 Task: Look for space in Keelakarai, India from 6th September, 2023 to 10th September, 2023 for 1 adult in price range Rs.9000 to Rs.17000. Place can be private room with 1  bedroom having 1 bed and 1 bathroom. Property type can be house, flat, guest house, hotel. Amenities needed are: washing machine. Booking option can be shelf check-in. Required host language is English.
Action: Mouse moved to (625, 84)
Screenshot: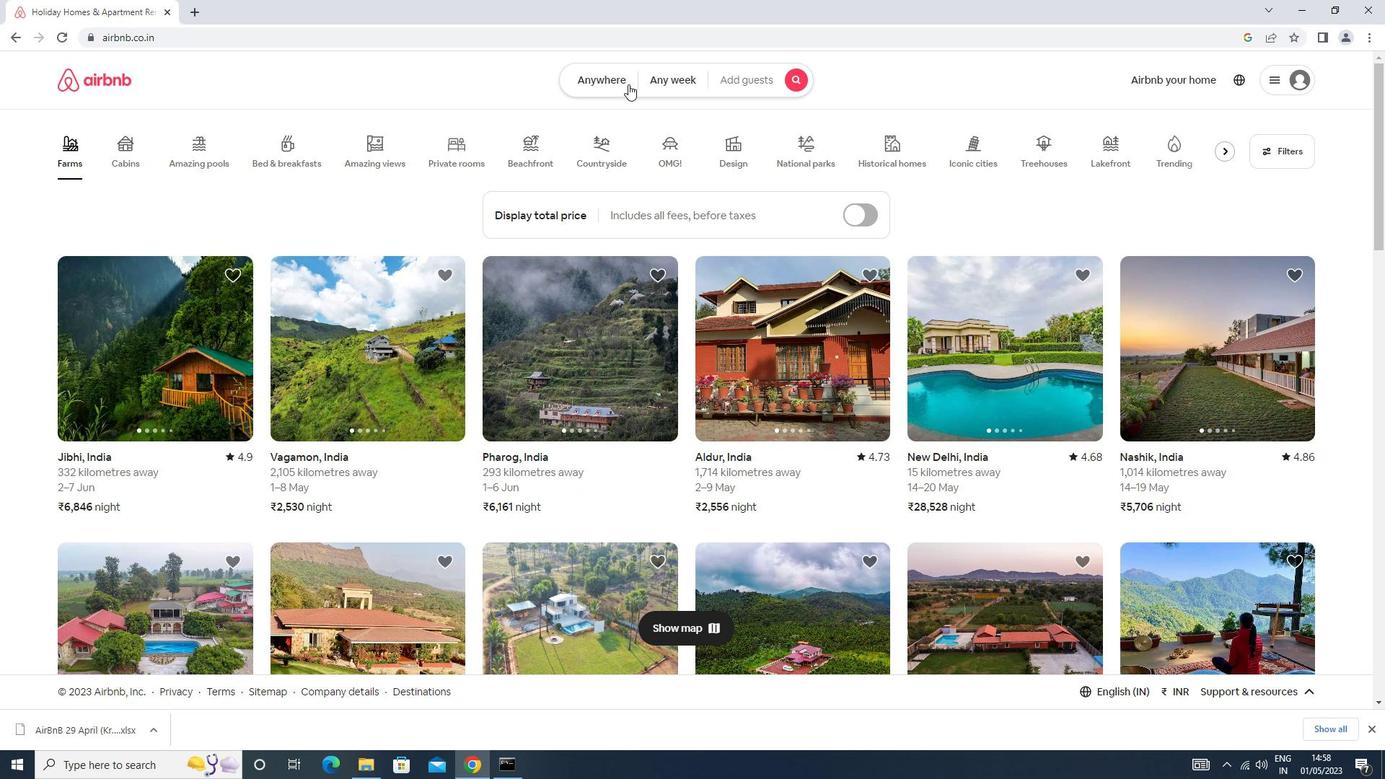 
Action: Mouse pressed left at (625, 84)
Screenshot: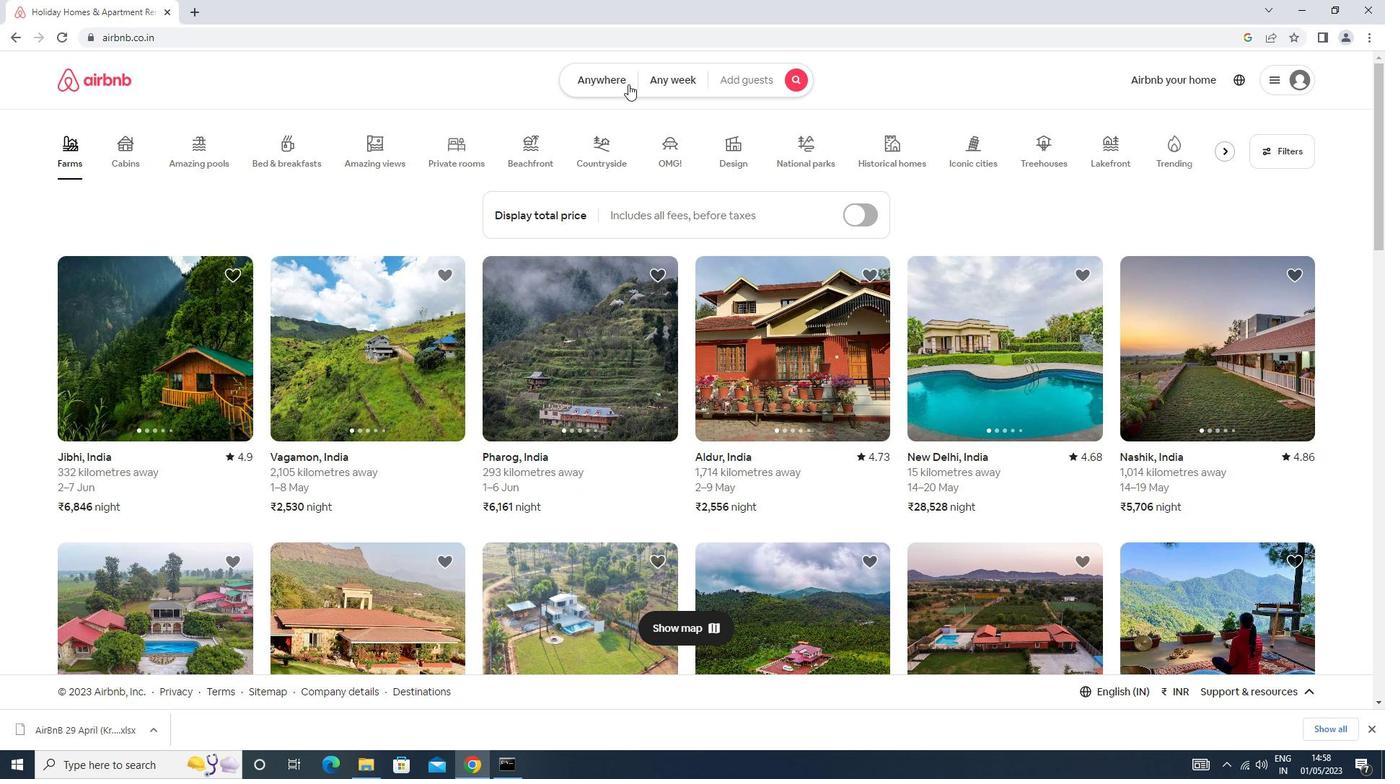 
Action: Mouse moved to (561, 140)
Screenshot: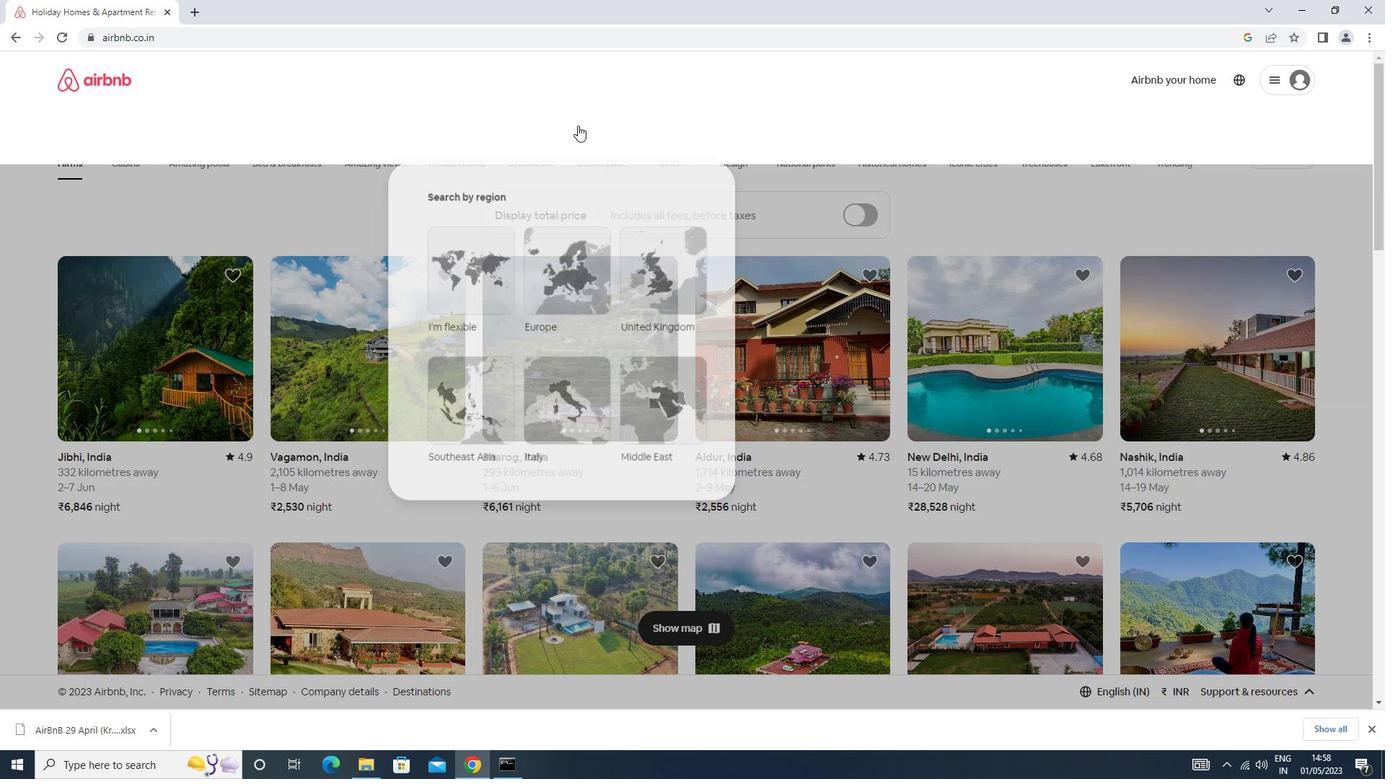 
Action: Mouse pressed left at (561, 140)
Screenshot: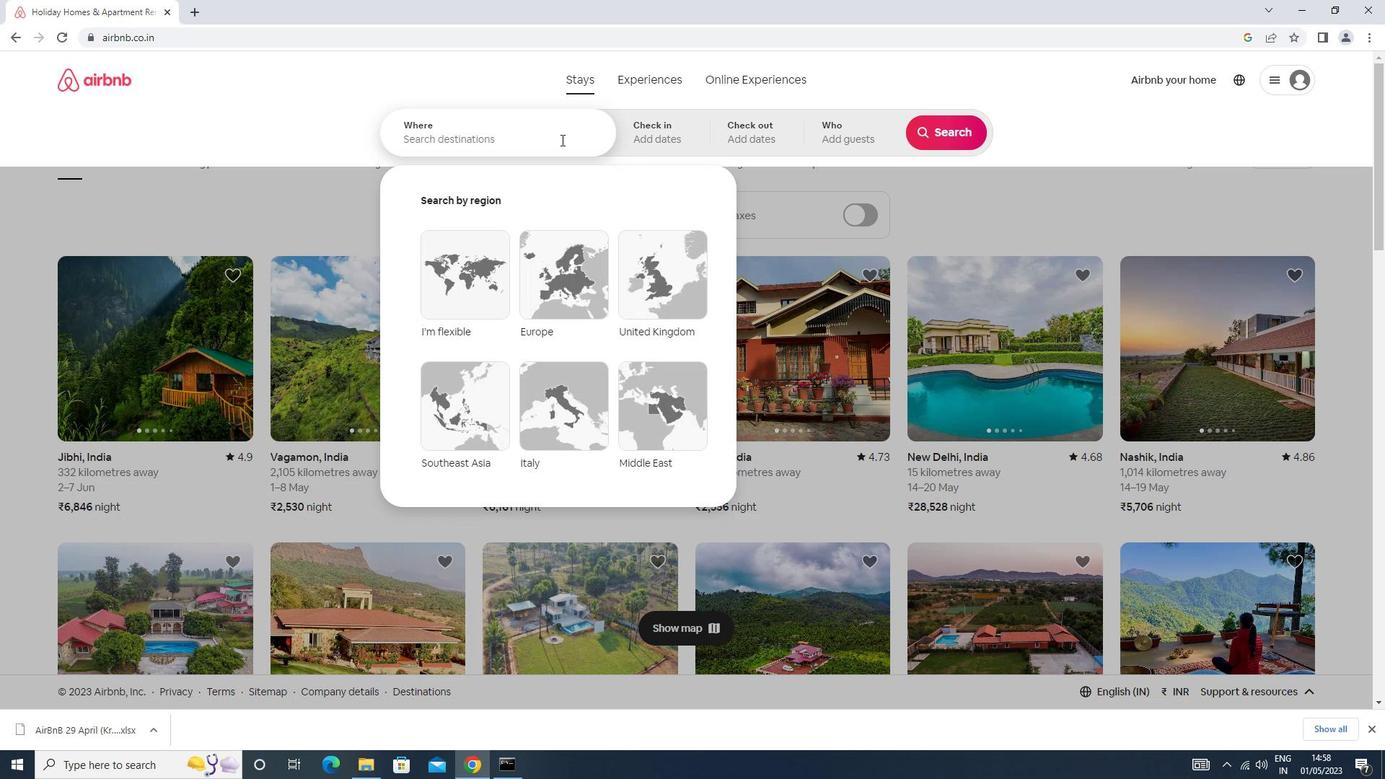 
Action: Key pressed keelakrai<Key.enter>
Screenshot: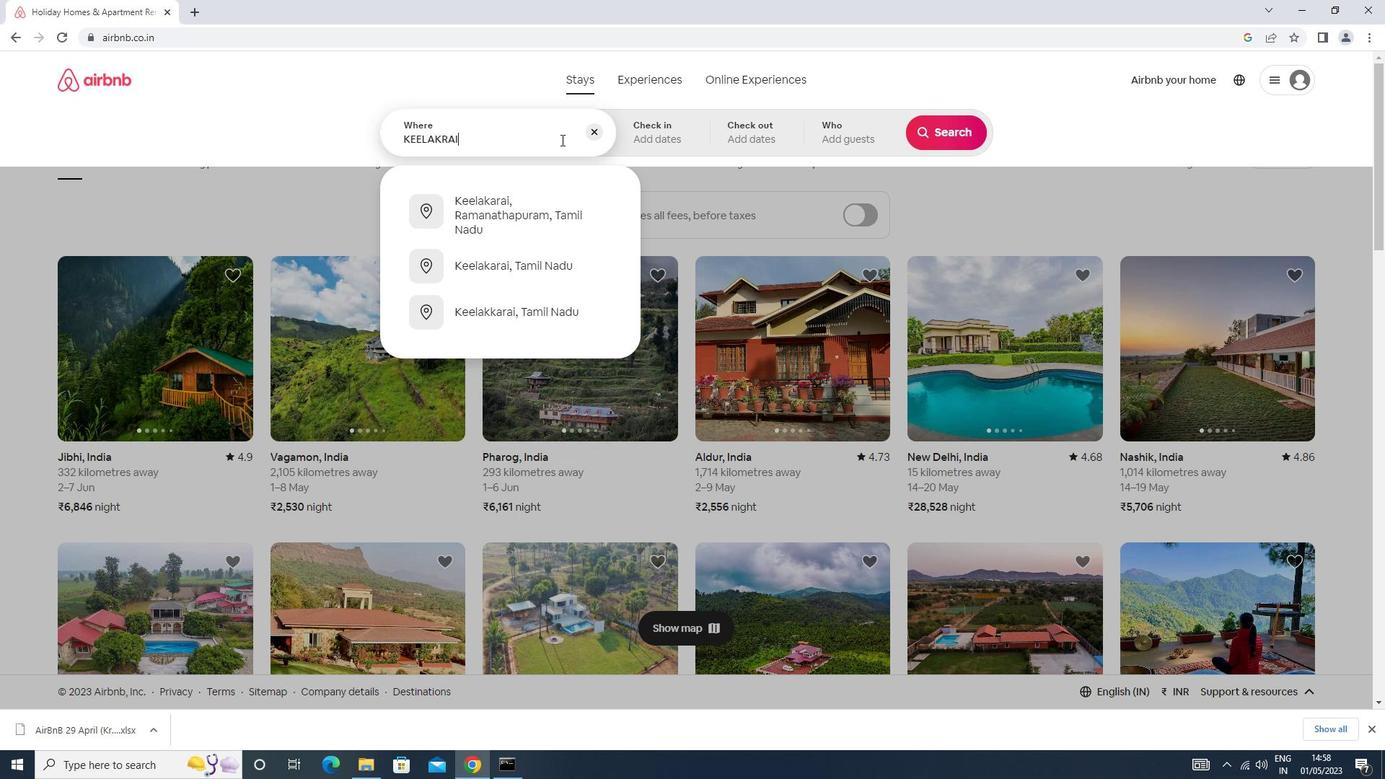 
Action: Mouse moved to (946, 251)
Screenshot: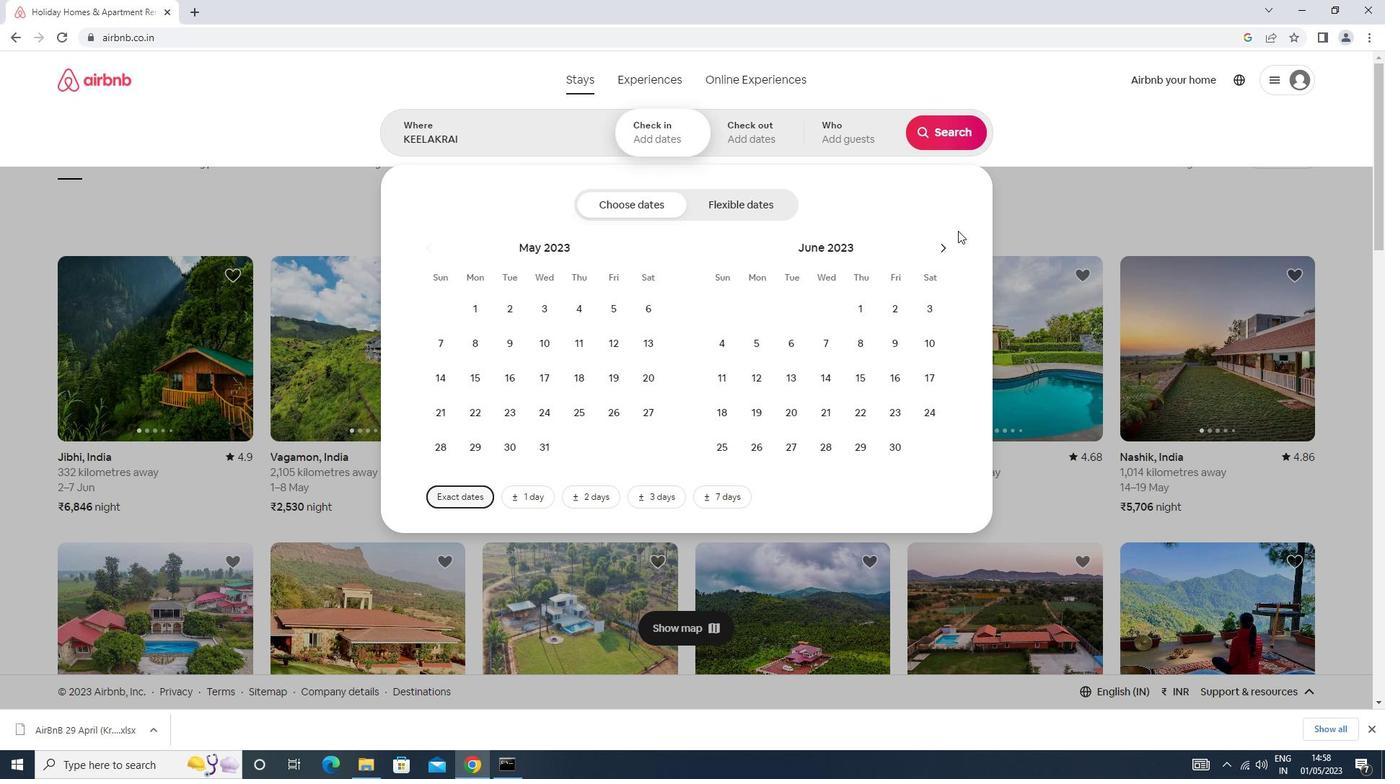 
Action: Mouse pressed left at (946, 251)
Screenshot: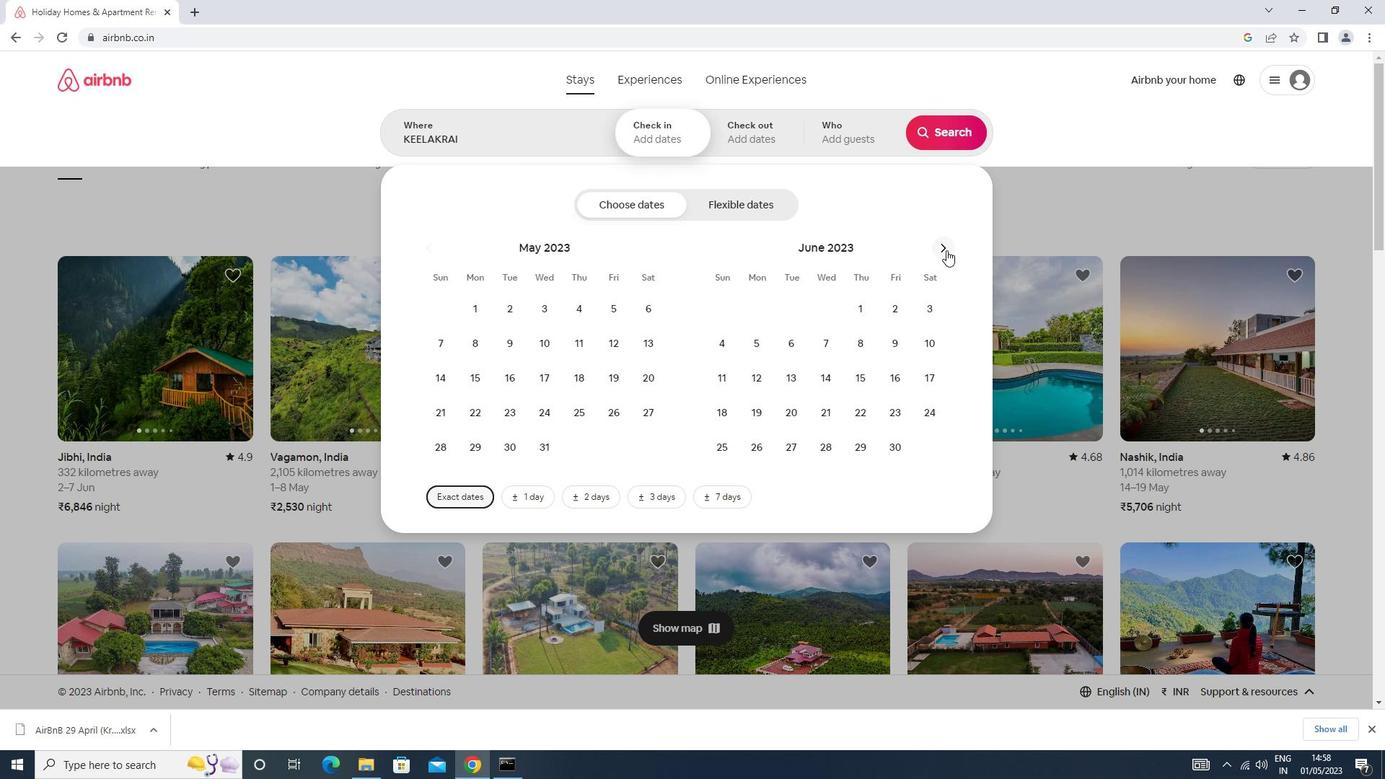 
Action: Mouse moved to (946, 251)
Screenshot: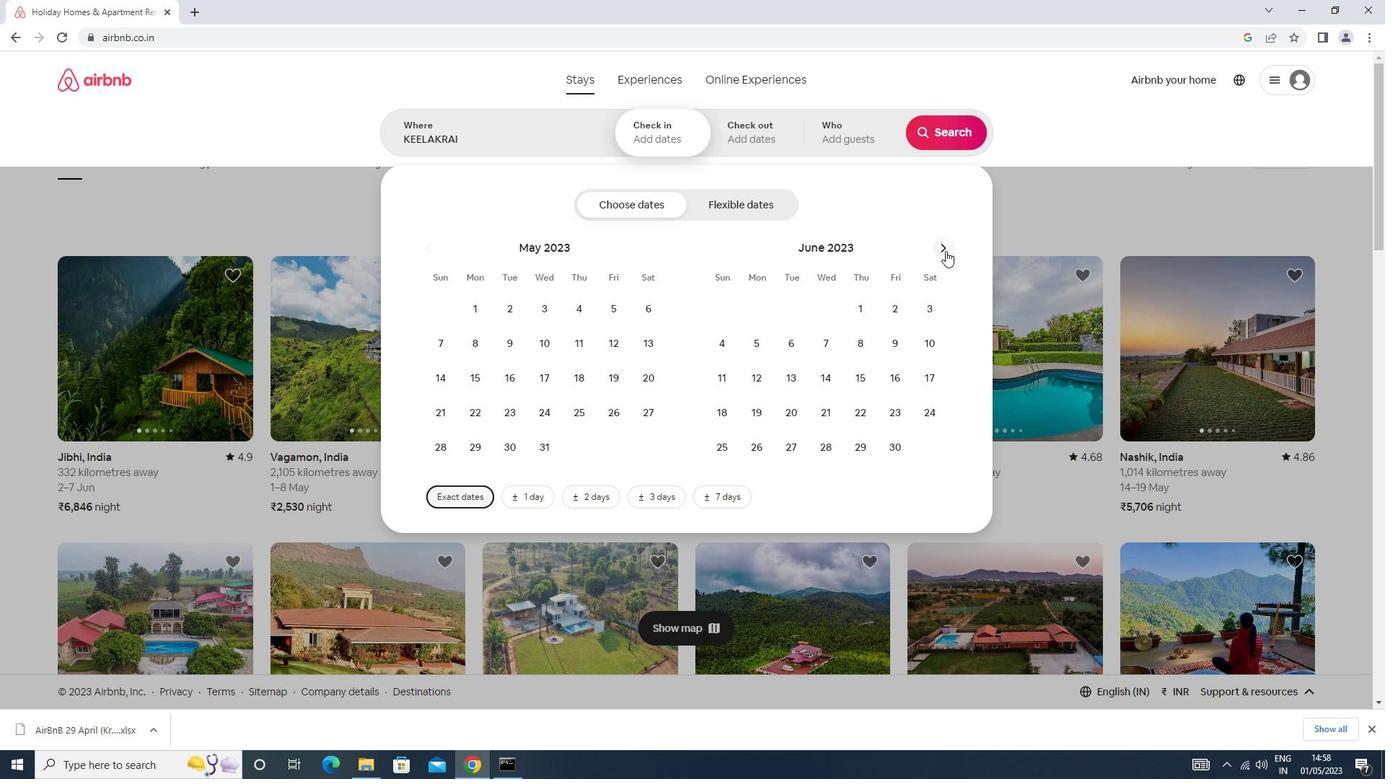 
Action: Mouse pressed left at (946, 251)
Screenshot: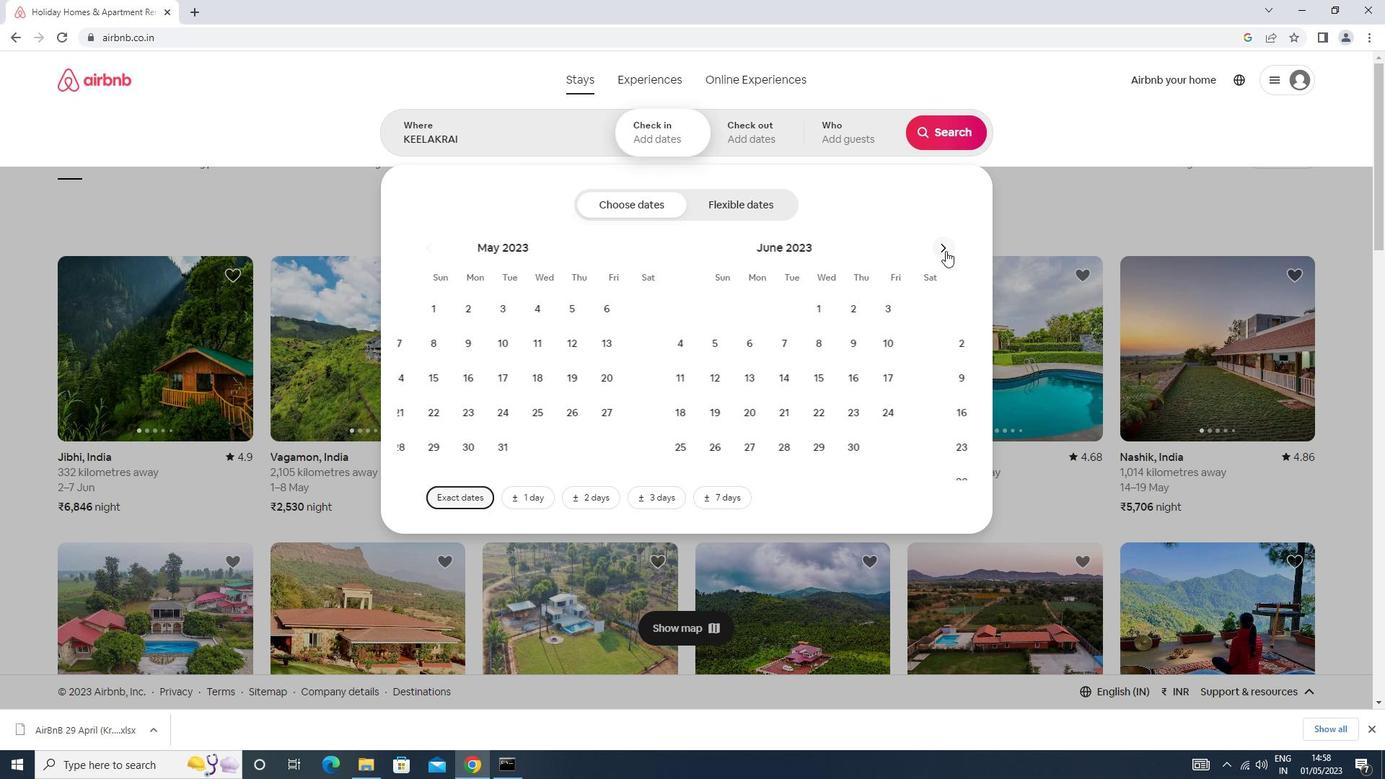 
Action: Mouse pressed left at (946, 251)
Screenshot: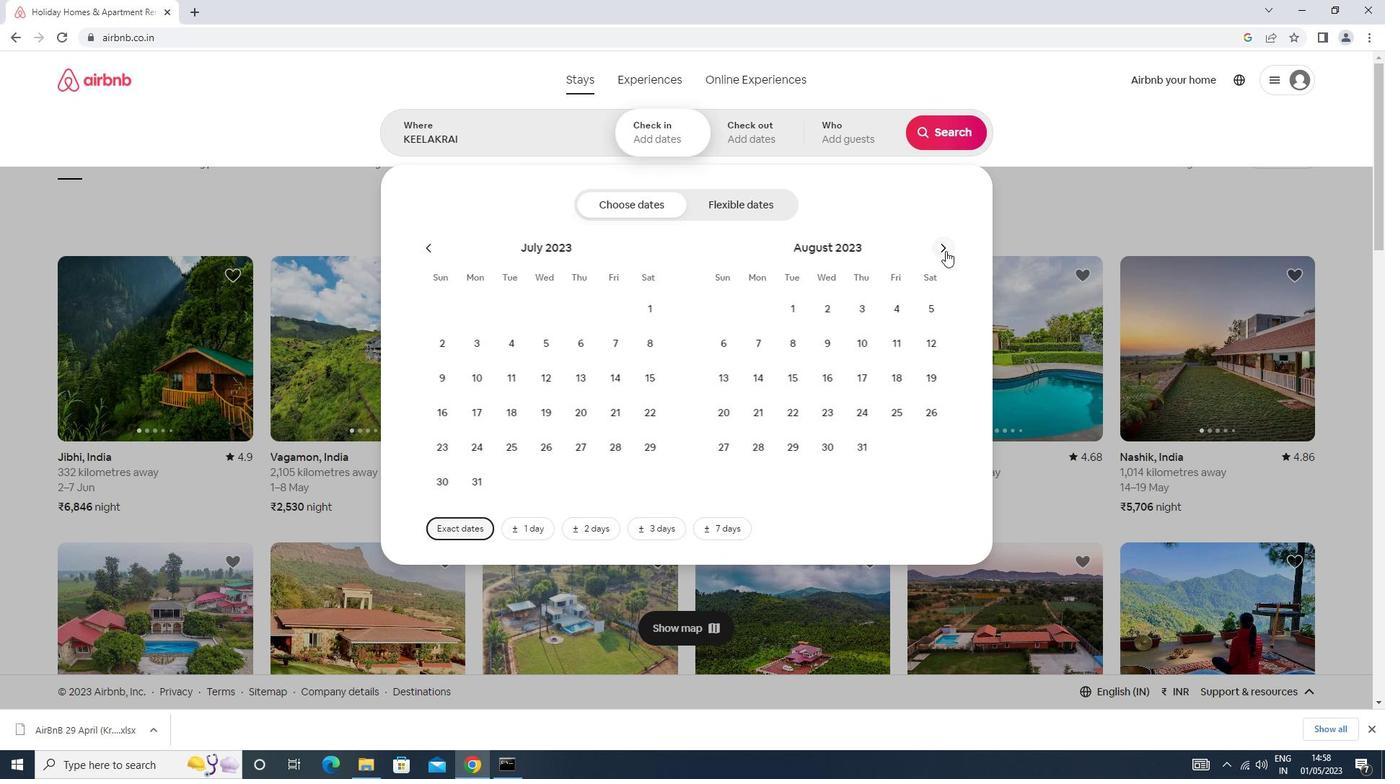 
Action: Mouse moved to (827, 344)
Screenshot: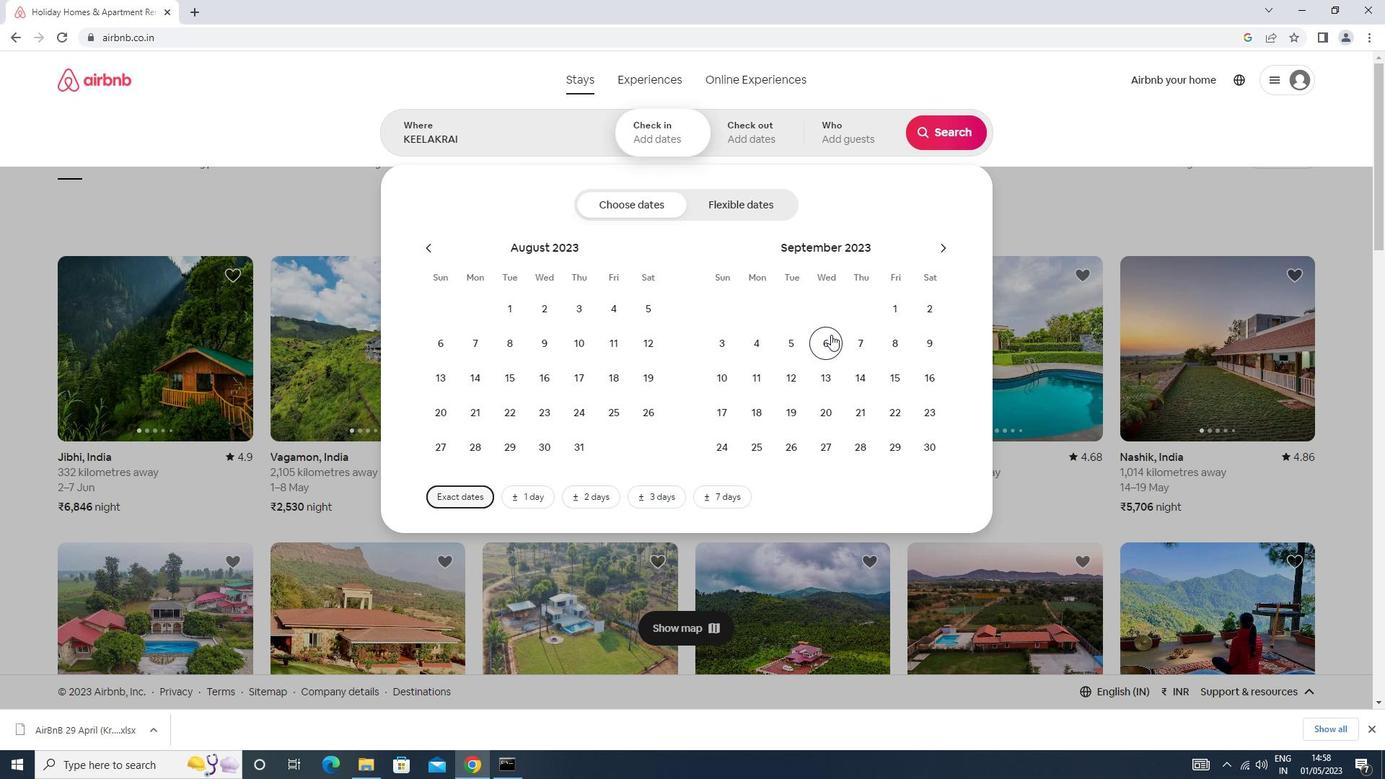 
Action: Mouse pressed left at (827, 344)
Screenshot: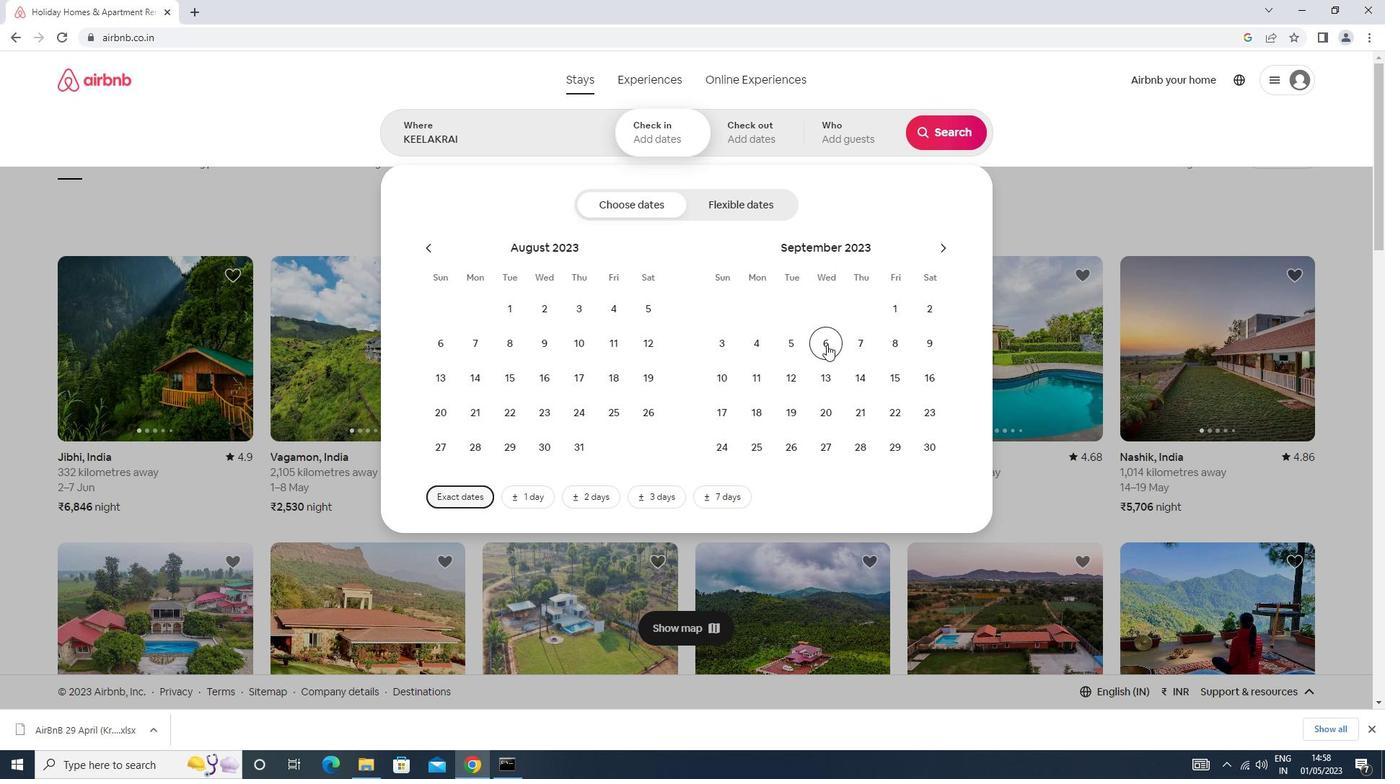 
Action: Mouse moved to (730, 371)
Screenshot: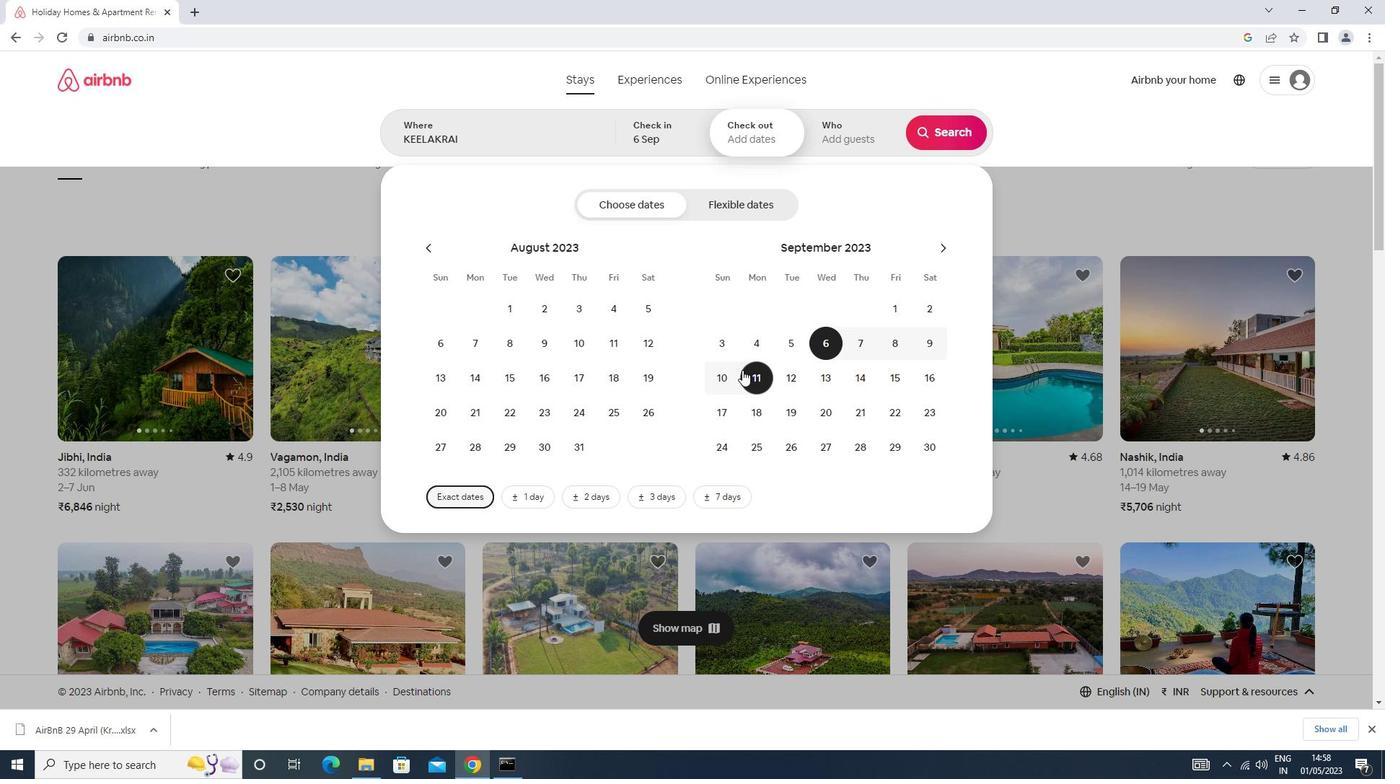 
Action: Mouse pressed left at (730, 371)
Screenshot: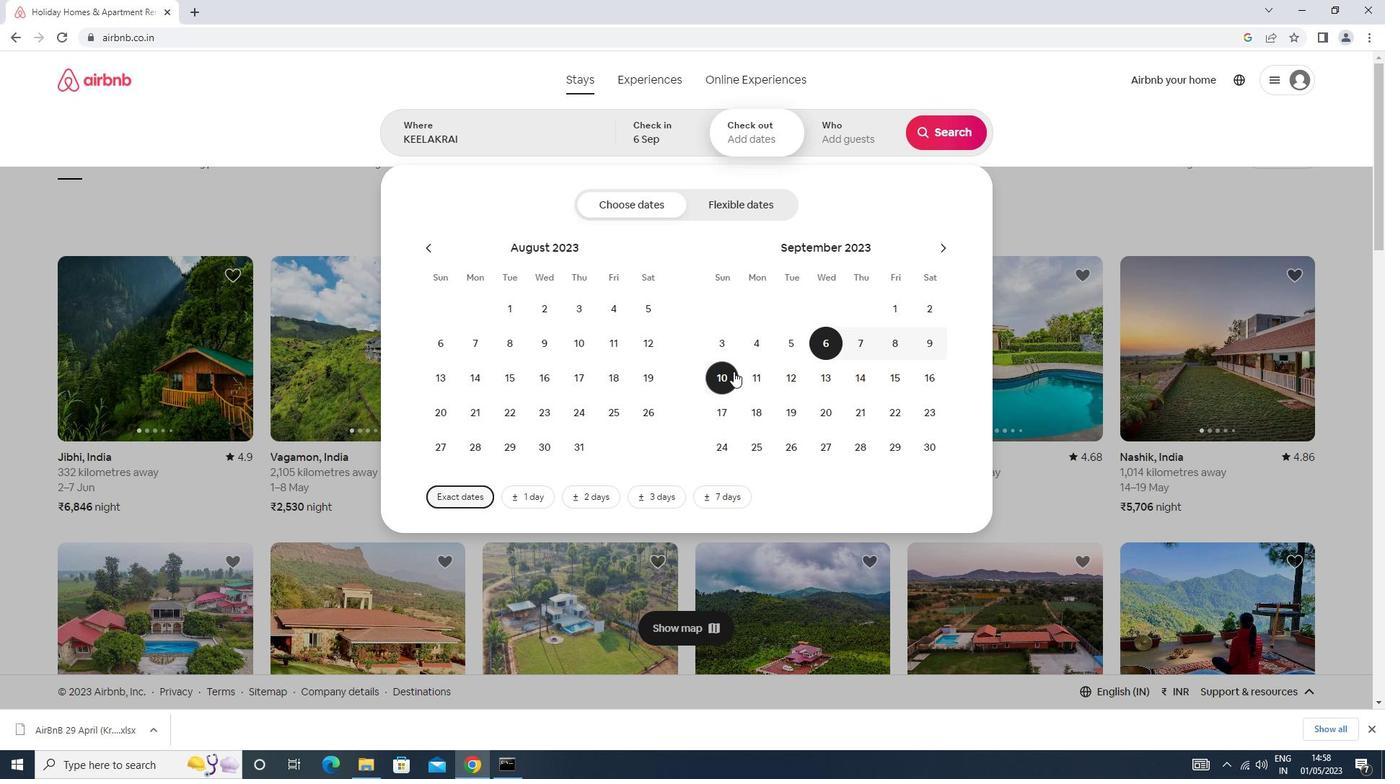 
Action: Mouse moved to (840, 129)
Screenshot: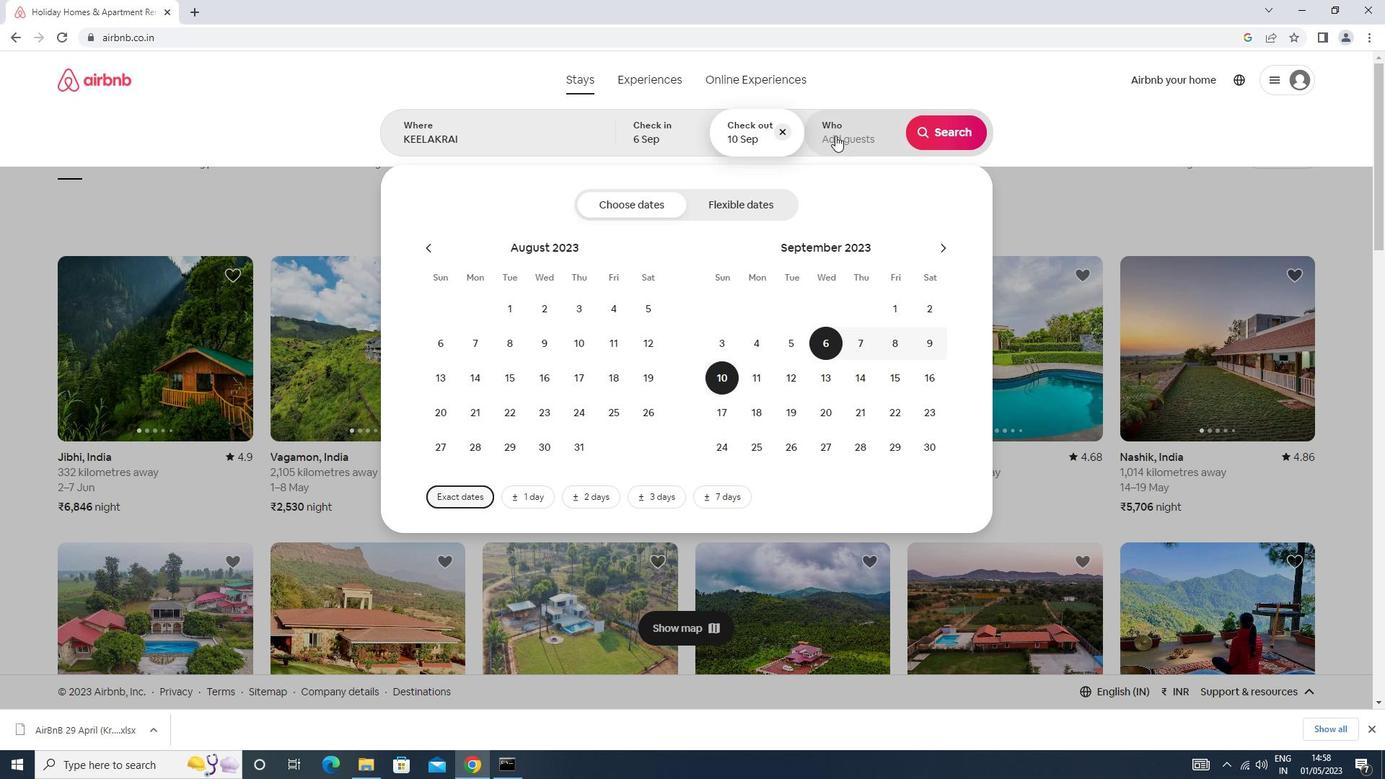 
Action: Mouse pressed left at (840, 129)
Screenshot: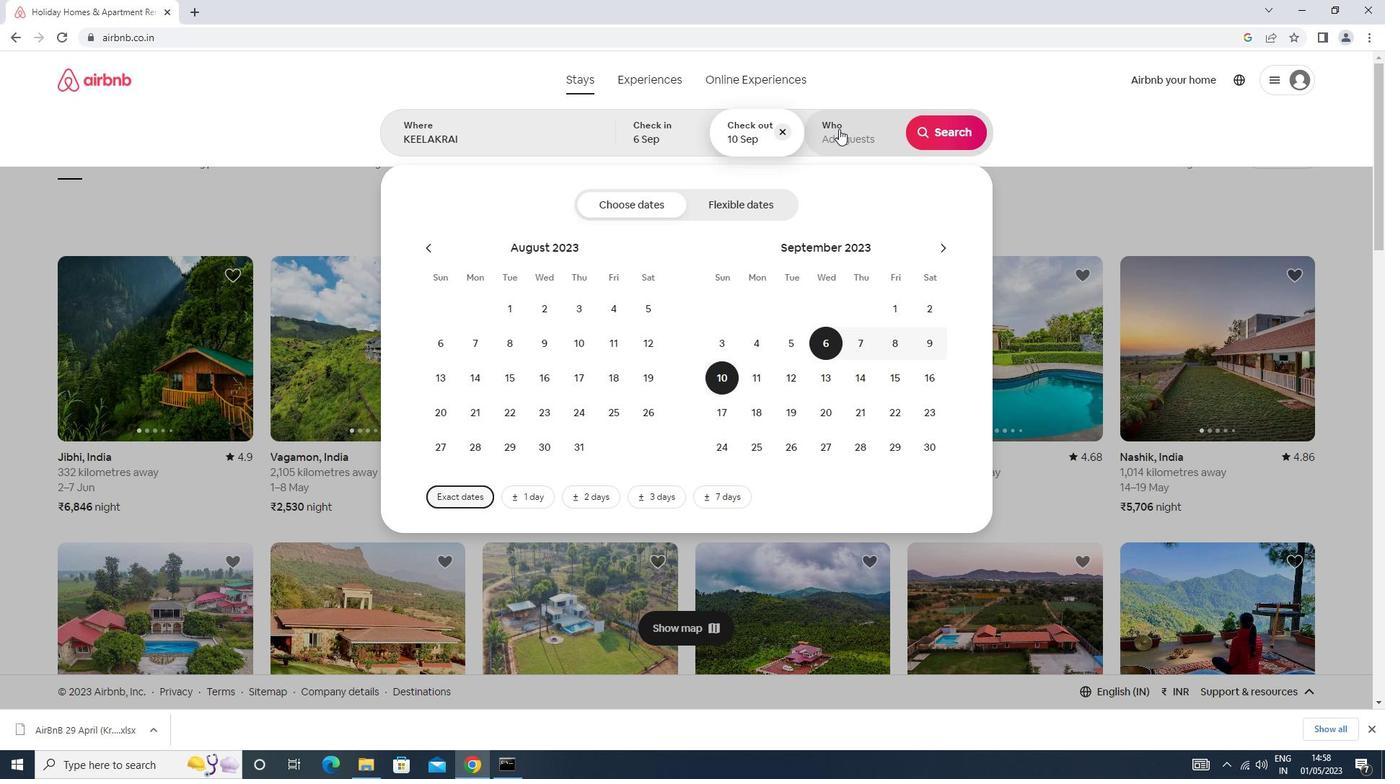 
Action: Mouse moved to (961, 209)
Screenshot: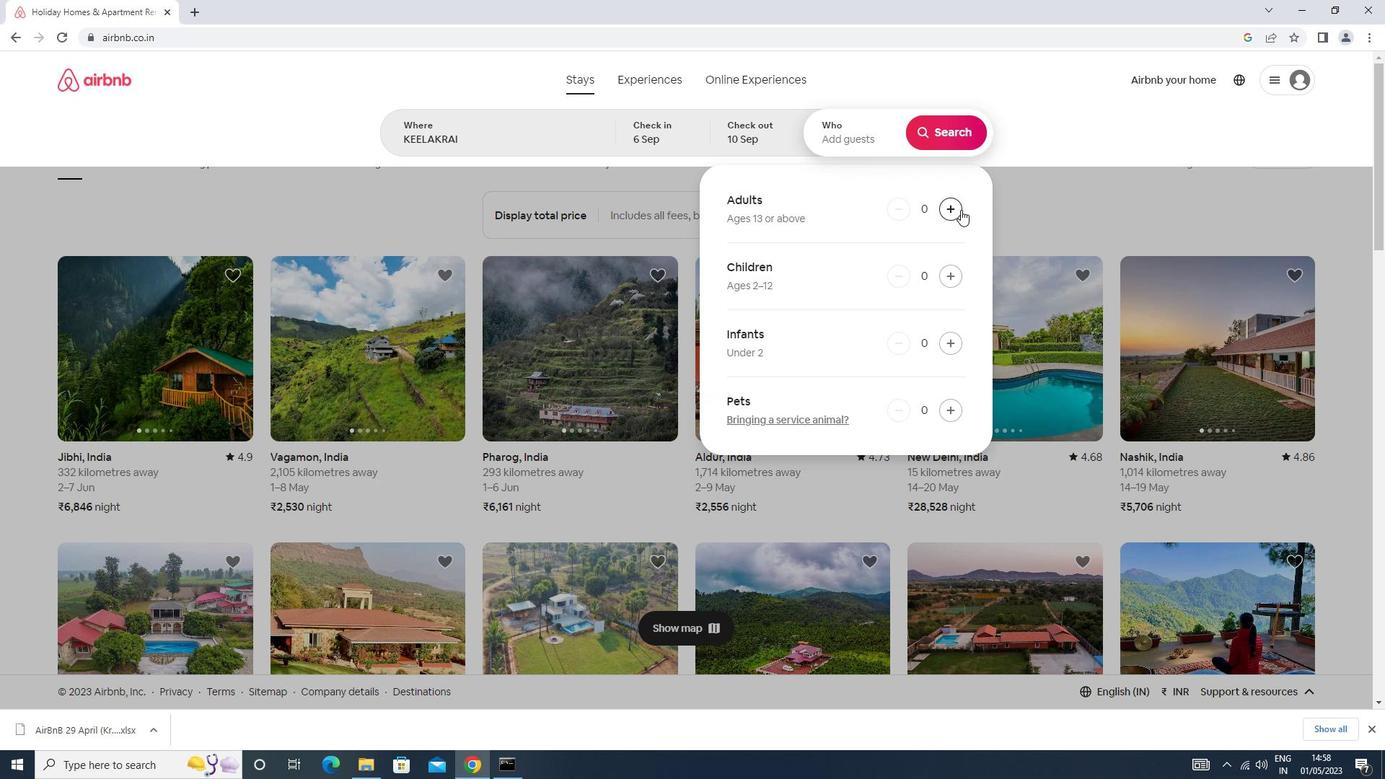 
Action: Mouse pressed left at (961, 209)
Screenshot: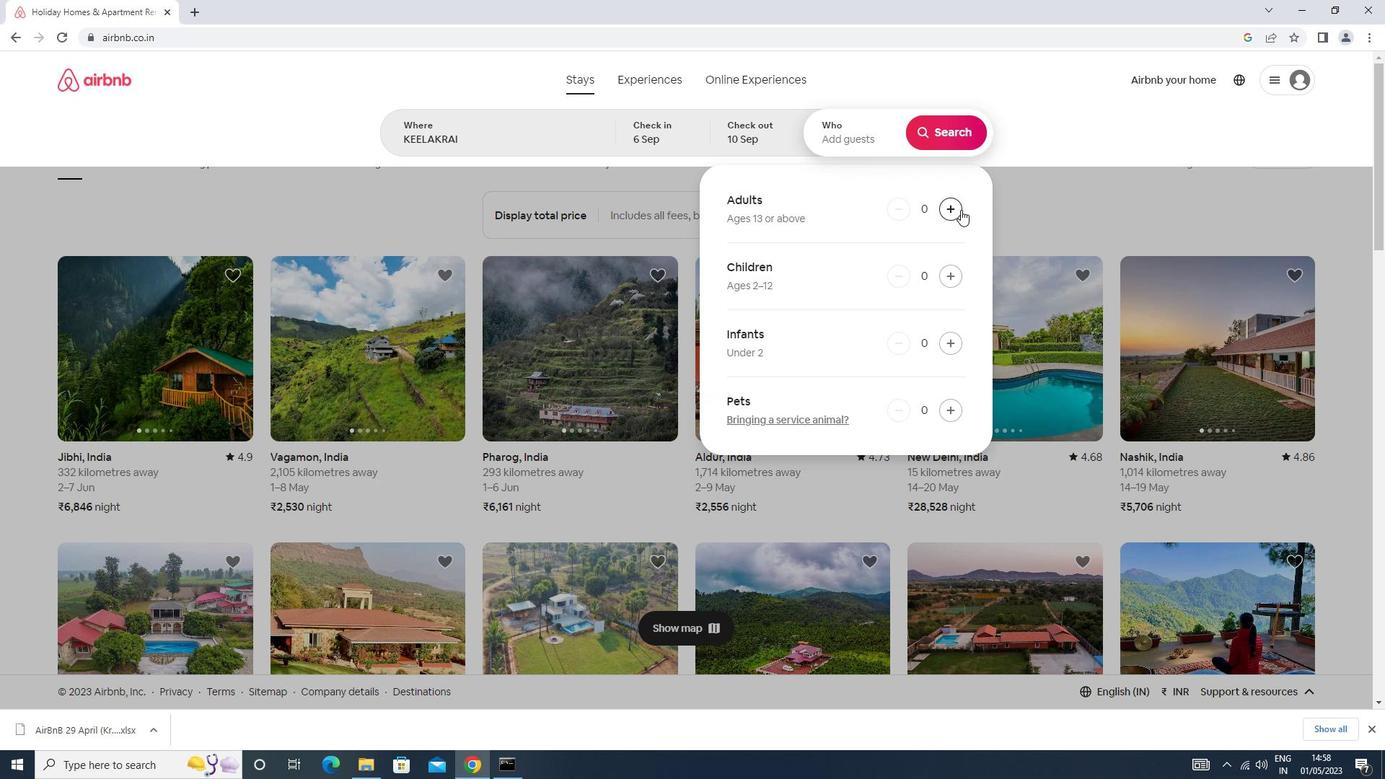 
Action: Mouse pressed left at (961, 209)
Screenshot: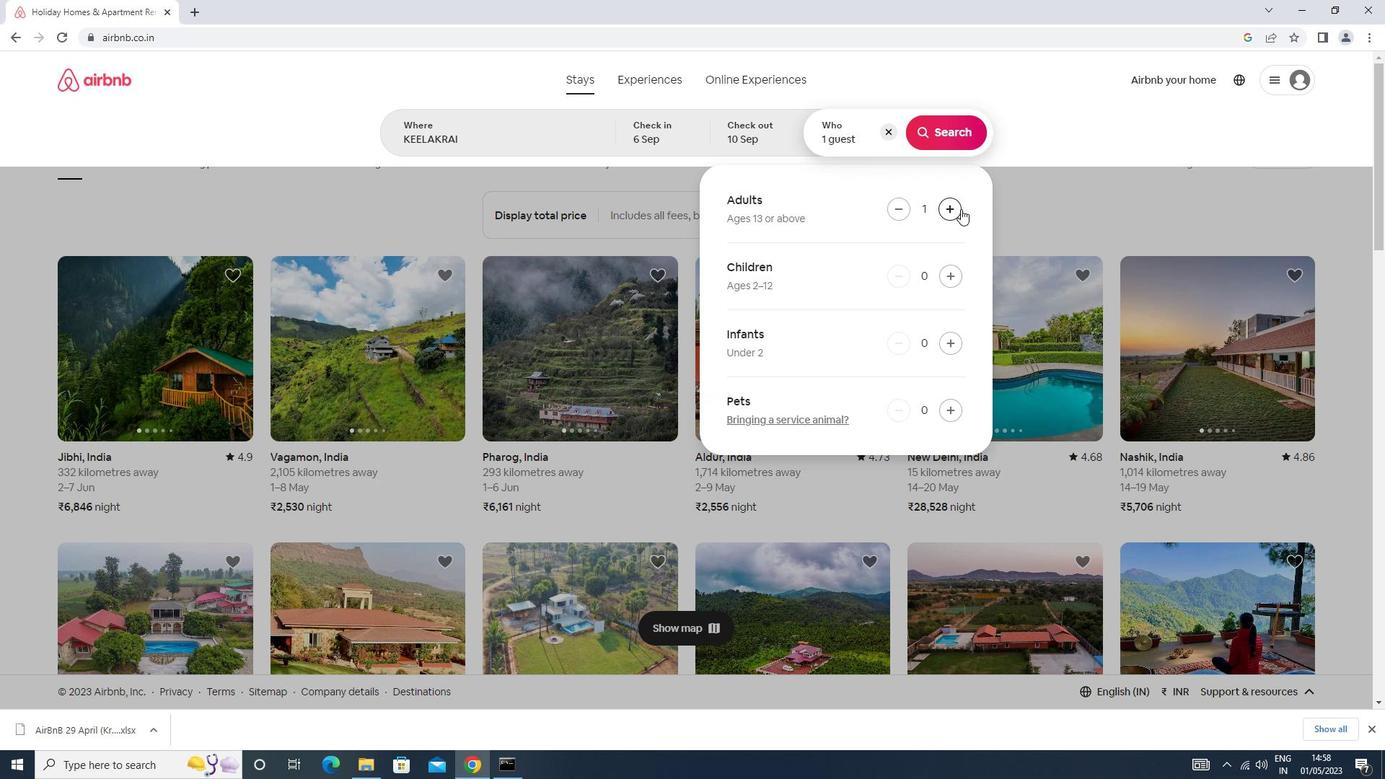 
Action: Mouse moved to (888, 212)
Screenshot: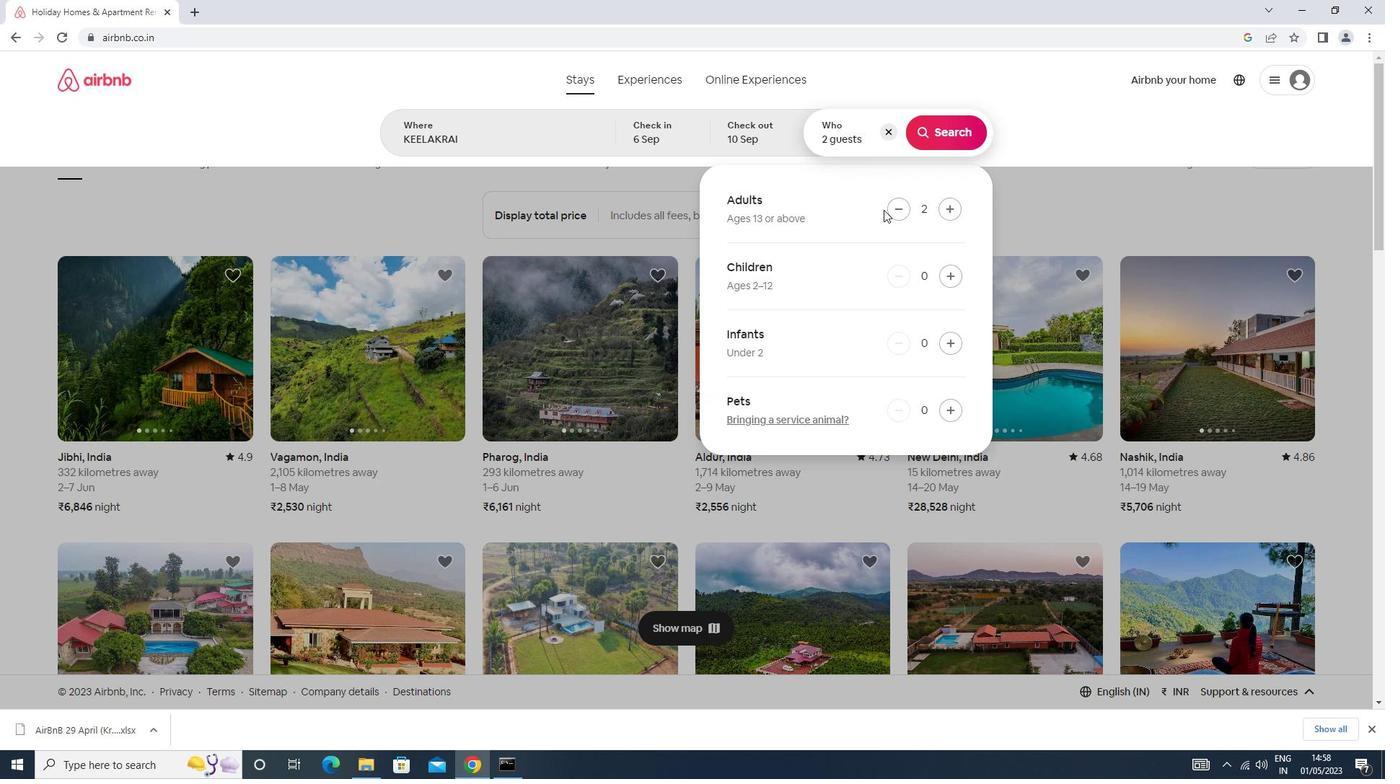 
Action: Mouse pressed left at (888, 212)
Screenshot: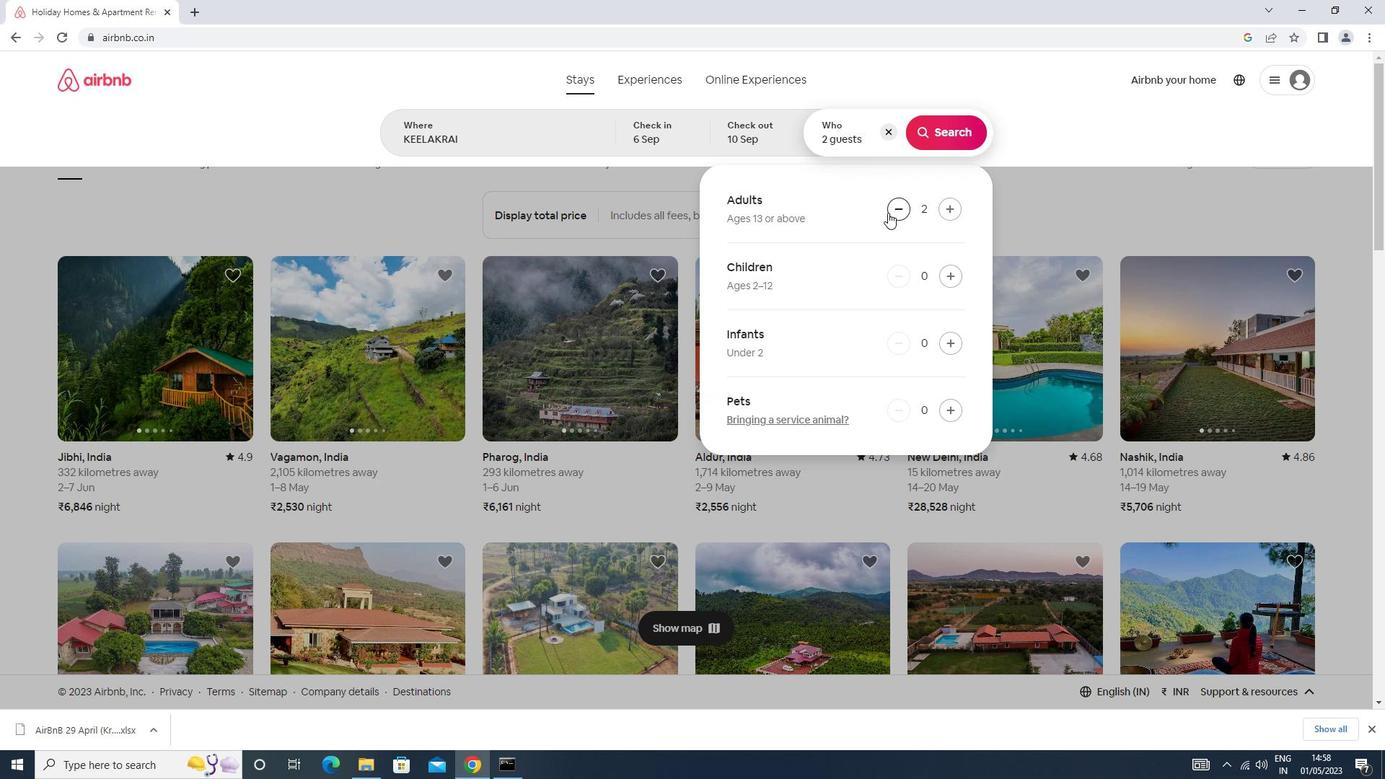 
Action: Mouse moved to (948, 134)
Screenshot: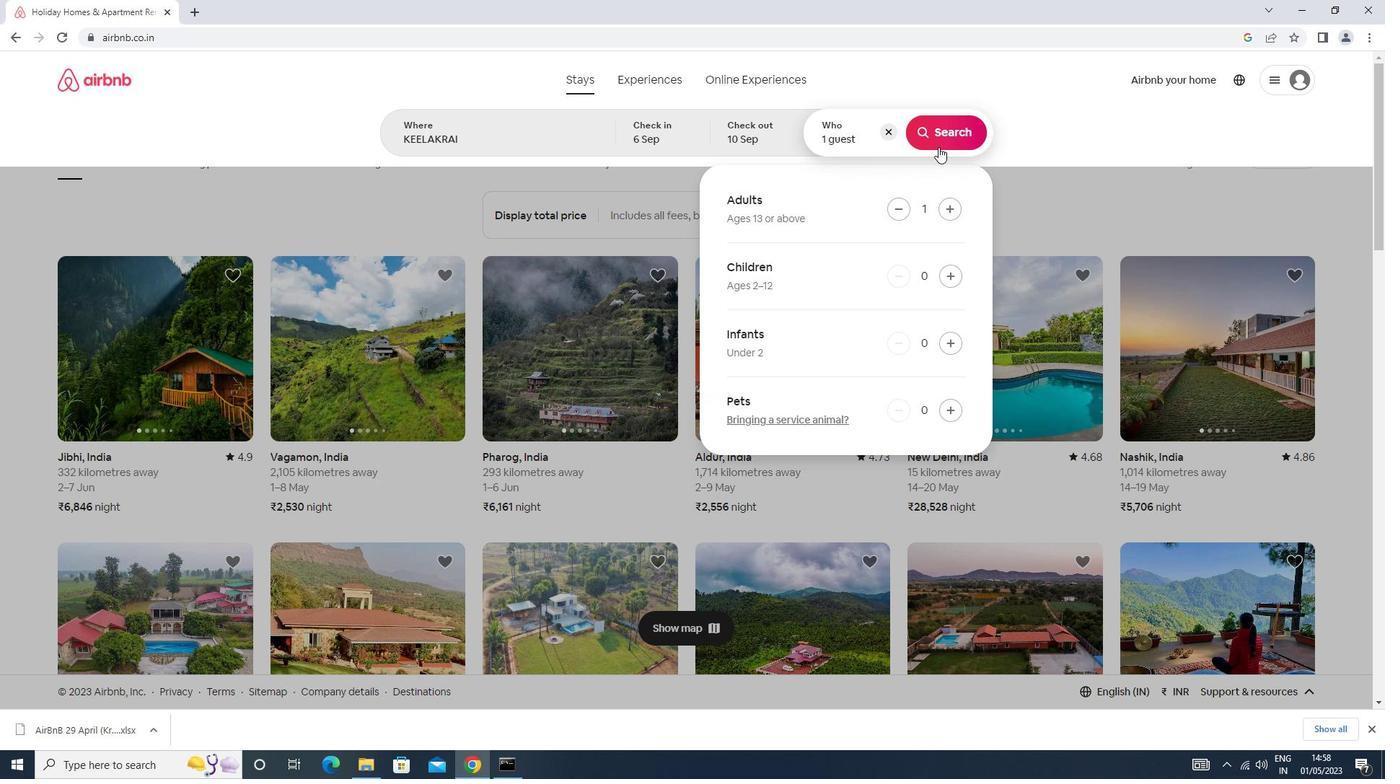 
Action: Mouse pressed left at (948, 134)
Screenshot: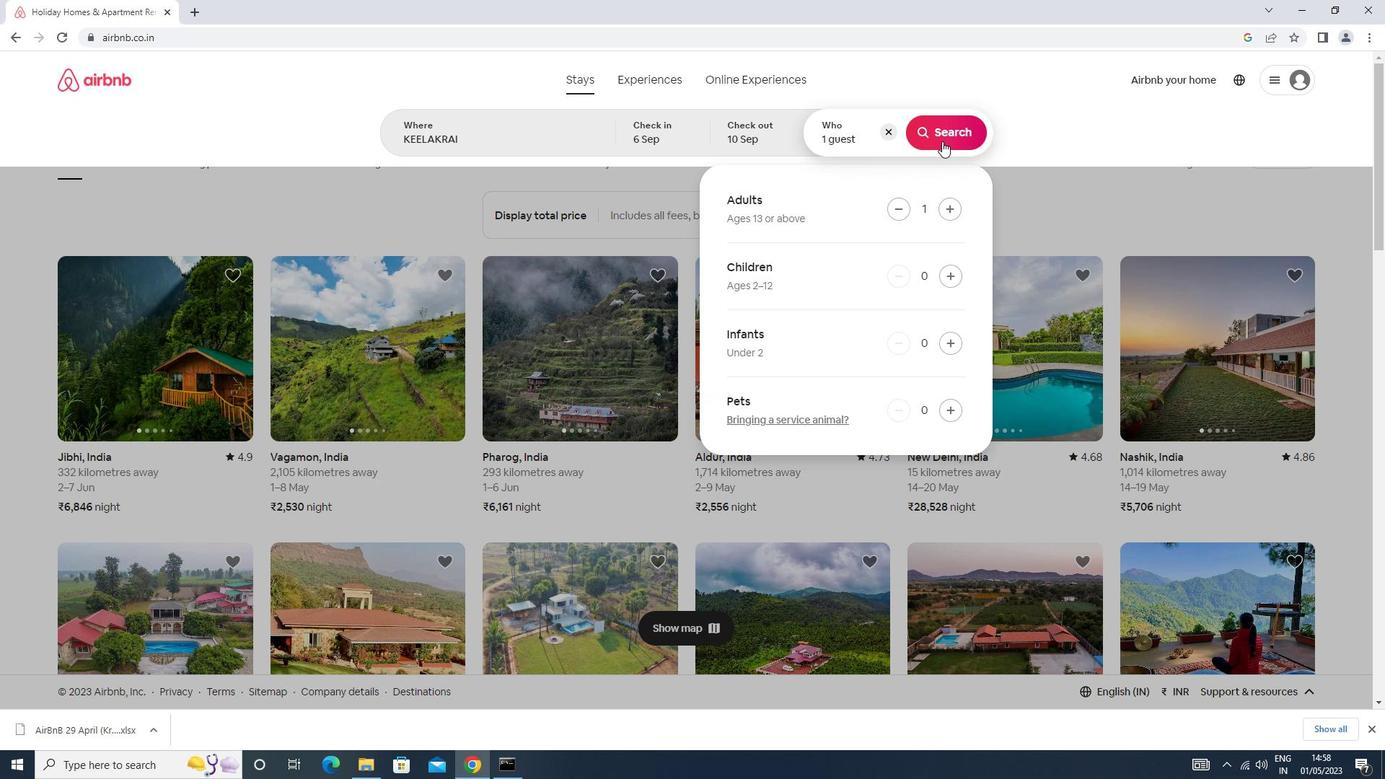 
Action: Mouse moved to (1325, 137)
Screenshot: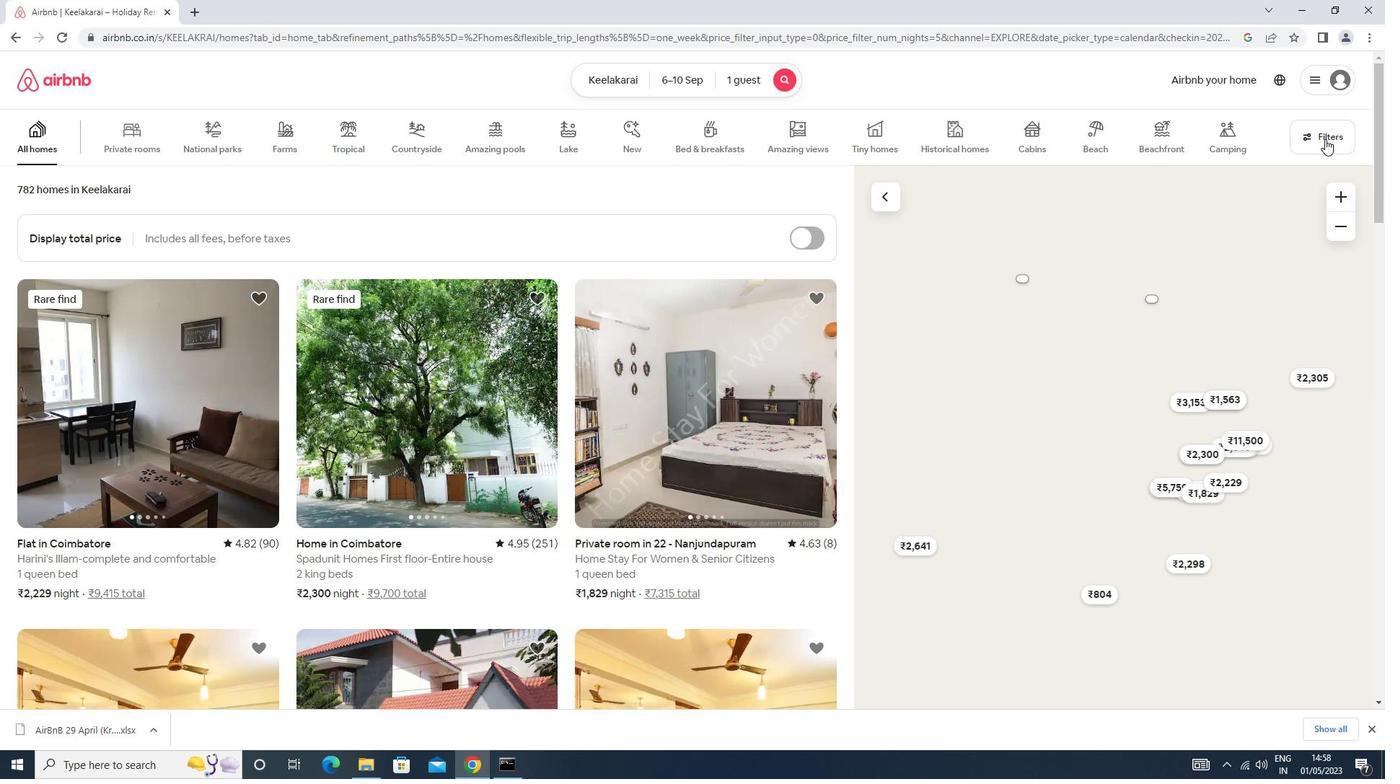 
Action: Mouse pressed left at (1325, 137)
Screenshot: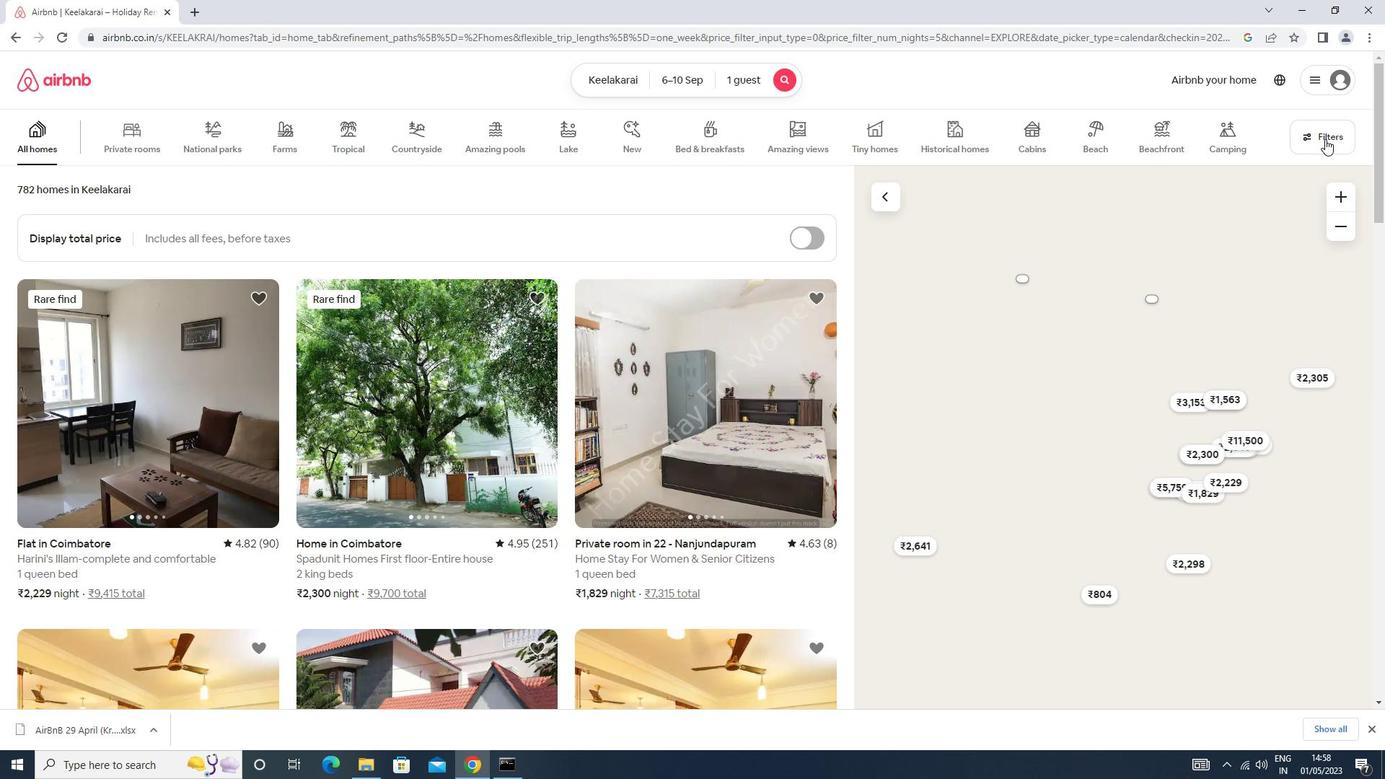
Action: Mouse moved to (1315, 138)
Screenshot: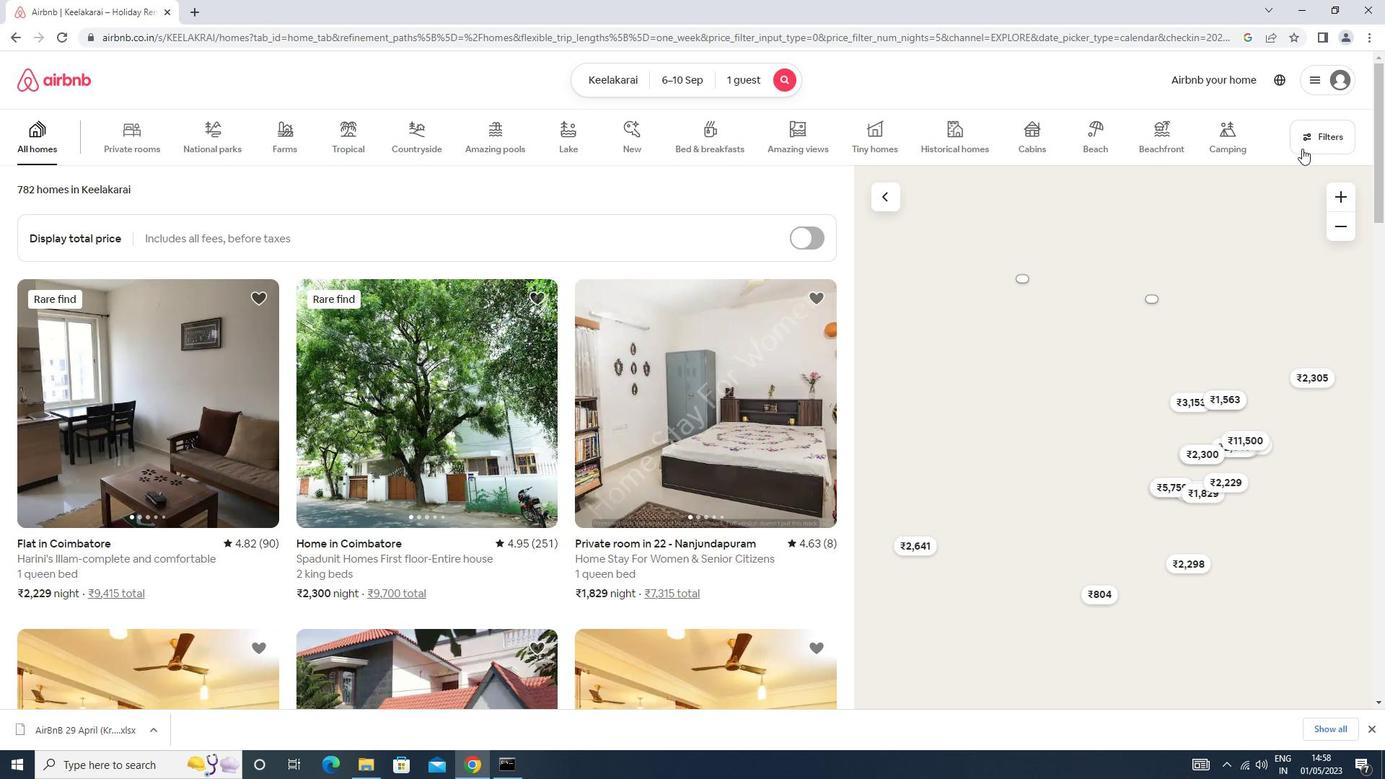 
Action: Mouse pressed left at (1315, 138)
Screenshot: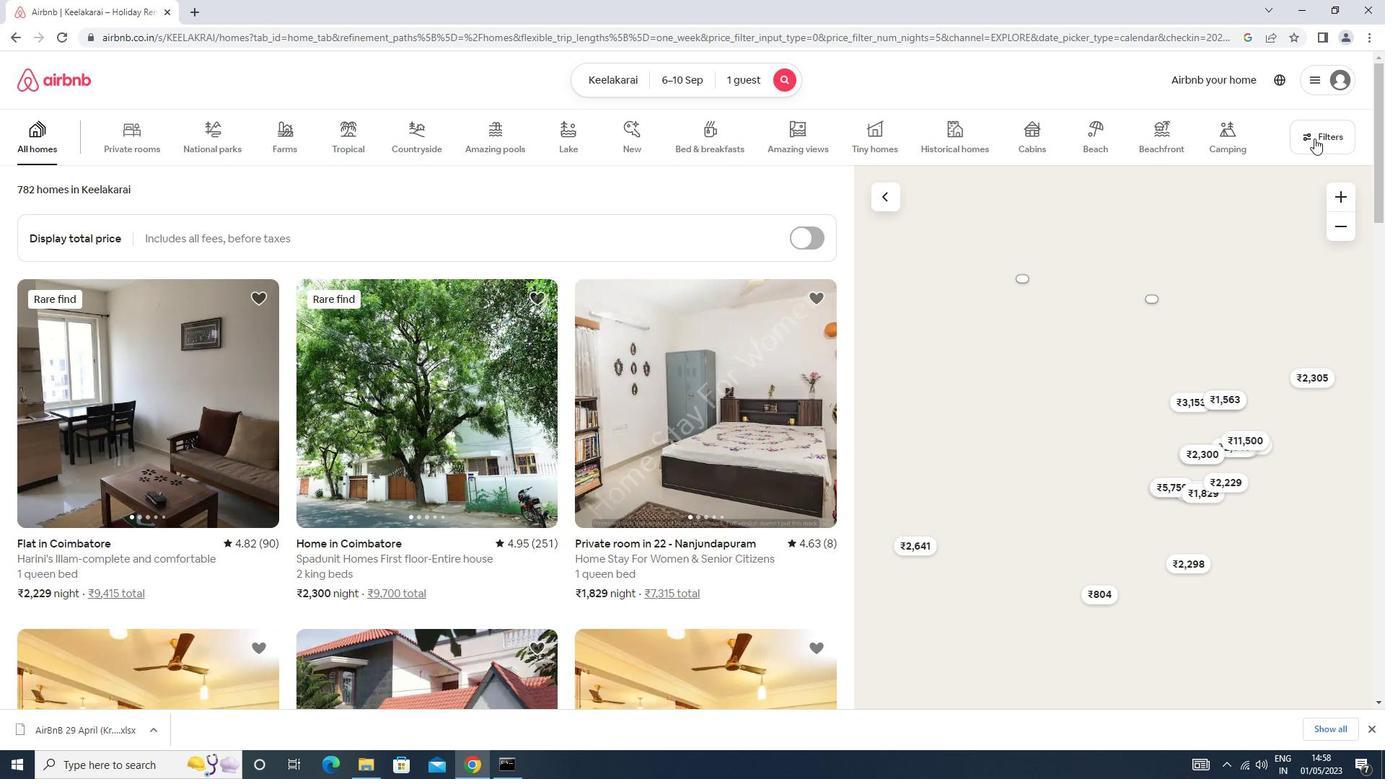
Action: Mouse moved to (1328, 135)
Screenshot: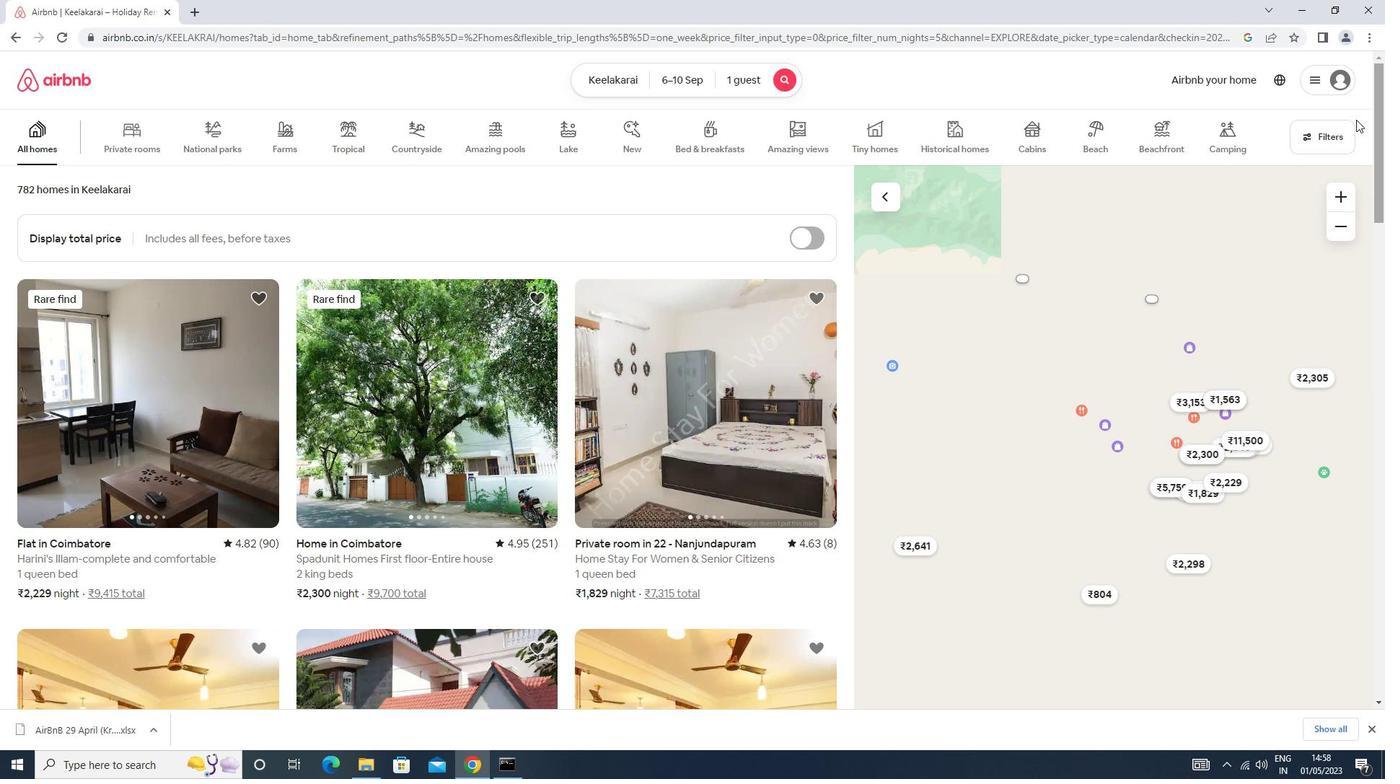 
Action: Mouse pressed left at (1328, 135)
Screenshot: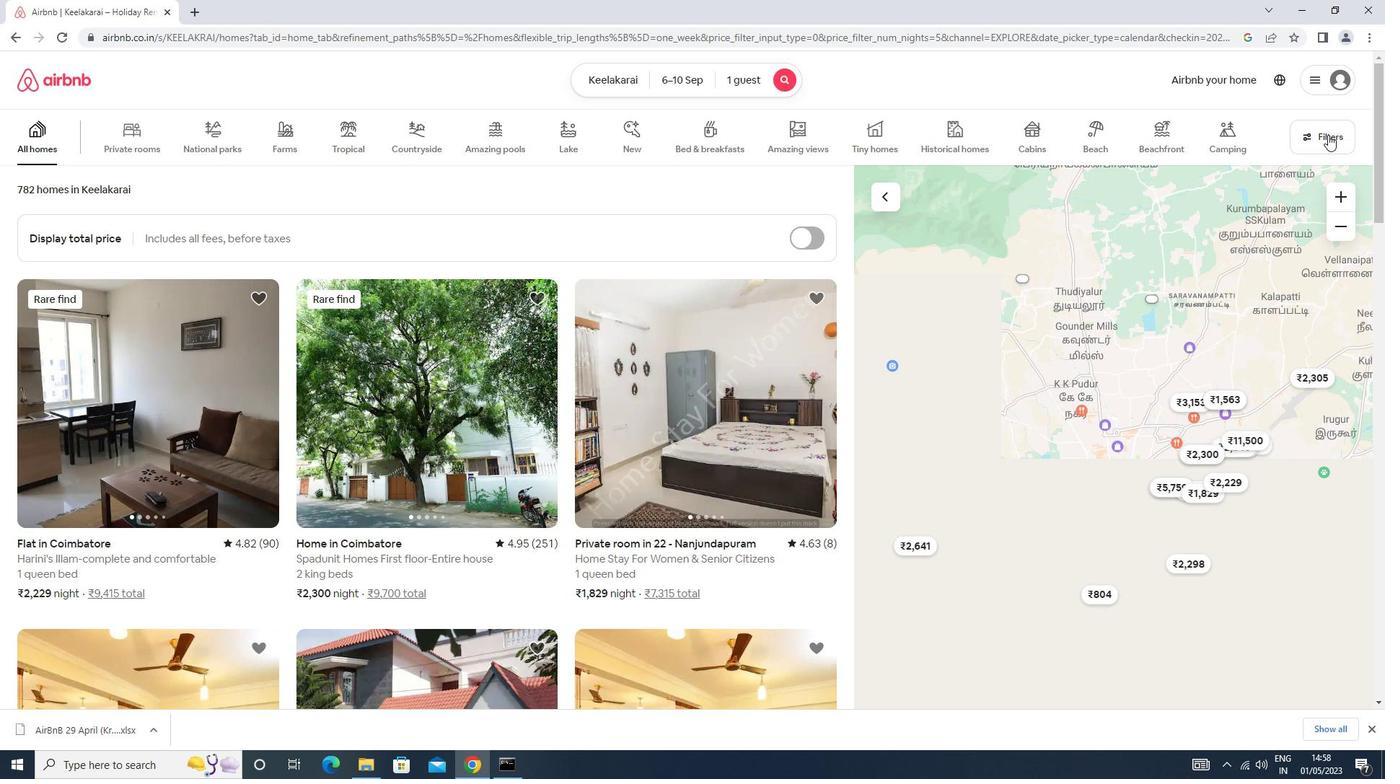 
Action: Mouse moved to (653, 321)
Screenshot: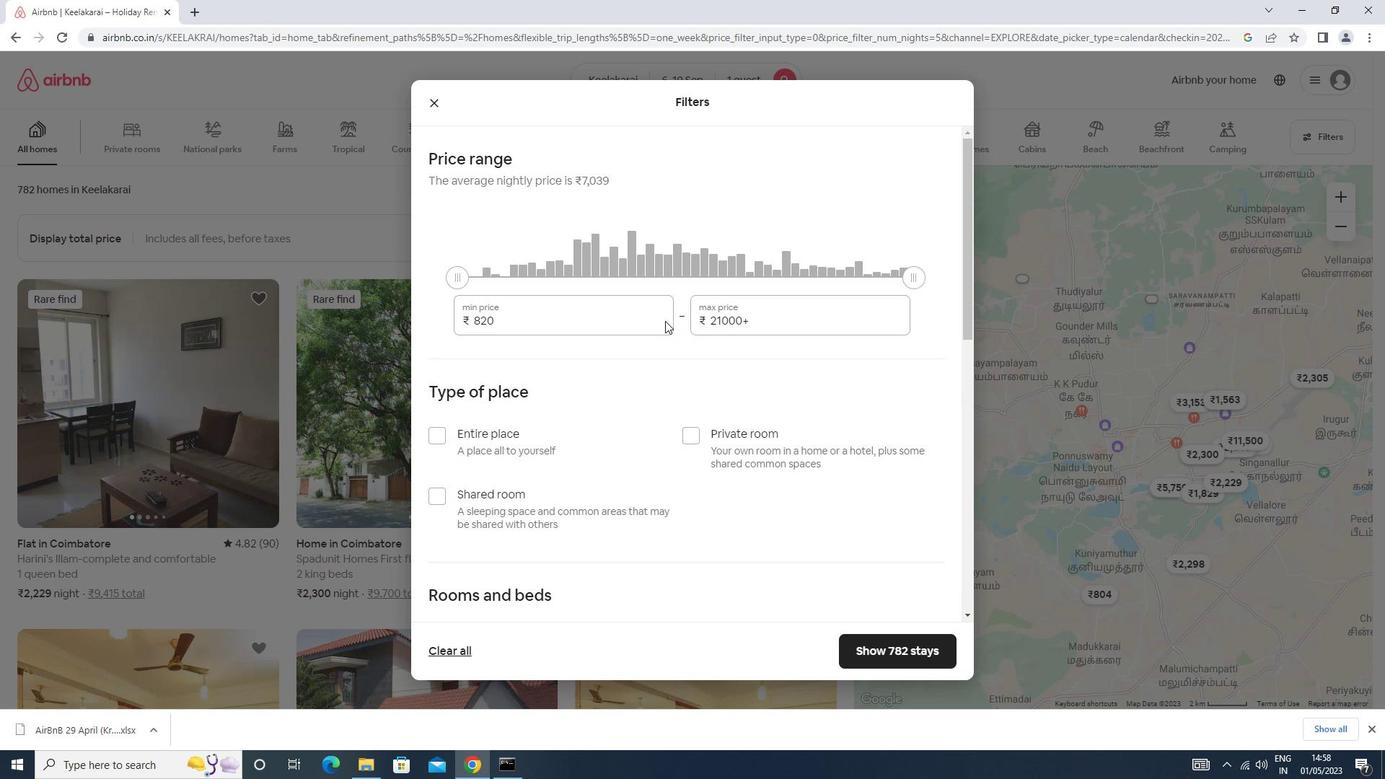 
Action: Mouse pressed left at (653, 321)
Screenshot: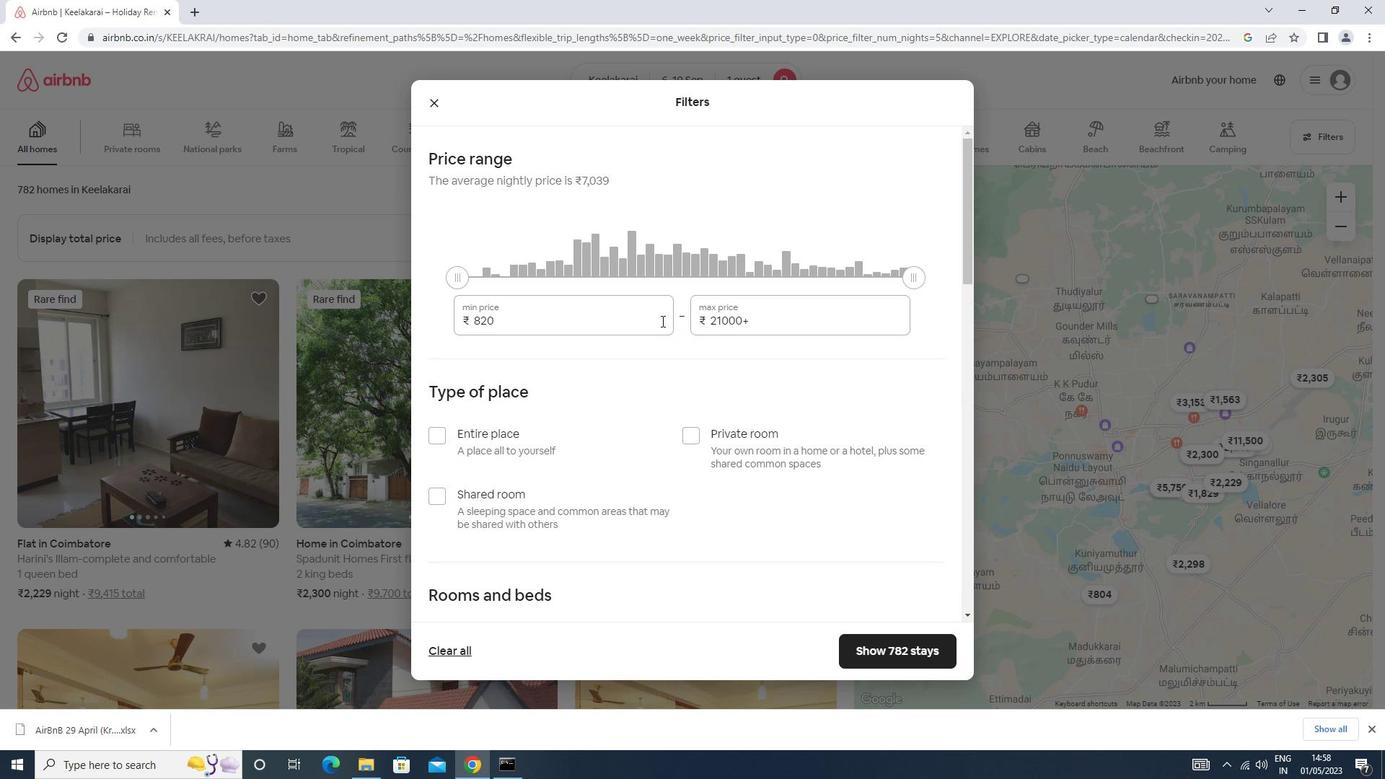 
Action: Mouse moved to (653, 319)
Screenshot: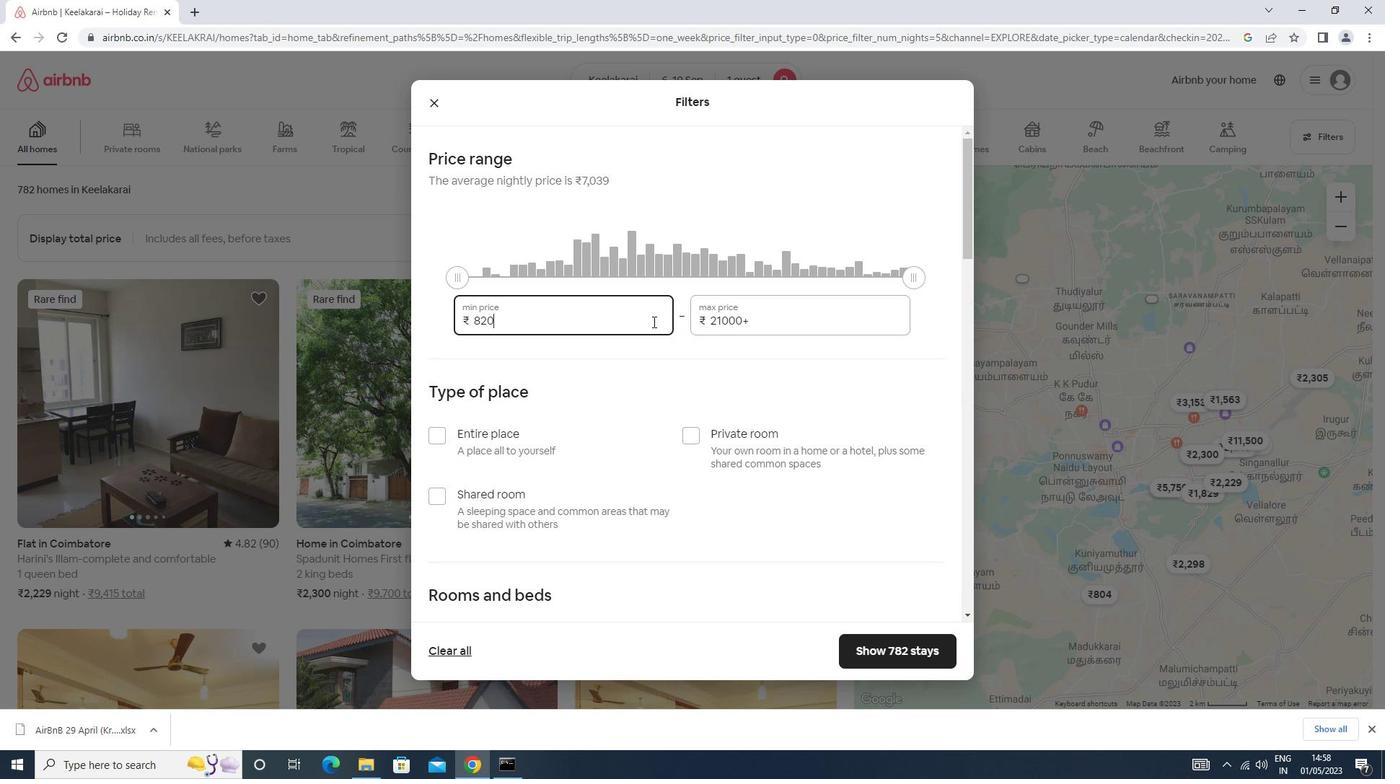 
Action: Key pressed <Key.backspace><Key.backspace><Key.backspace><Key.backspace><Key.backspace><Key.backspace><Key.backspace><Key.backspace><Key.backspace><Key.backspace><Key.backspace><Key.backspace><Key.backspace><Key.backspace><Key.backspace><Key.backspace><Key.backspace><Key.backspace><Key.backspace><Key.backspace><Key.backspace><Key.backspace><Key.backspace>9000<Key.tab>17000
Screenshot: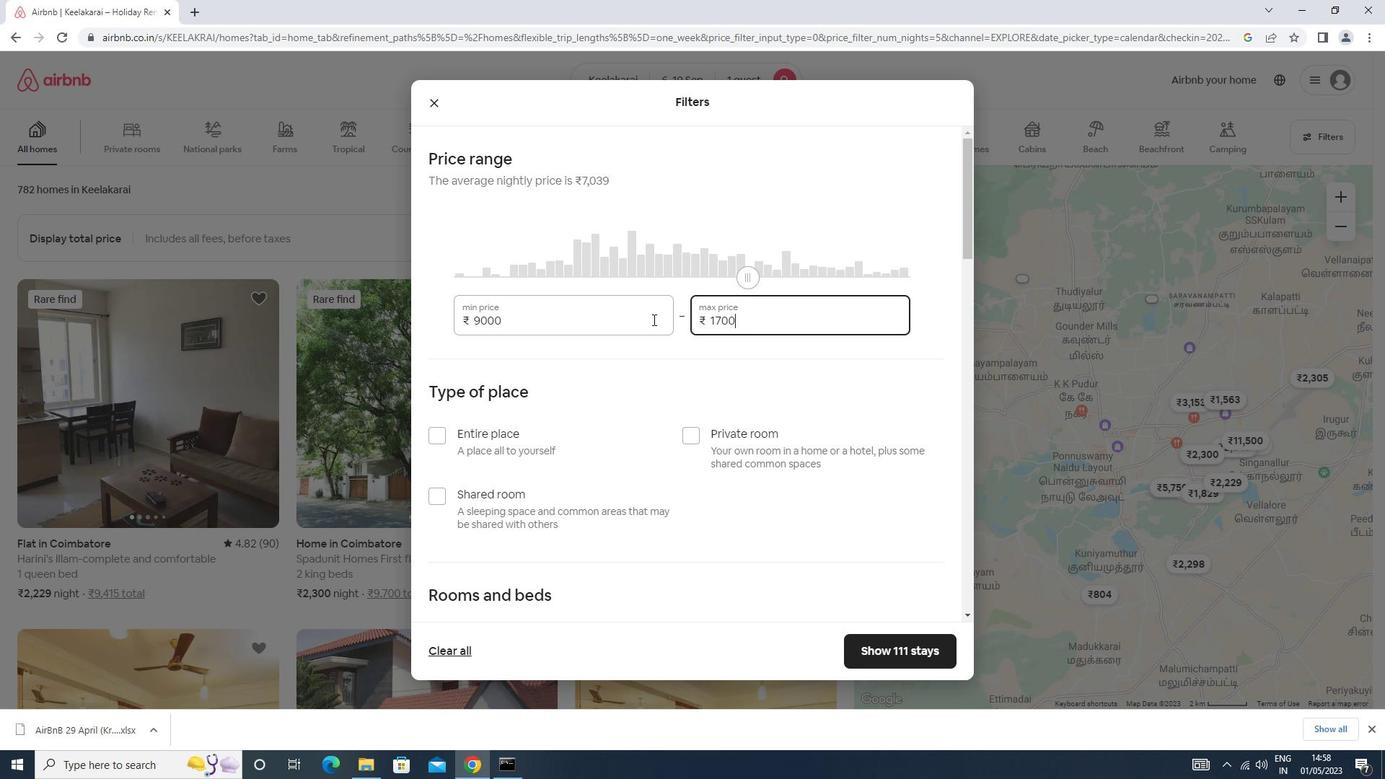 
Action: Mouse moved to (719, 437)
Screenshot: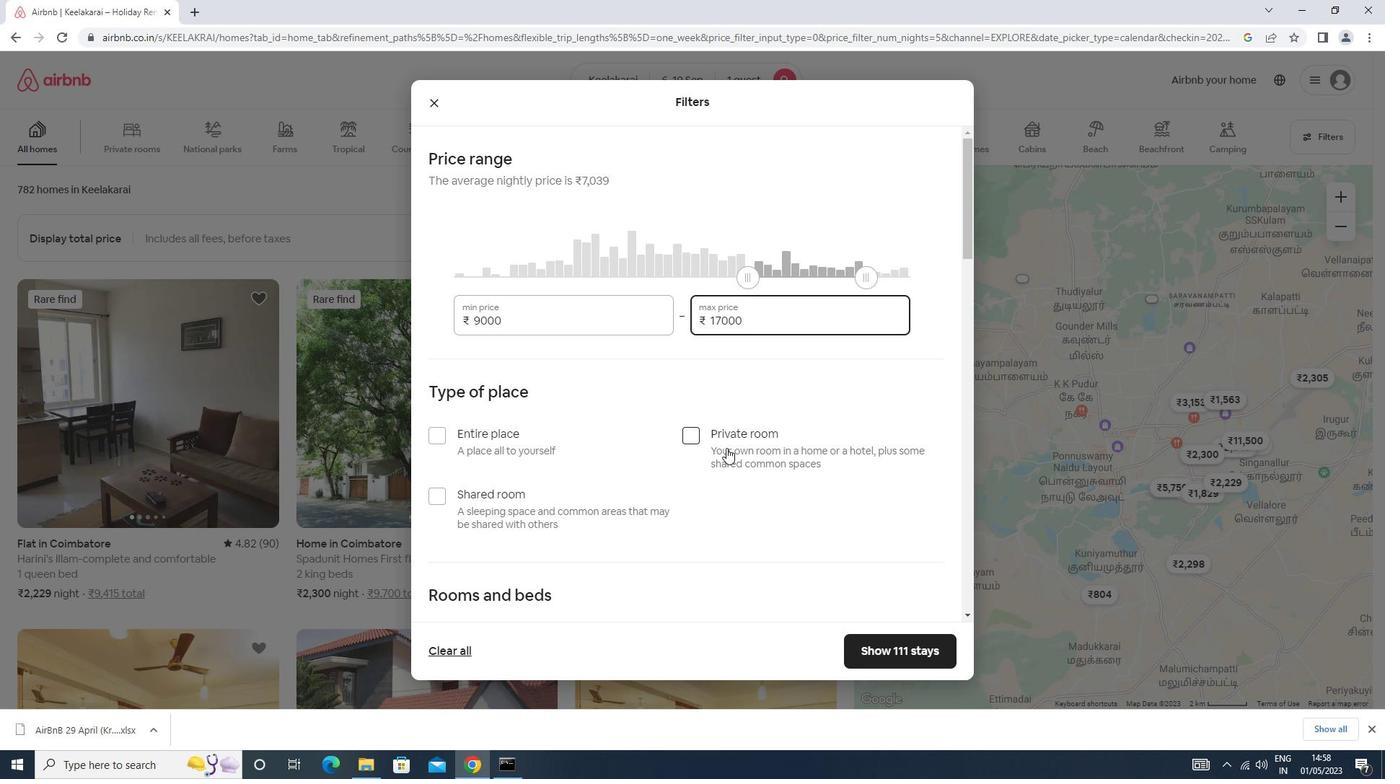
Action: Mouse pressed left at (719, 437)
Screenshot: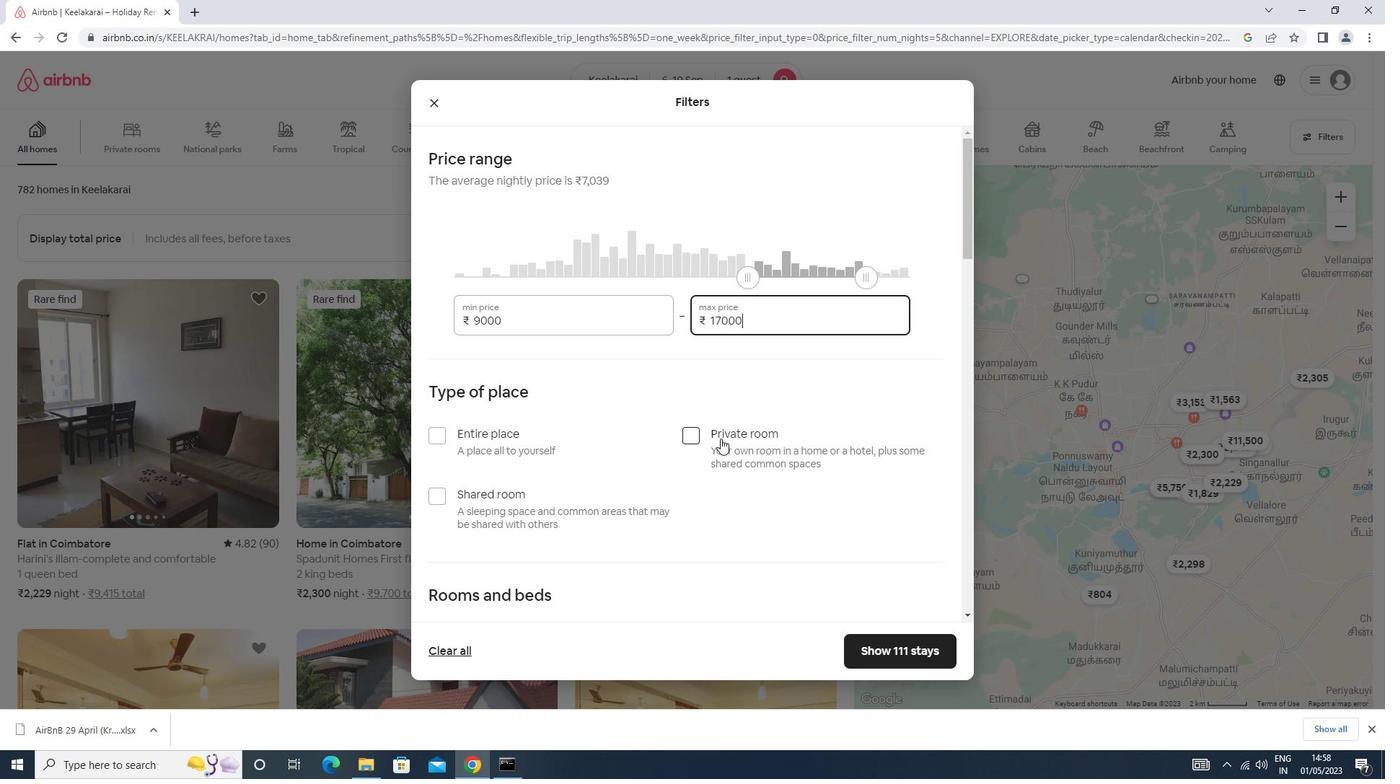 
Action: Mouse scrolled (719, 436) with delta (0, 0)
Screenshot: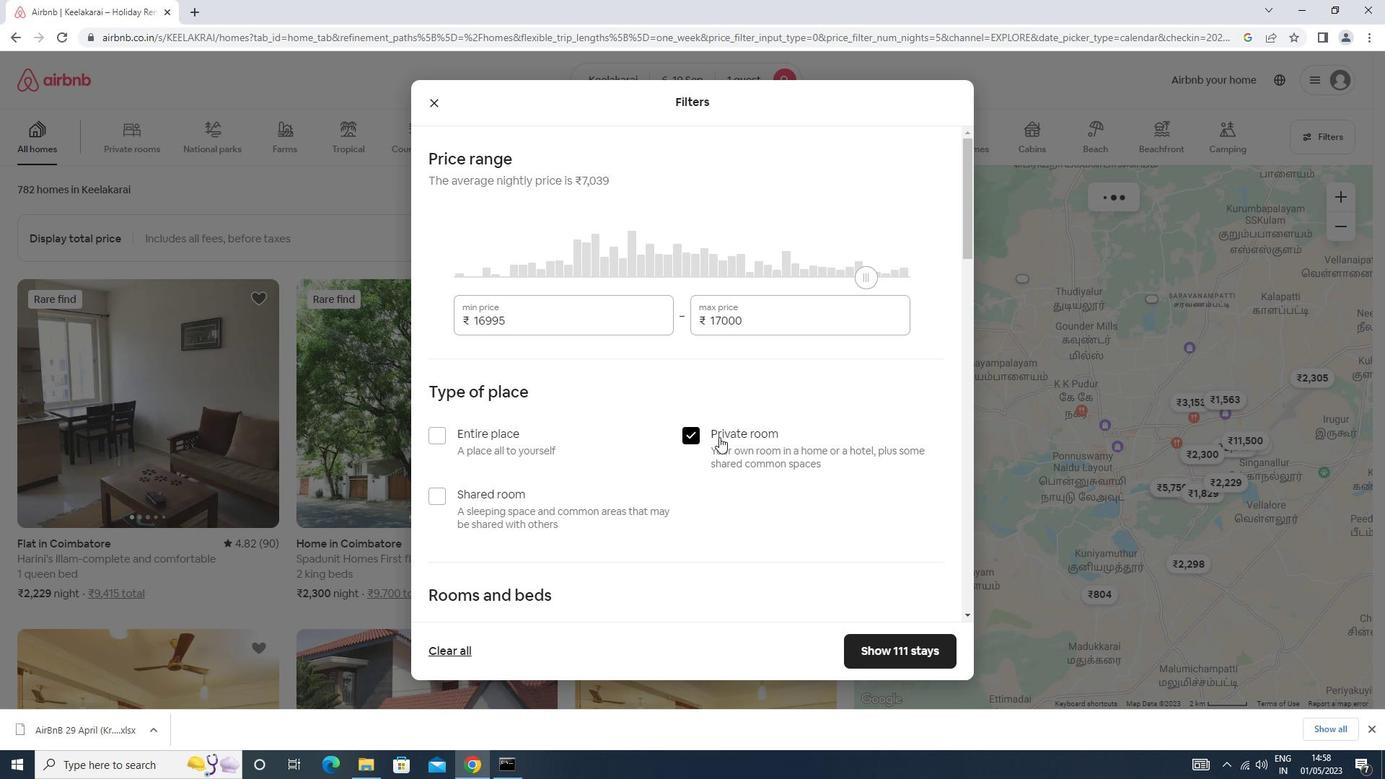 
Action: Mouse scrolled (719, 436) with delta (0, 0)
Screenshot: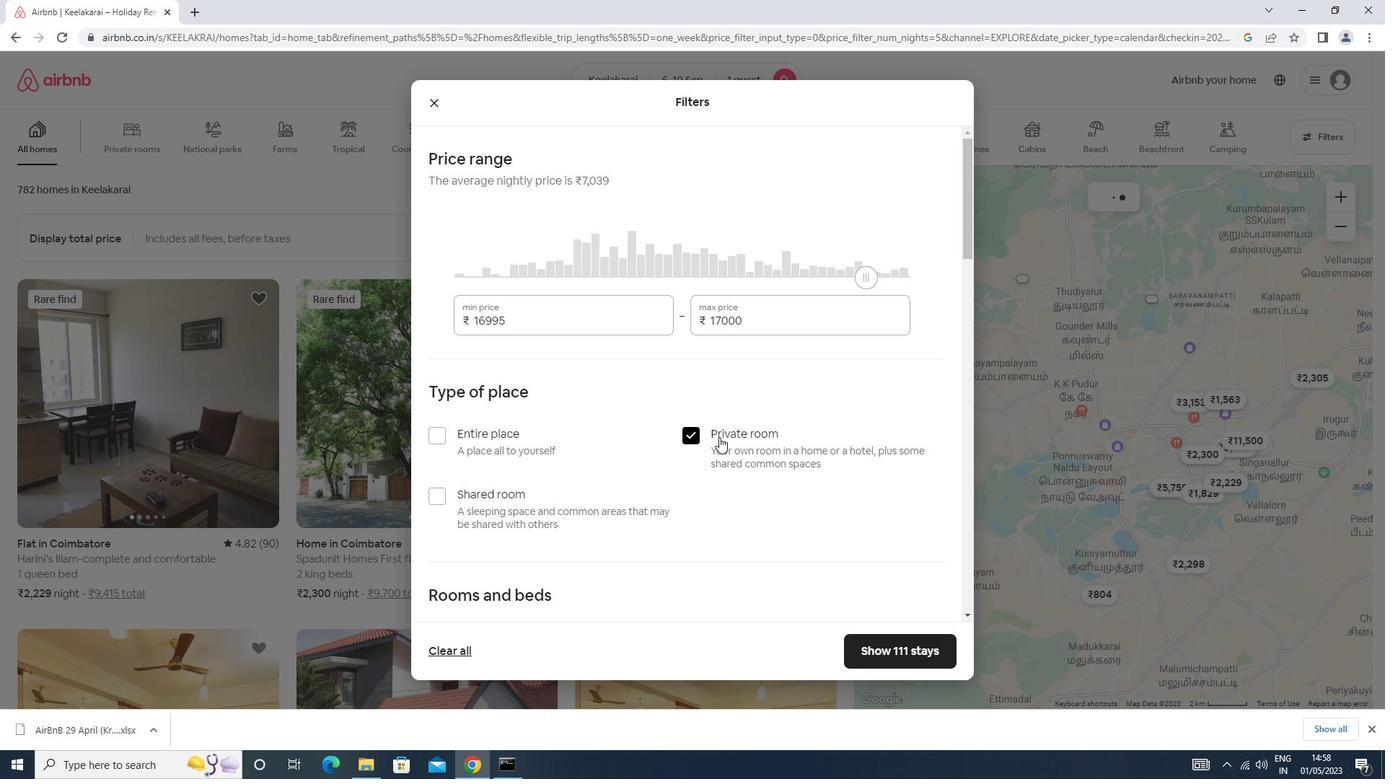 
Action: Mouse scrolled (719, 436) with delta (0, 0)
Screenshot: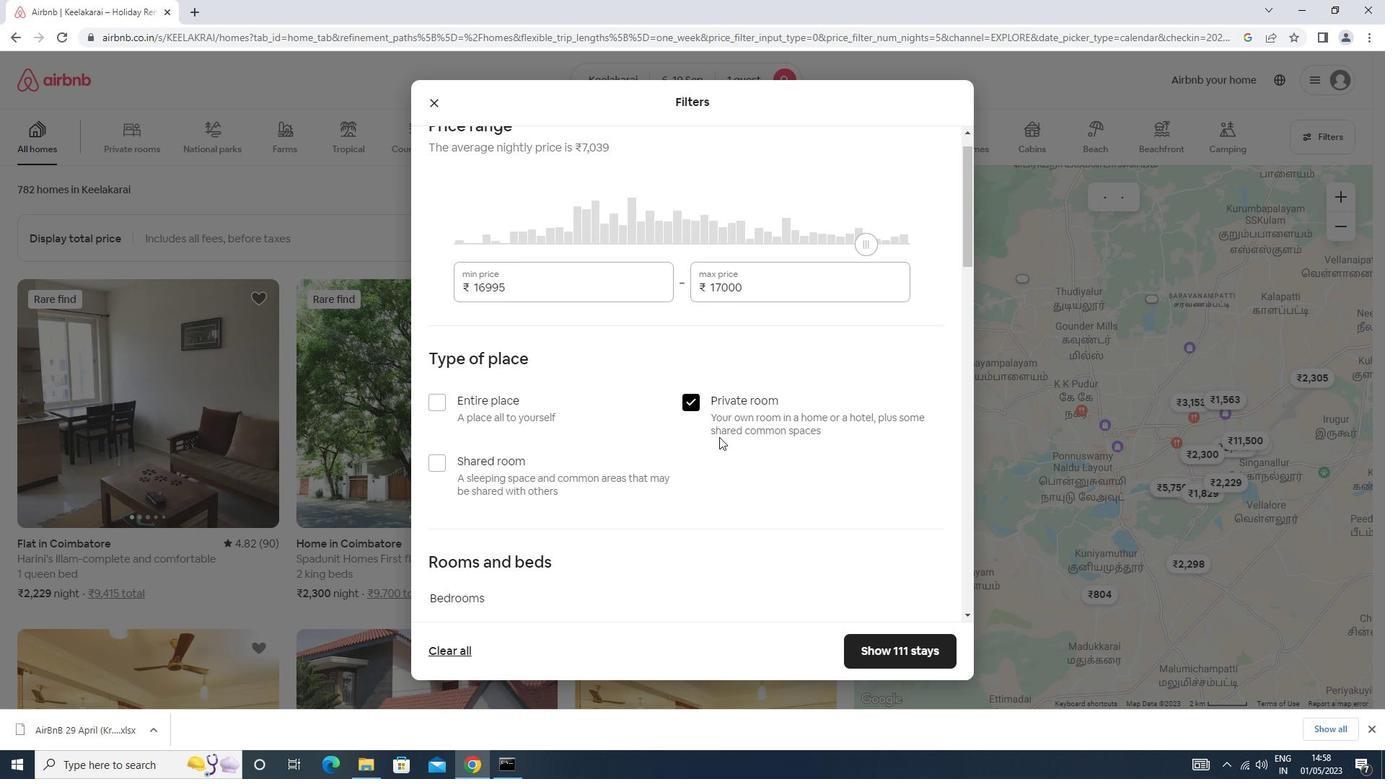 
Action: Mouse moved to (518, 460)
Screenshot: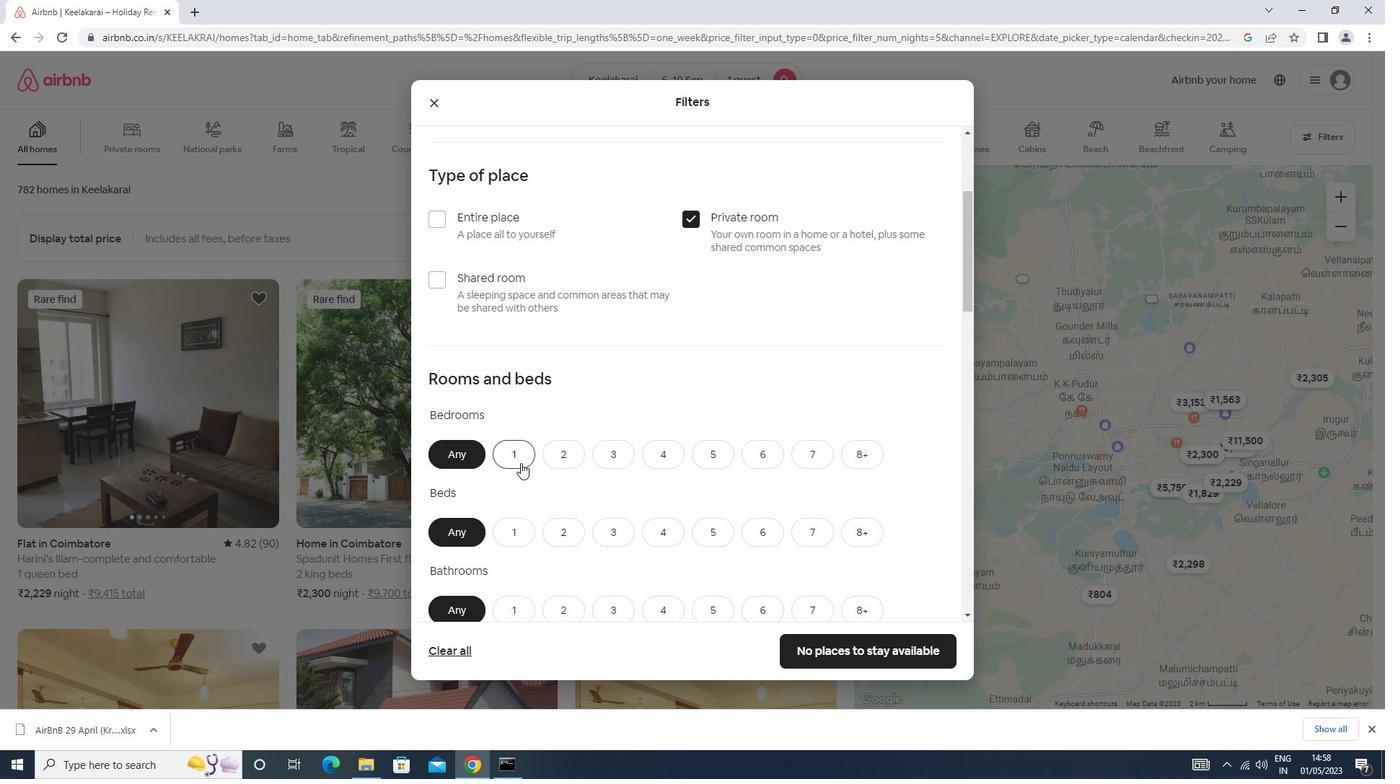 
Action: Mouse pressed left at (518, 460)
Screenshot: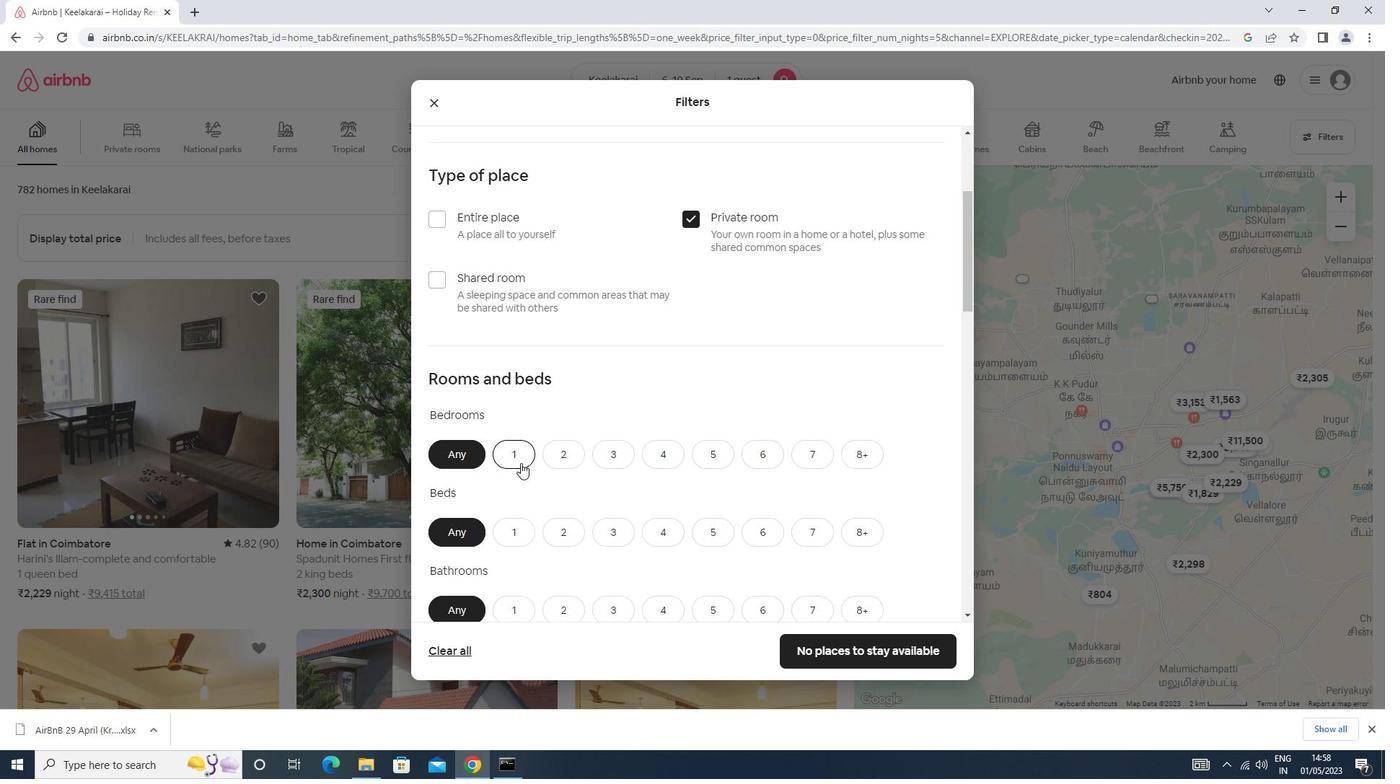 
Action: Mouse moved to (518, 526)
Screenshot: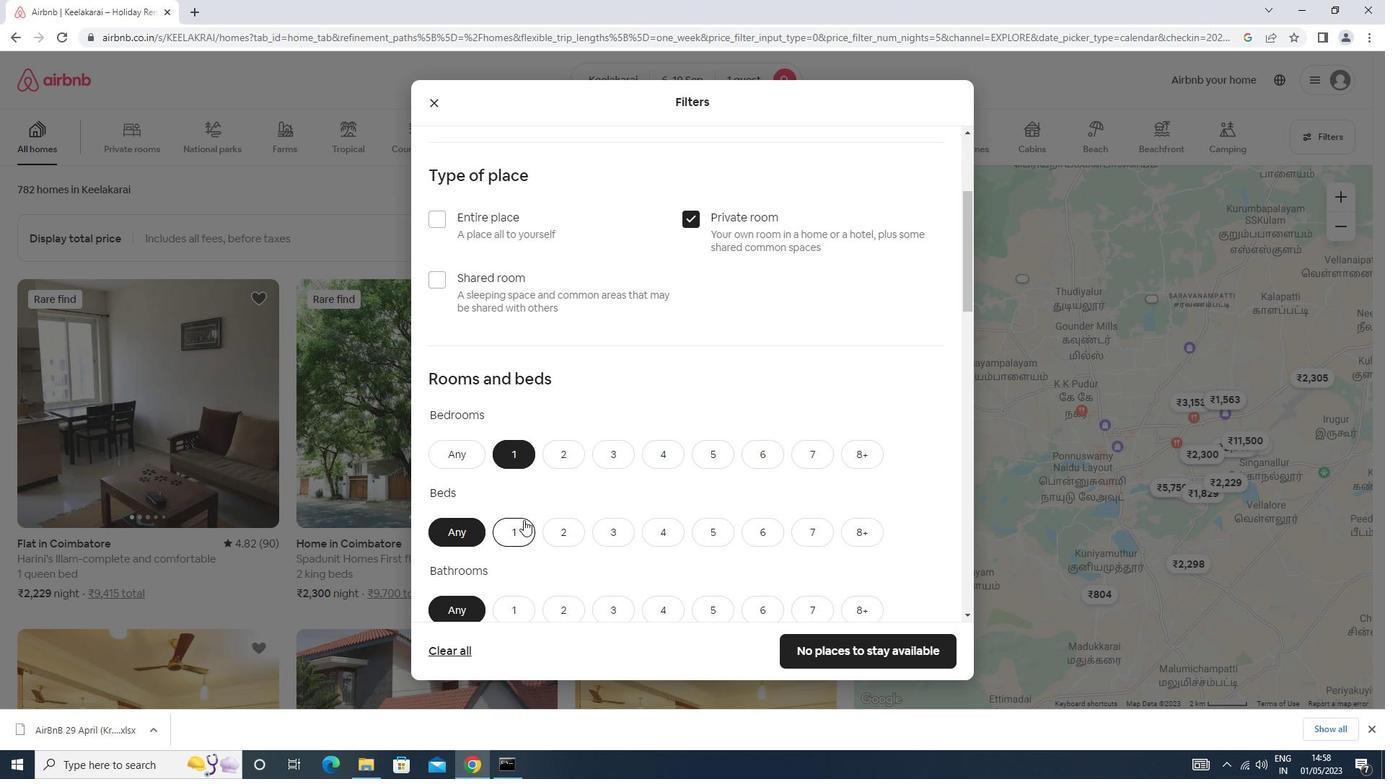 
Action: Mouse pressed left at (518, 526)
Screenshot: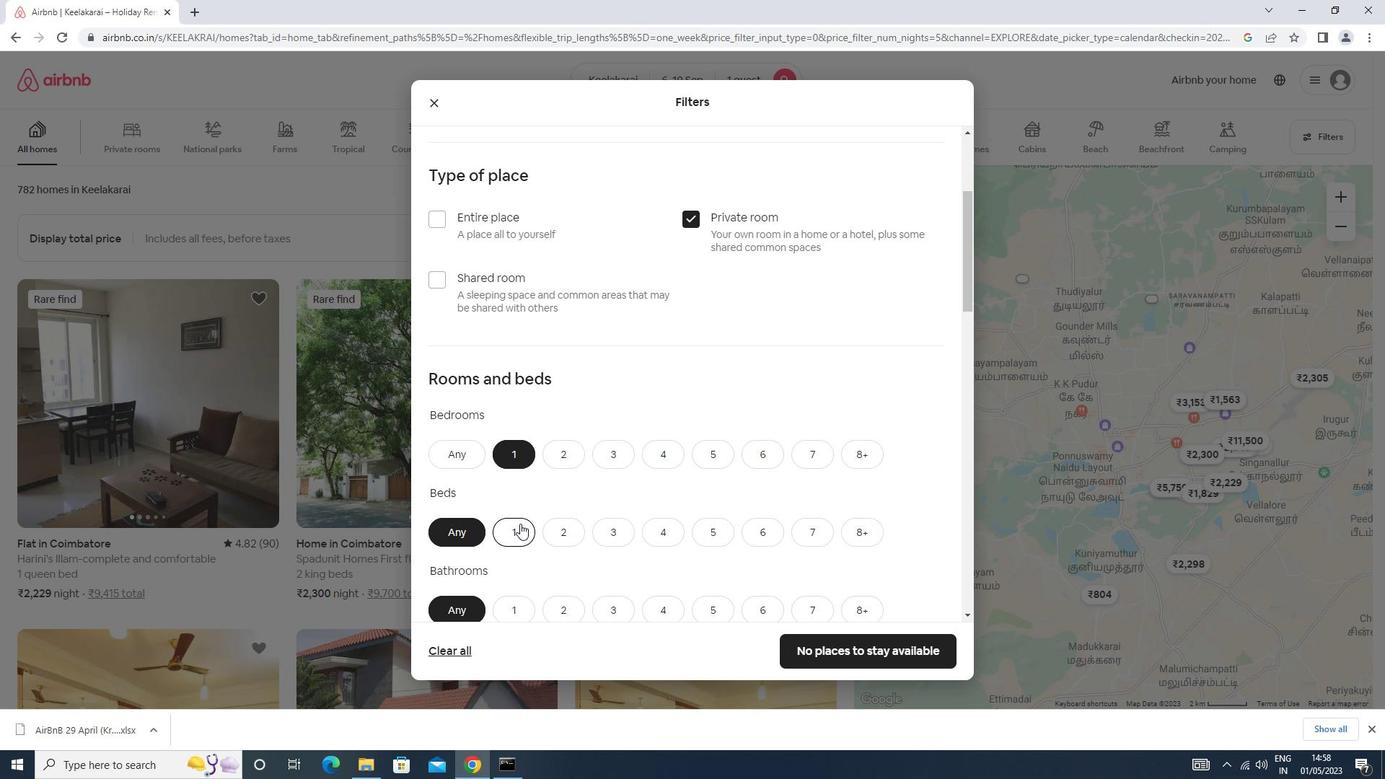 
Action: Mouse moved to (519, 609)
Screenshot: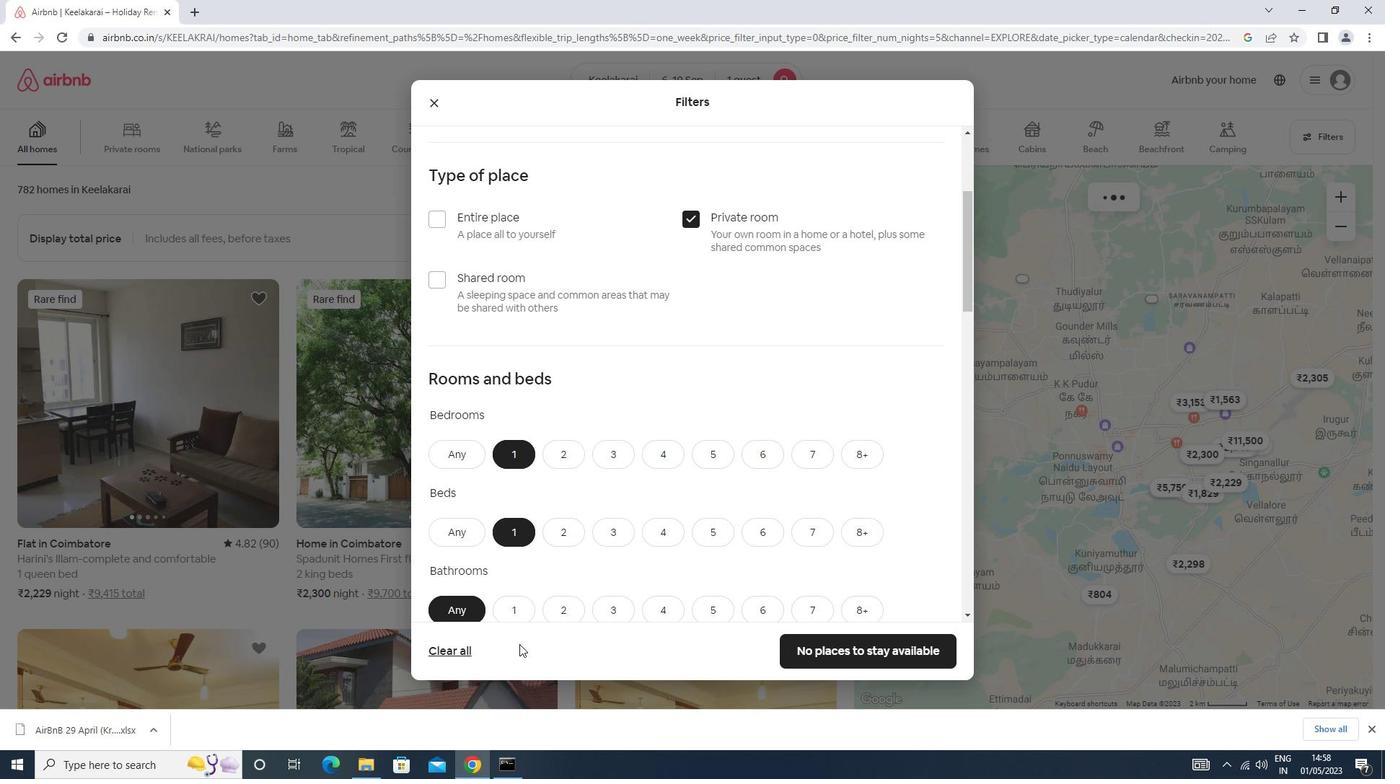 
Action: Mouse pressed left at (519, 609)
Screenshot: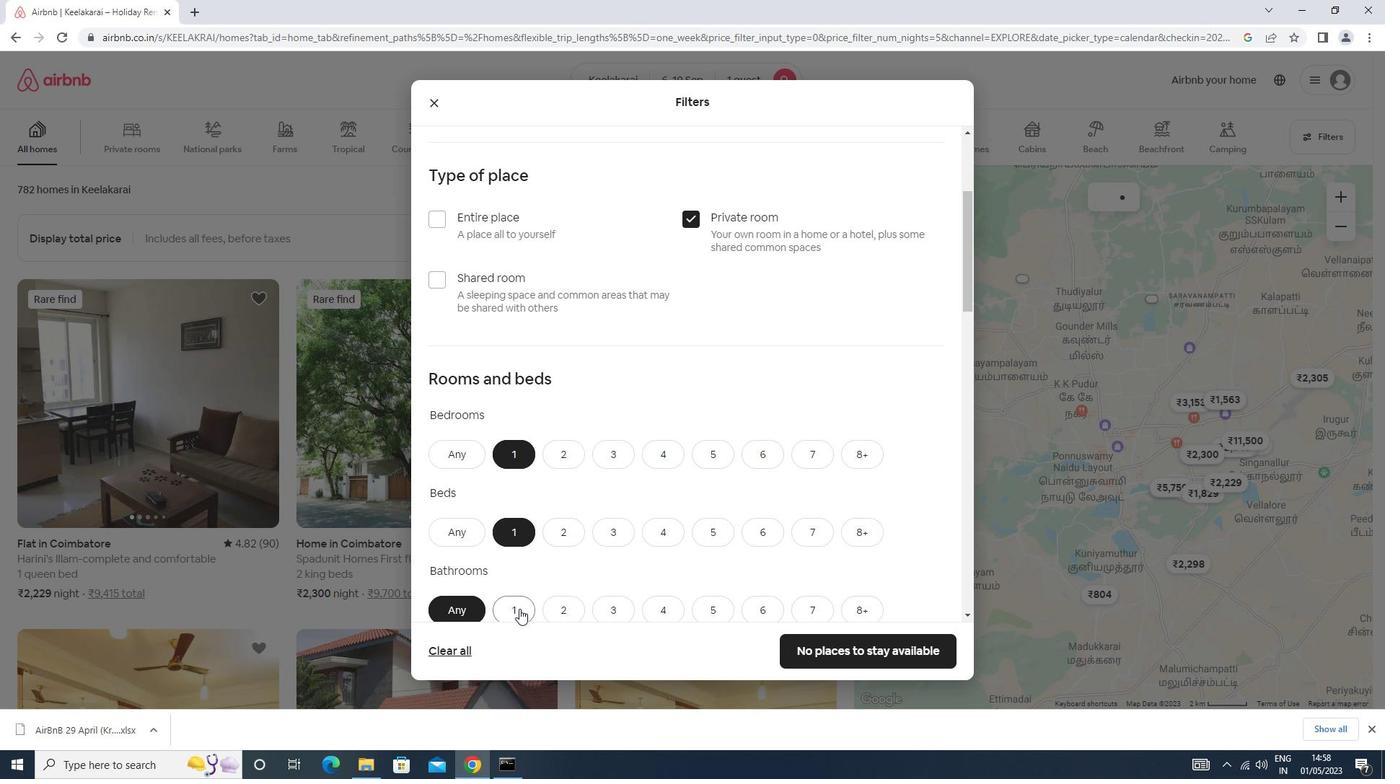 
Action: Mouse moved to (519, 604)
Screenshot: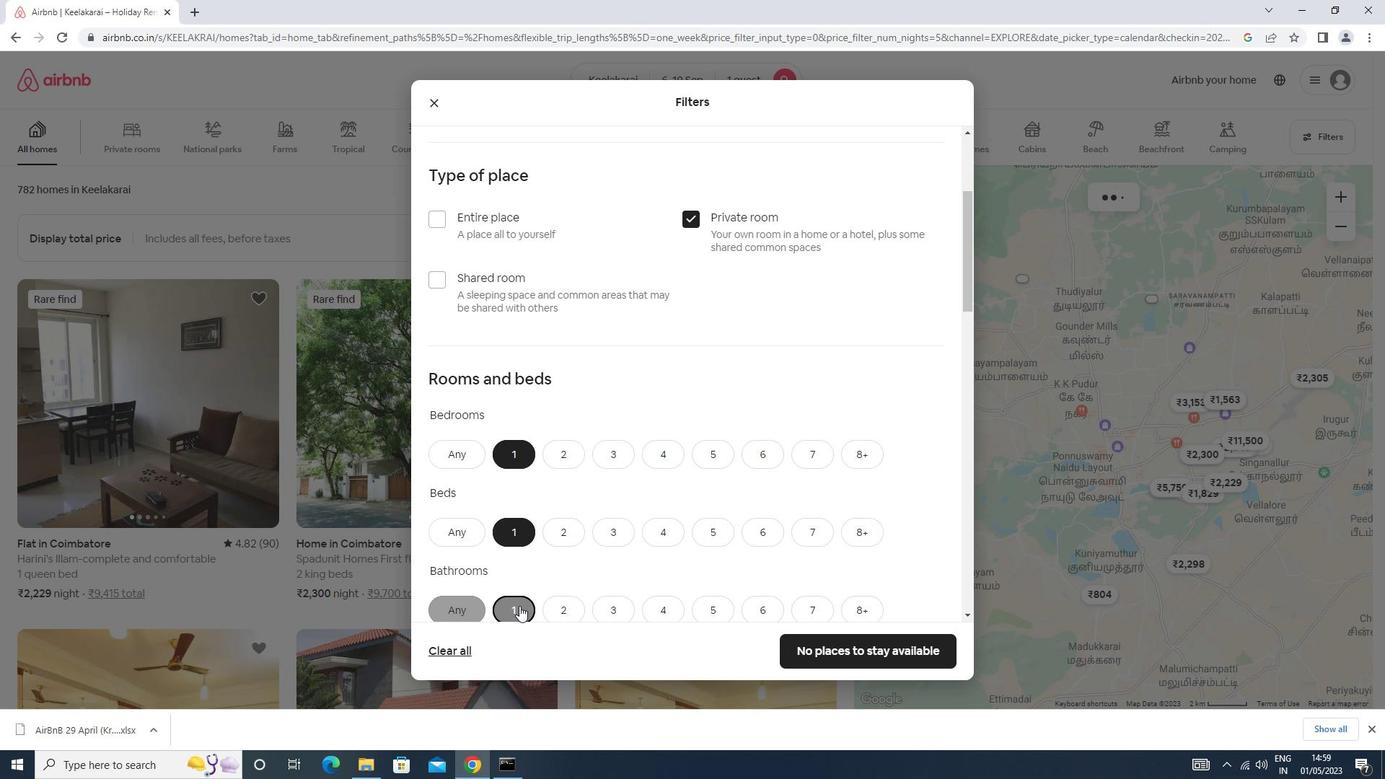 
Action: Mouse scrolled (519, 604) with delta (0, 0)
Screenshot: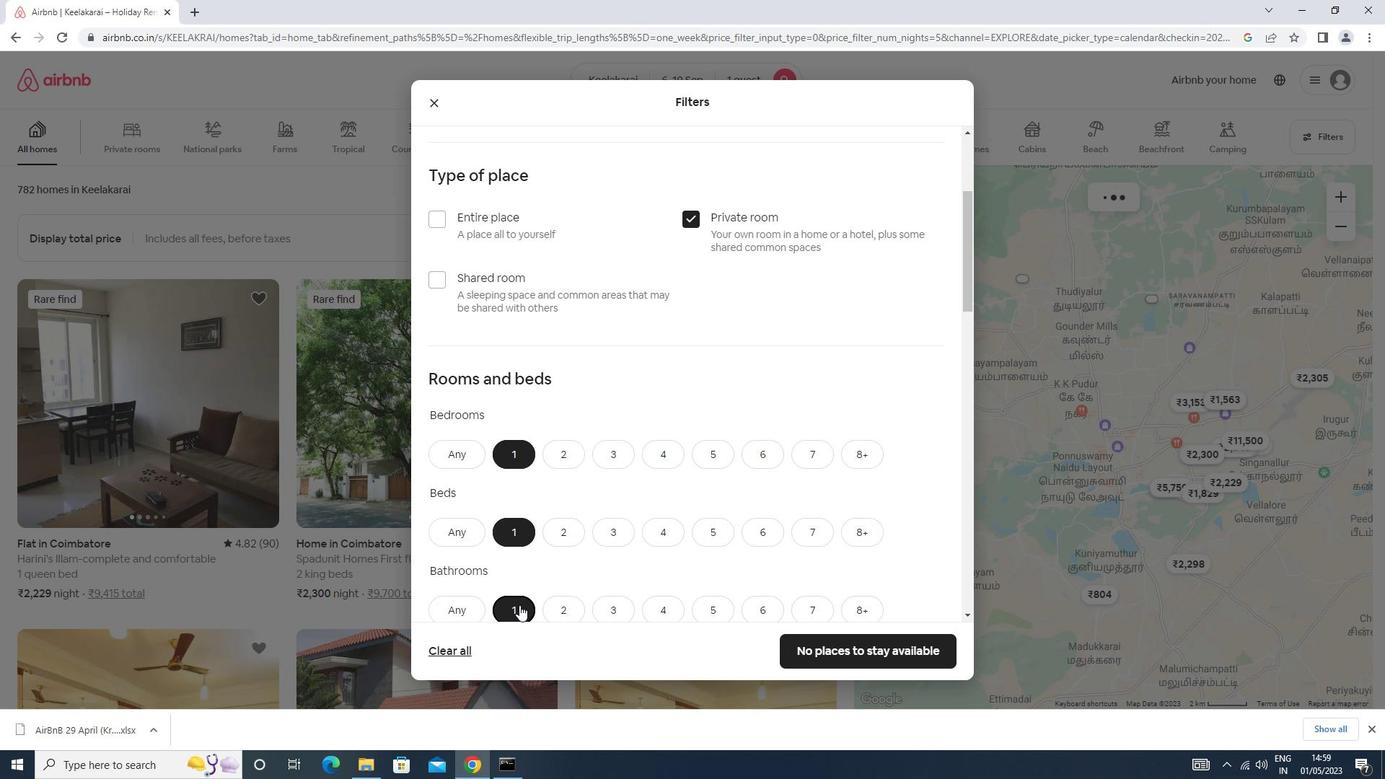 
Action: Mouse scrolled (519, 604) with delta (0, 0)
Screenshot: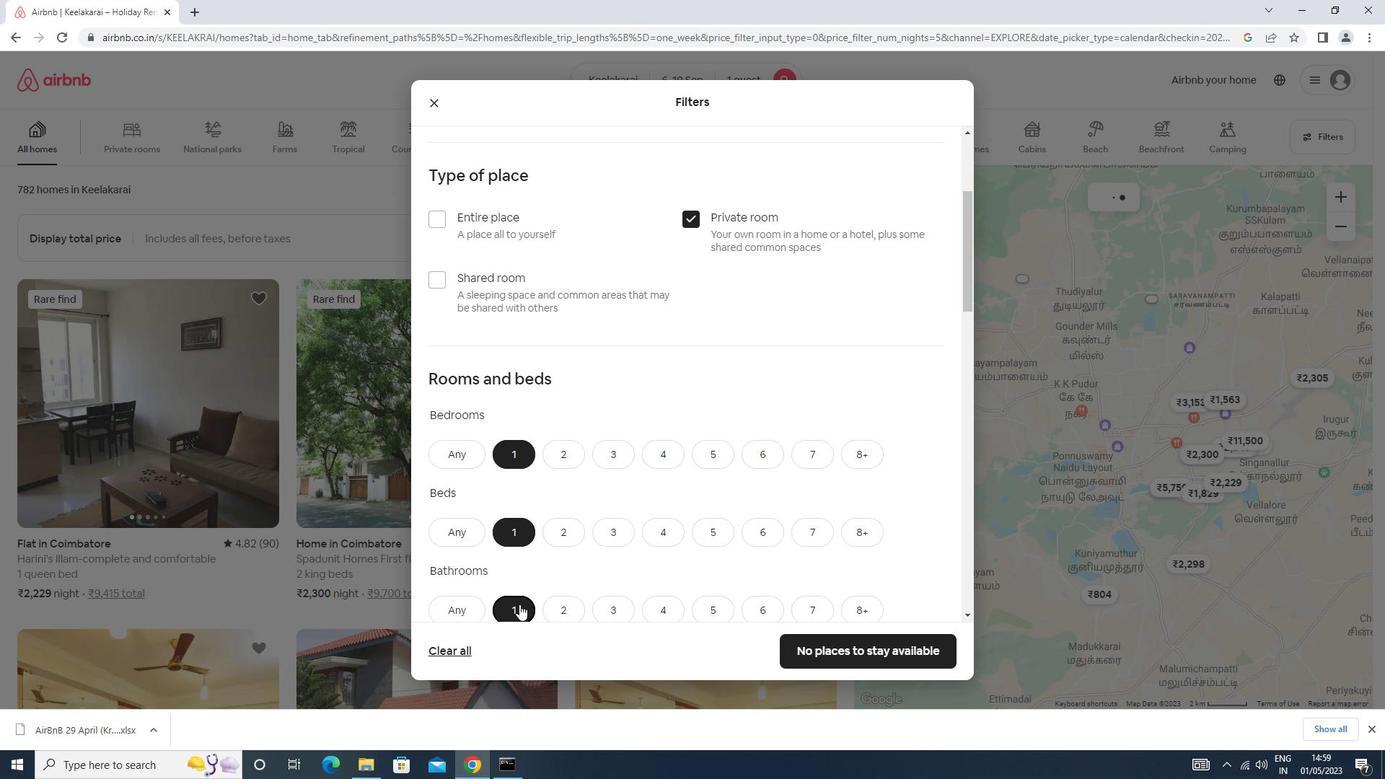 
Action: Mouse scrolled (519, 604) with delta (0, 0)
Screenshot: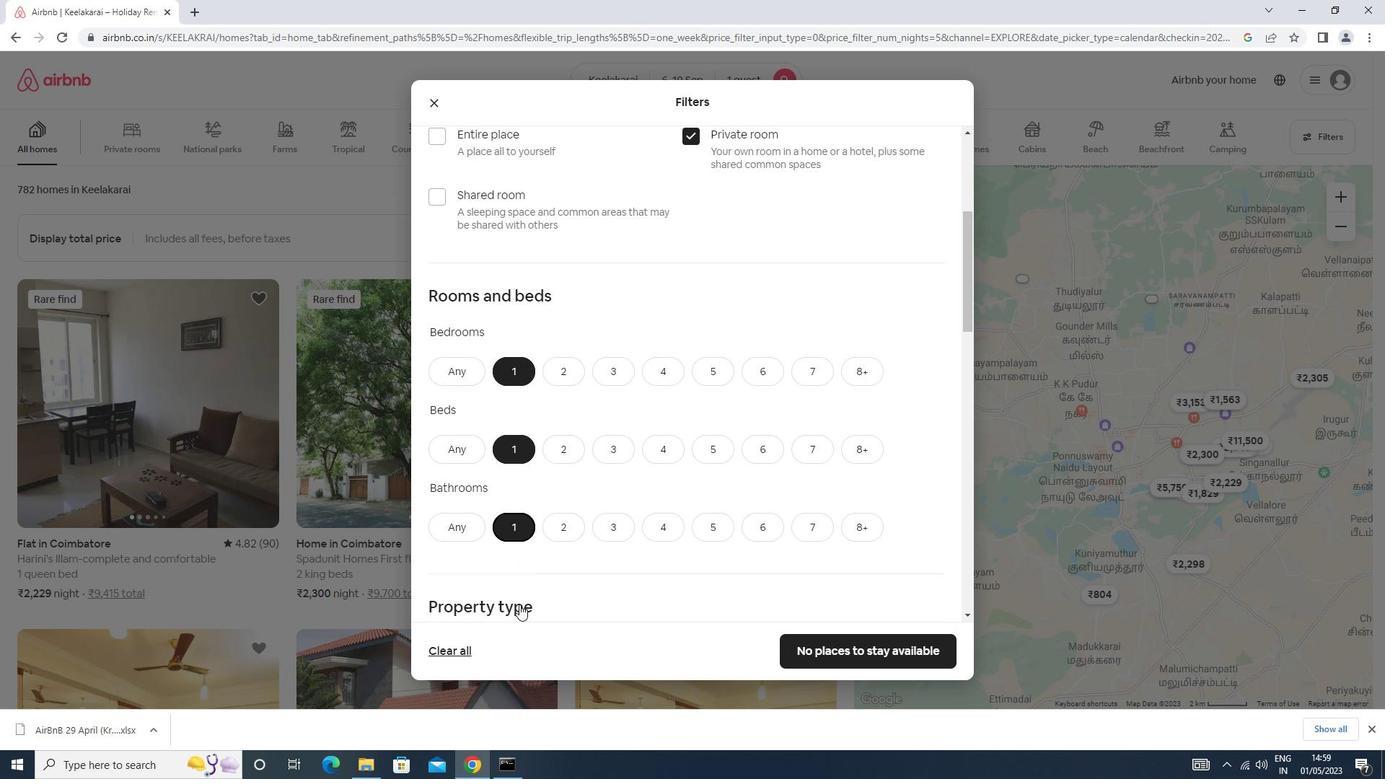 
Action: Mouse moved to (504, 564)
Screenshot: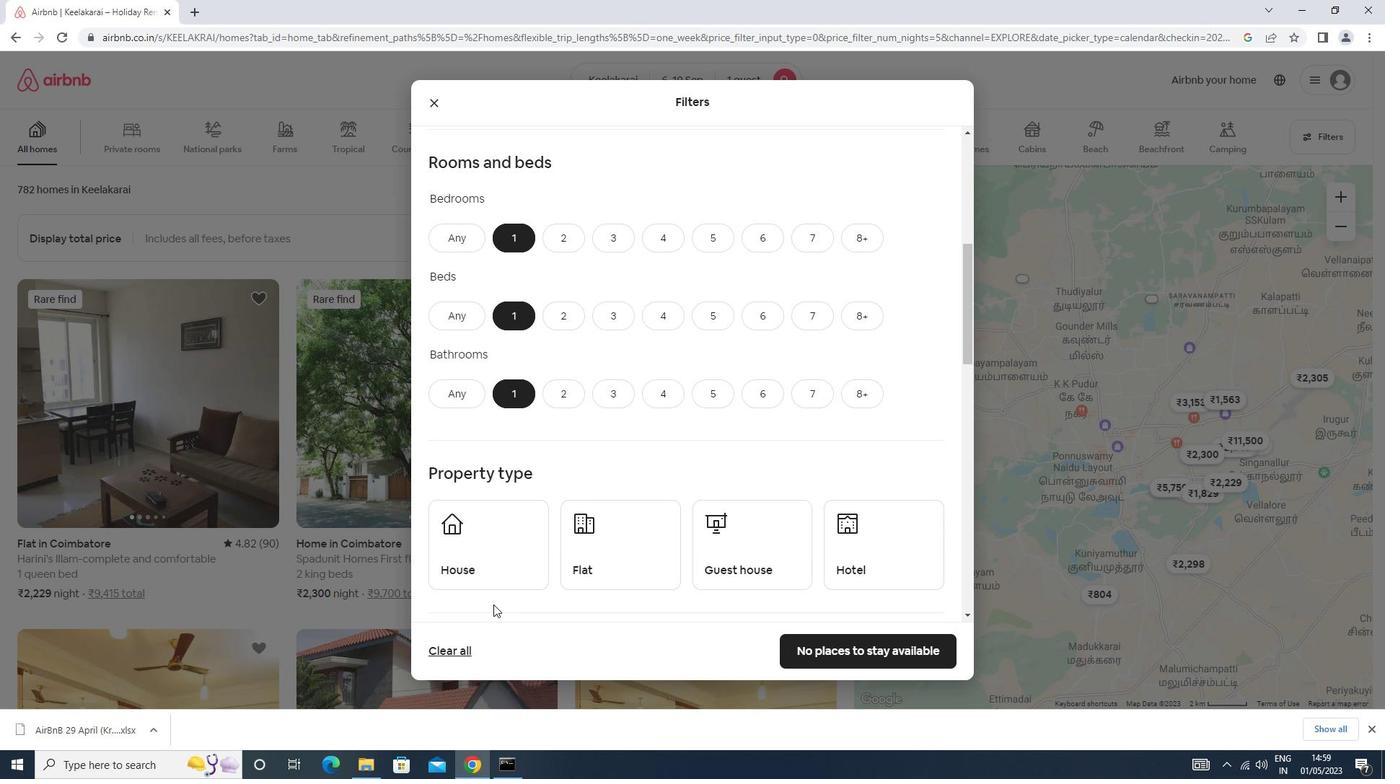 
Action: Mouse pressed left at (504, 564)
Screenshot: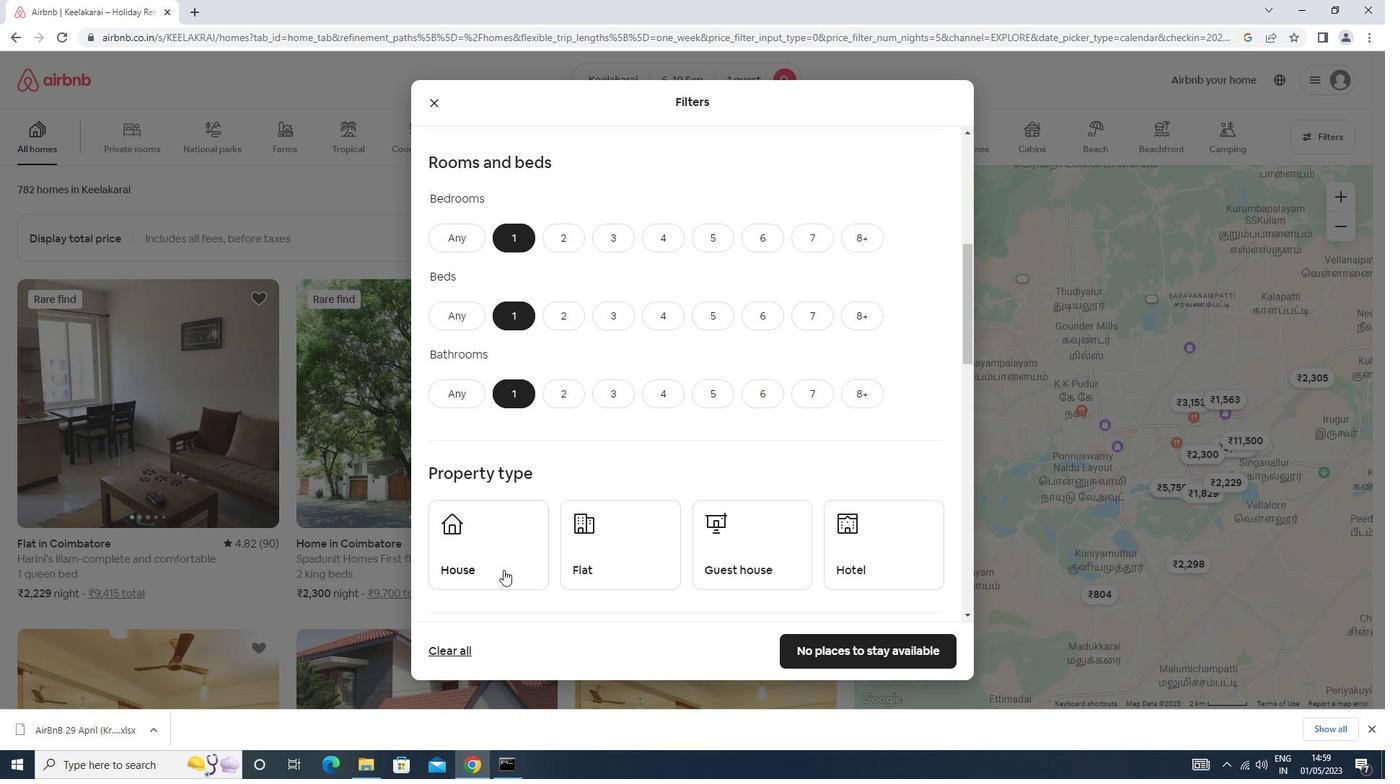
Action: Mouse moved to (635, 552)
Screenshot: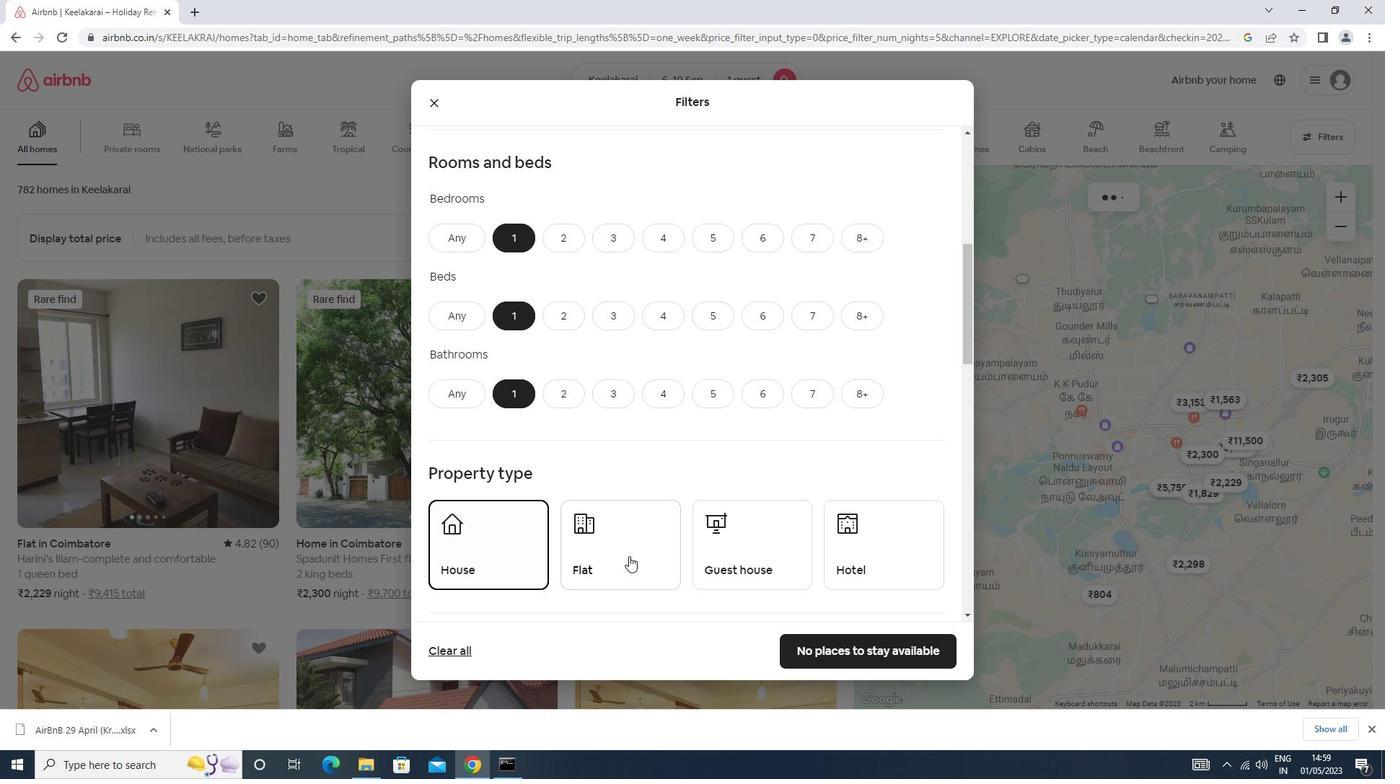 
Action: Mouse pressed left at (635, 552)
Screenshot: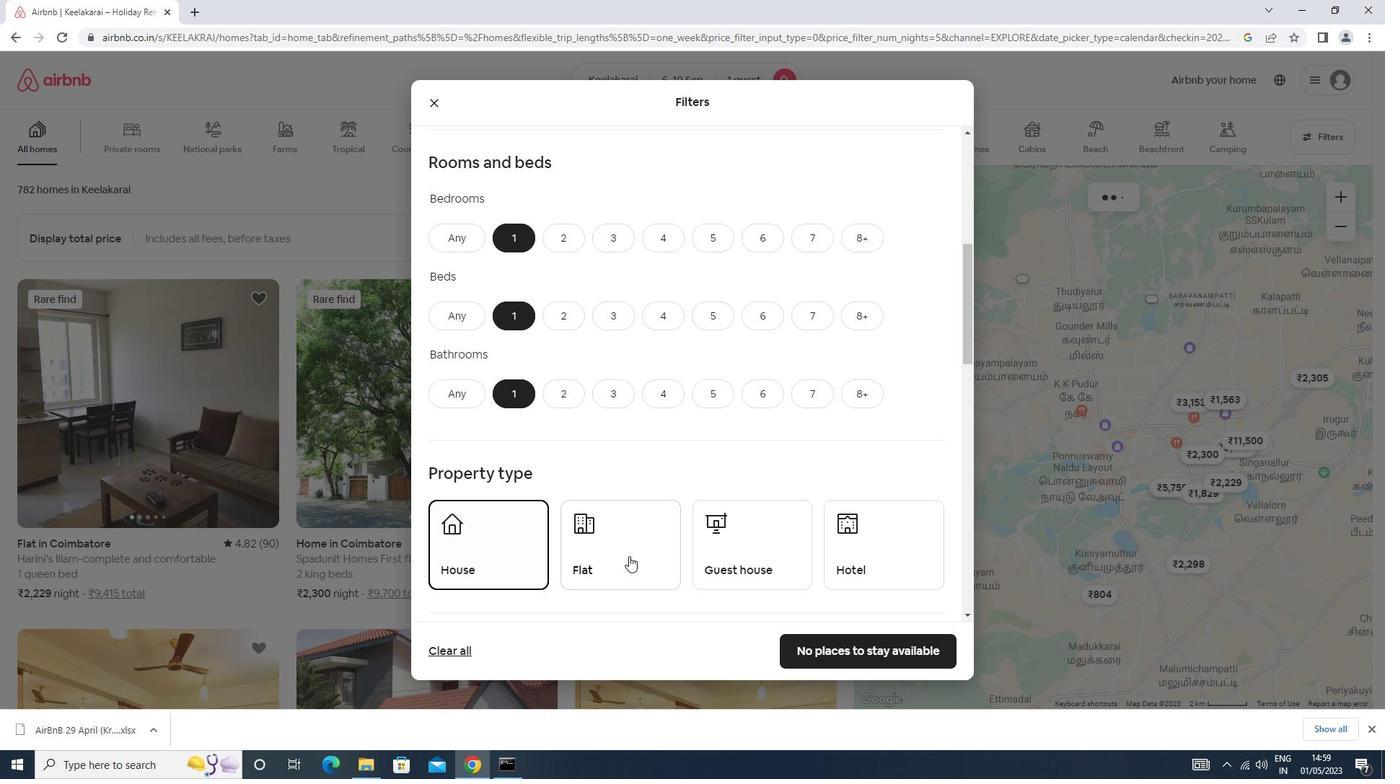
Action: Mouse moved to (758, 549)
Screenshot: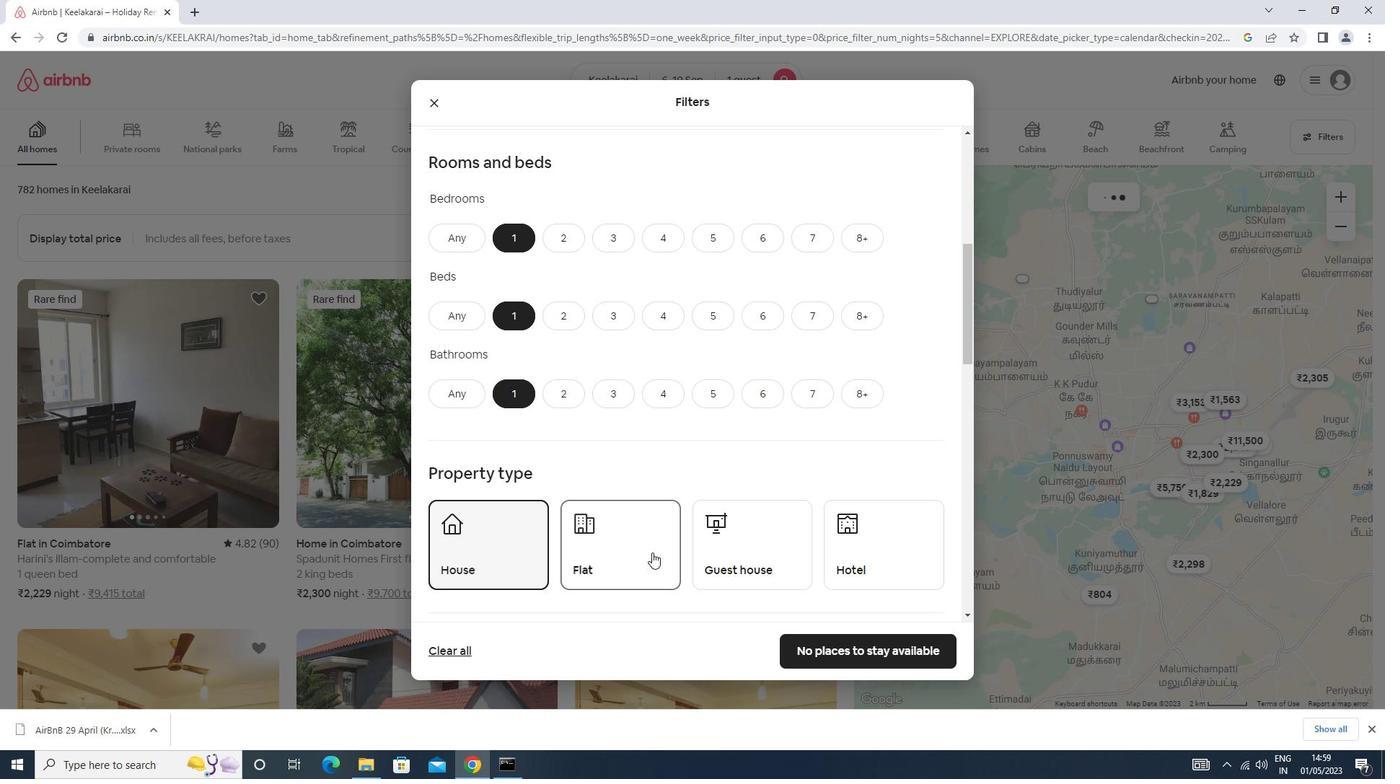 
Action: Mouse pressed left at (758, 549)
Screenshot: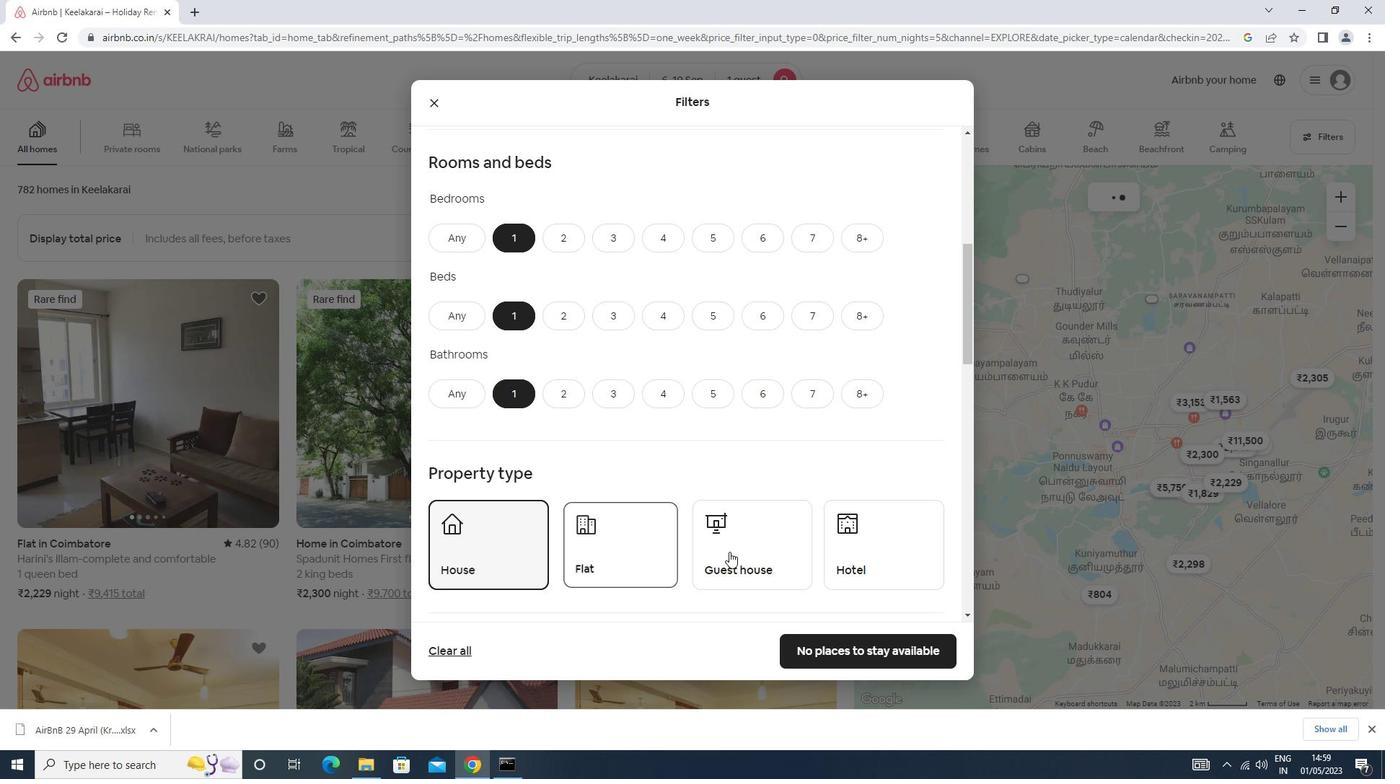 
Action: Mouse moved to (887, 544)
Screenshot: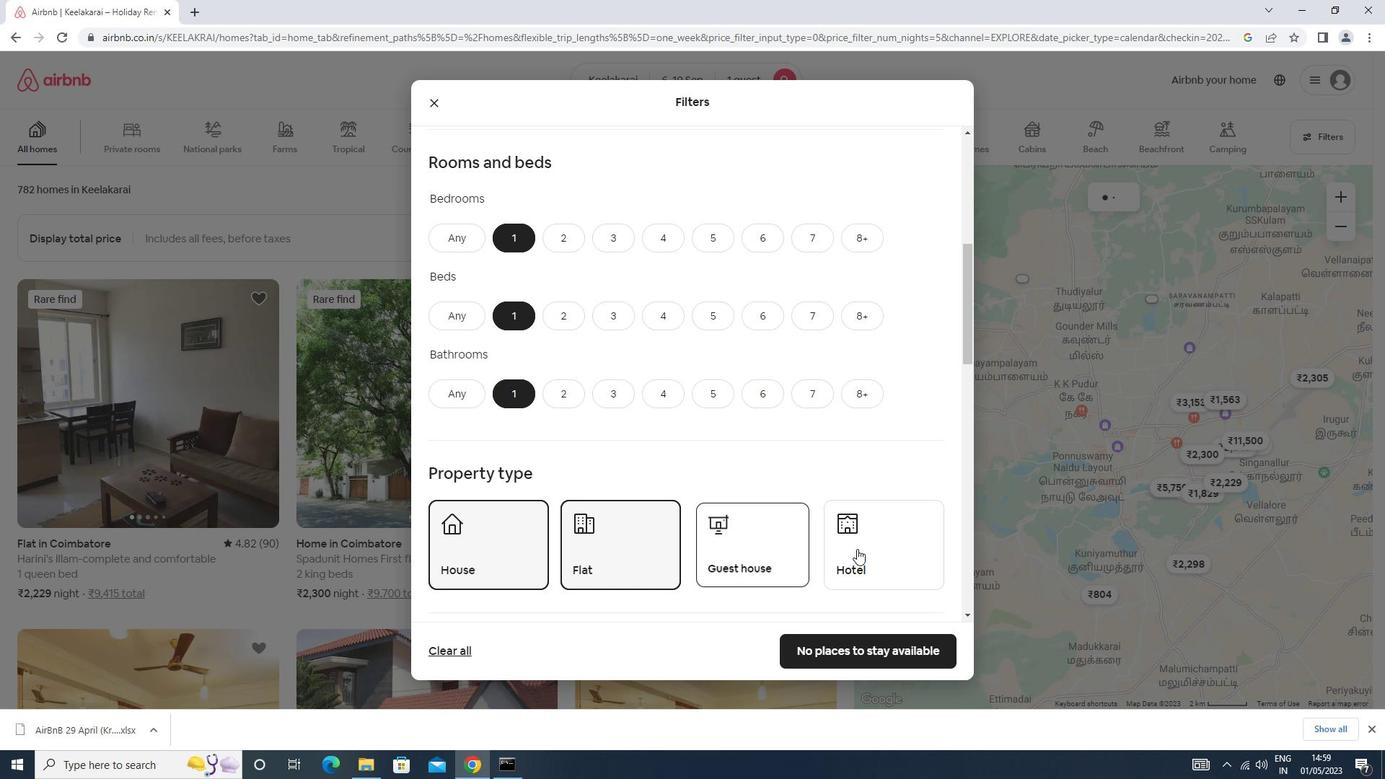 
Action: Mouse pressed left at (887, 544)
Screenshot: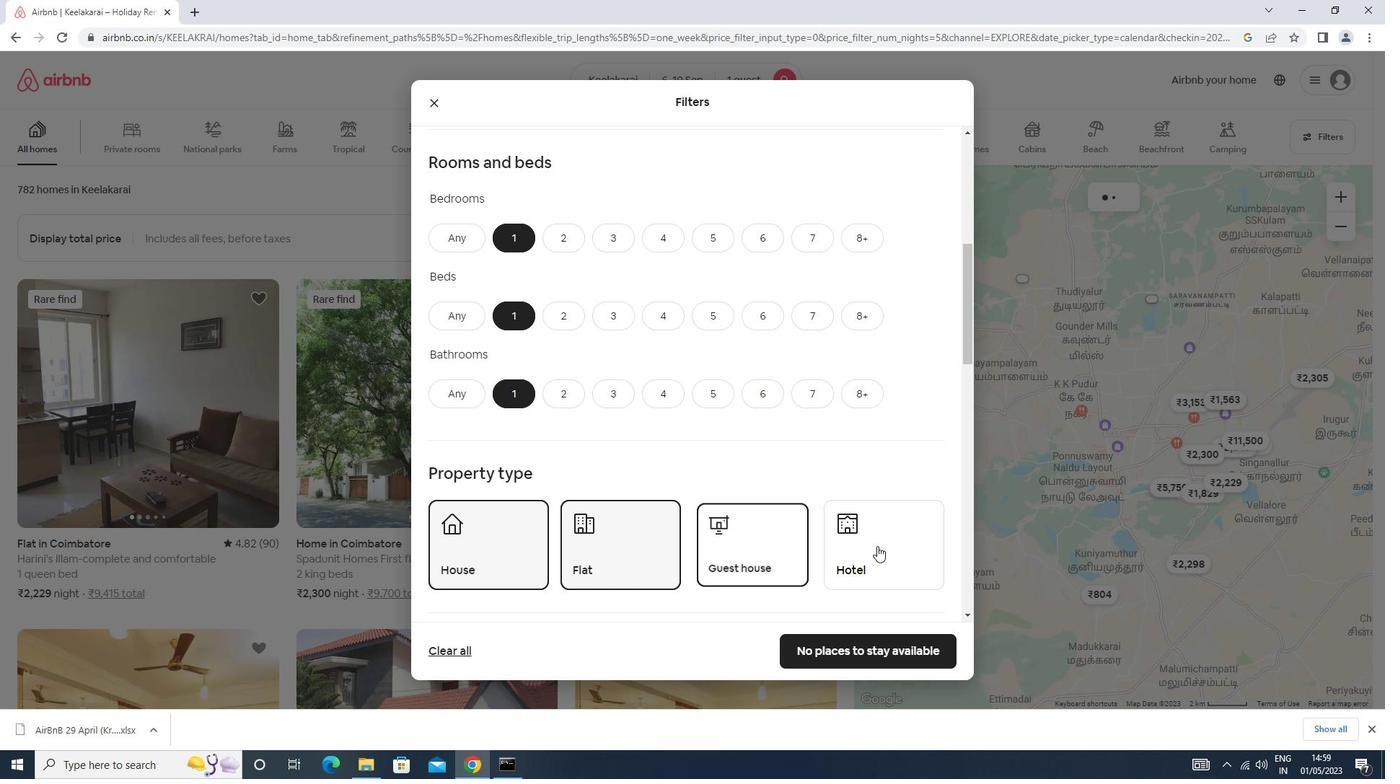 
Action: Mouse moved to (884, 539)
Screenshot: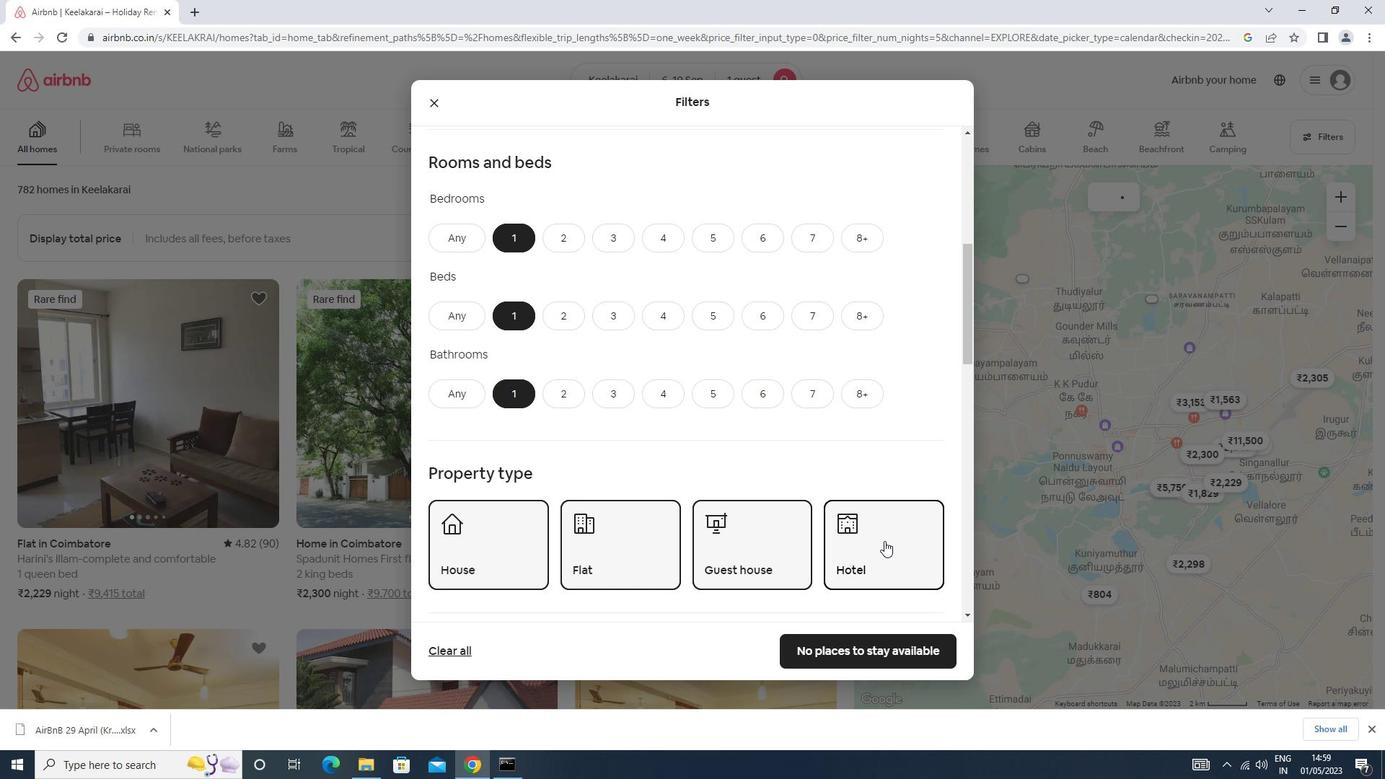 
Action: Mouse scrolled (884, 539) with delta (0, 0)
Screenshot: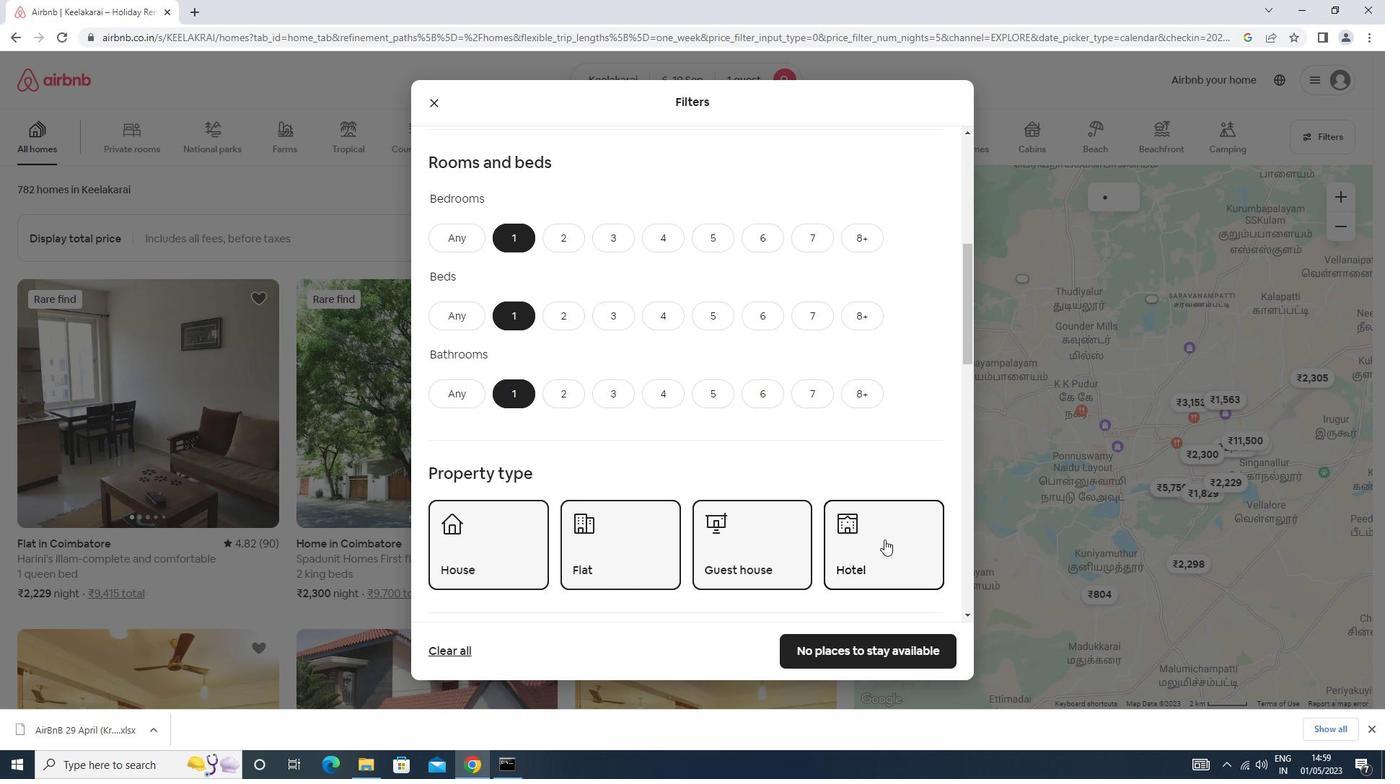 
Action: Mouse scrolled (884, 539) with delta (0, 0)
Screenshot: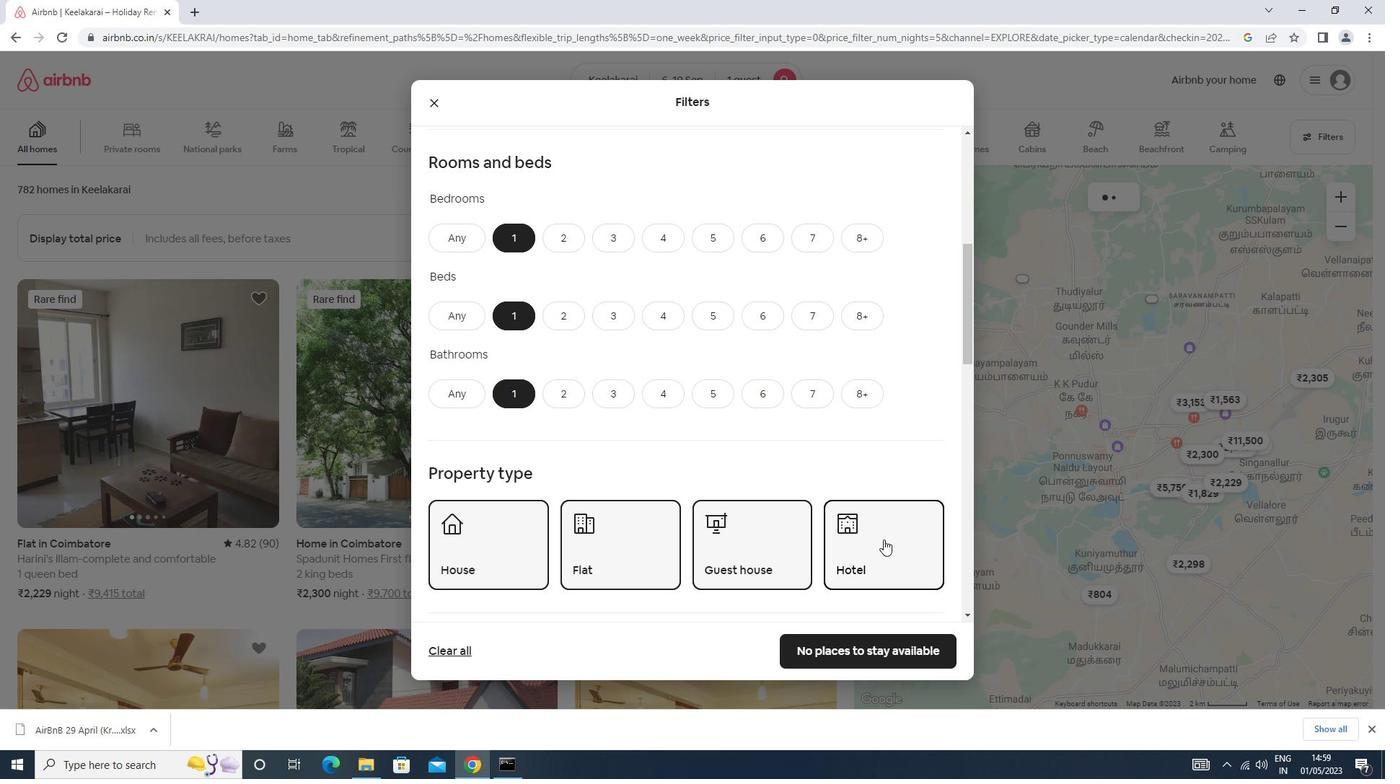 
Action: Mouse scrolled (884, 539) with delta (0, 0)
Screenshot: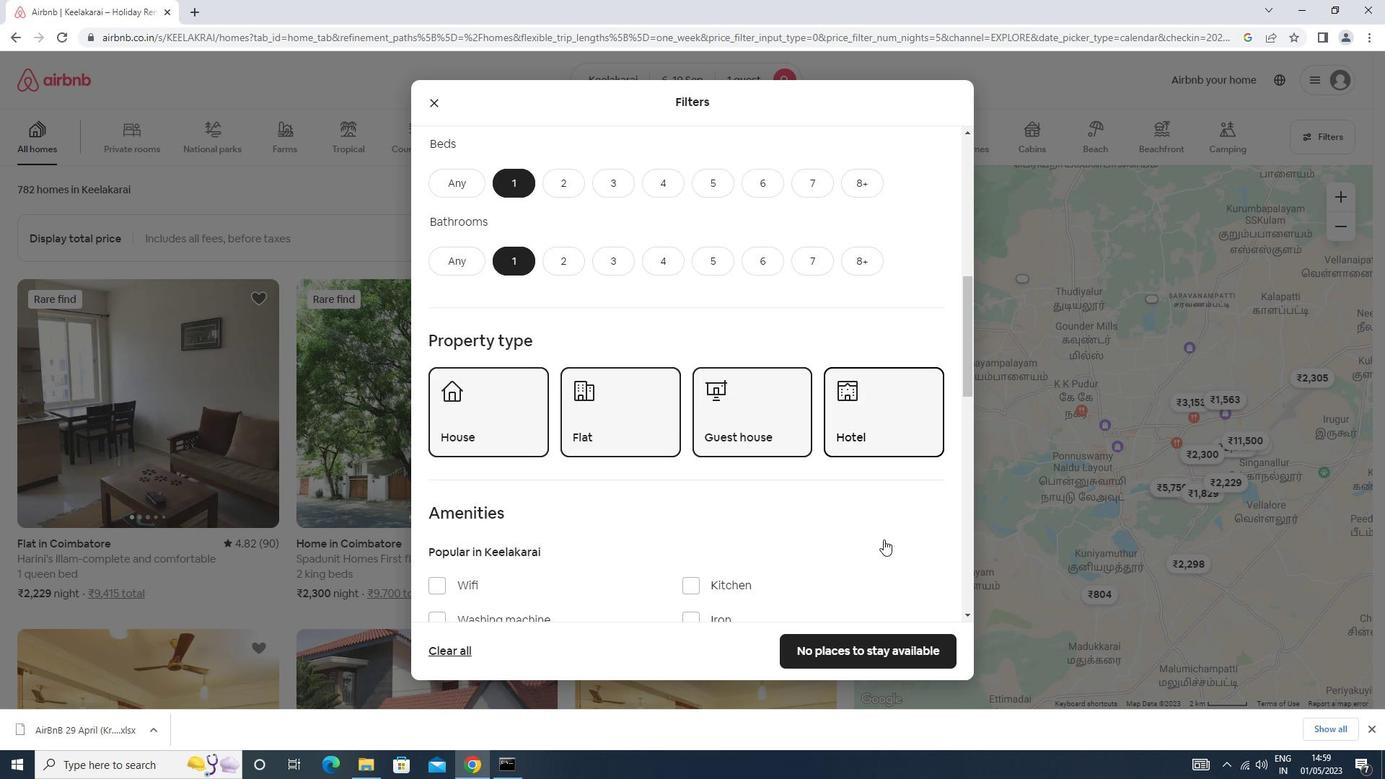 
Action: Mouse scrolled (884, 539) with delta (0, 0)
Screenshot: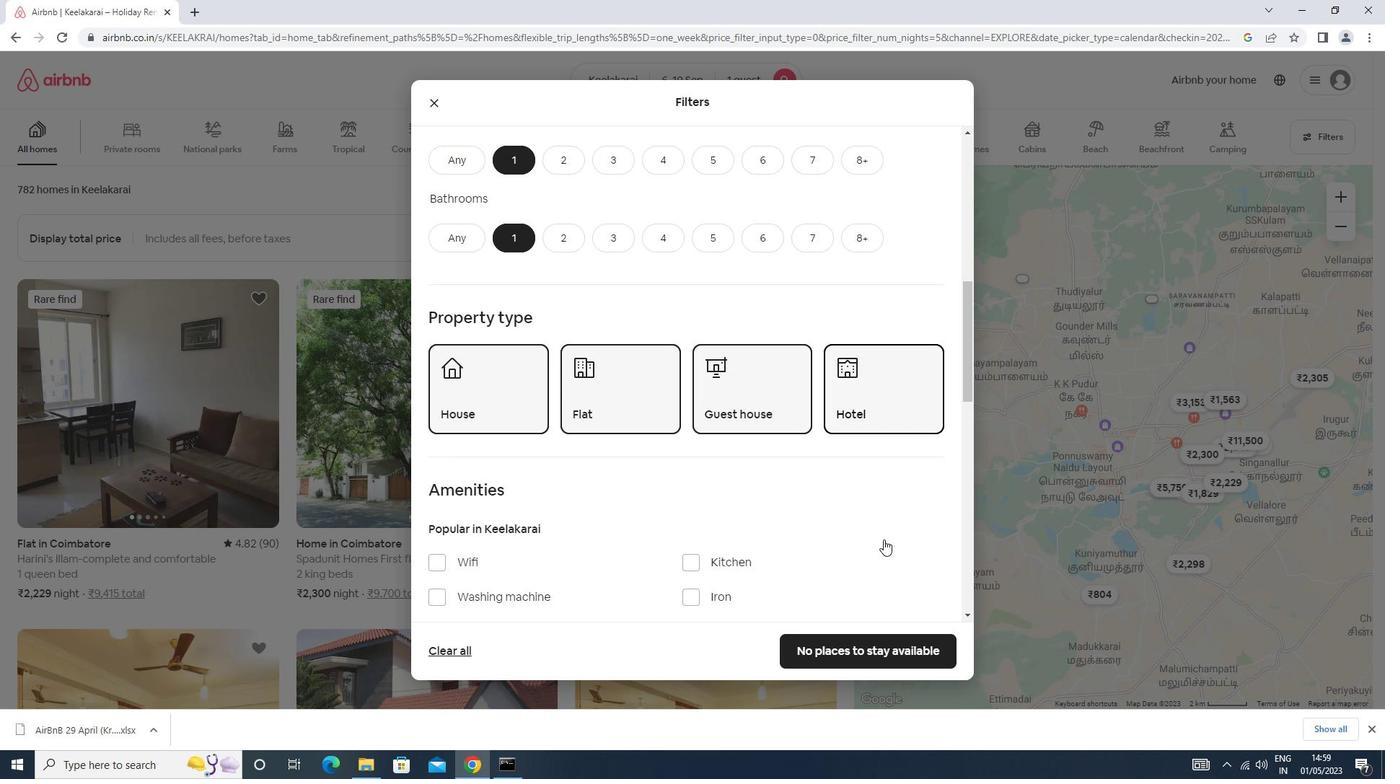 
Action: Mouse moved to (518, 464)
Screenshot: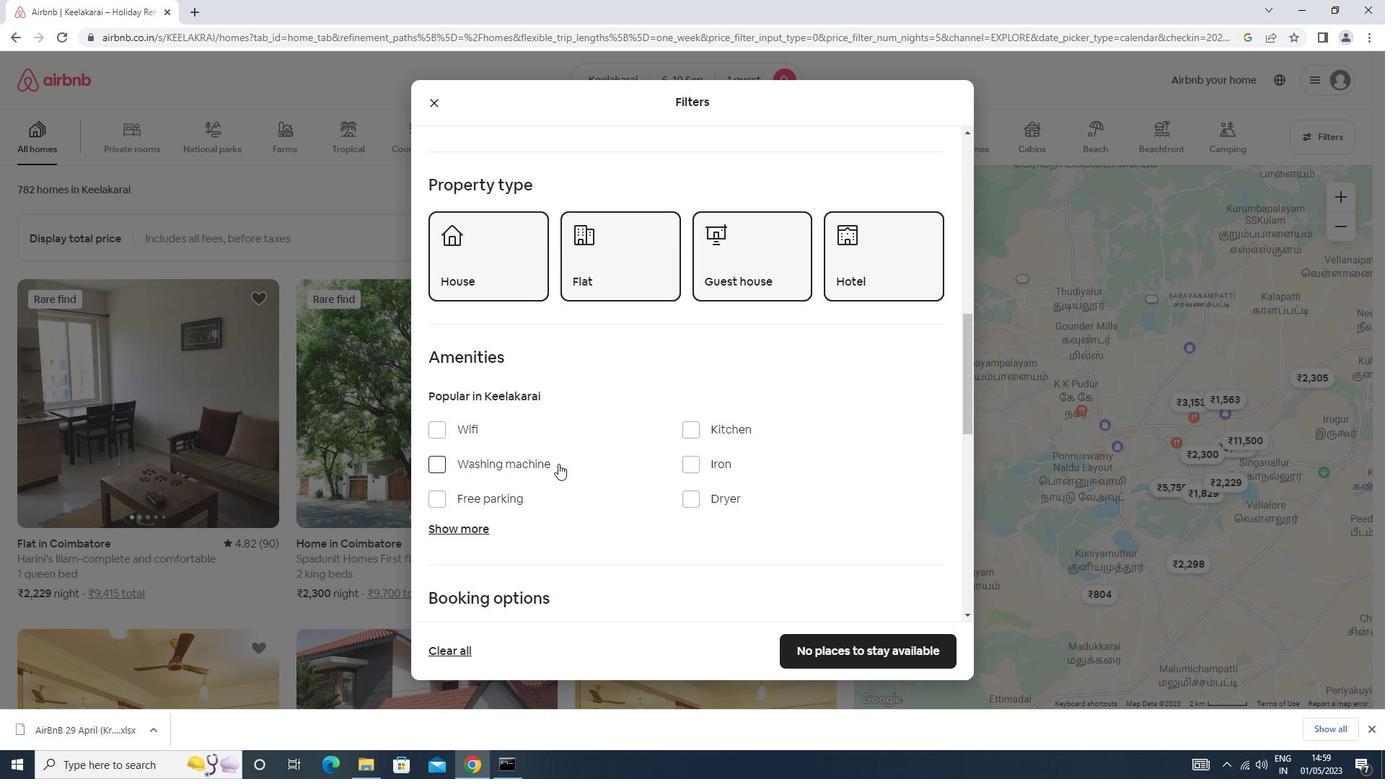 
Action: Mouse pressed left at (518, 464)
Screenshot: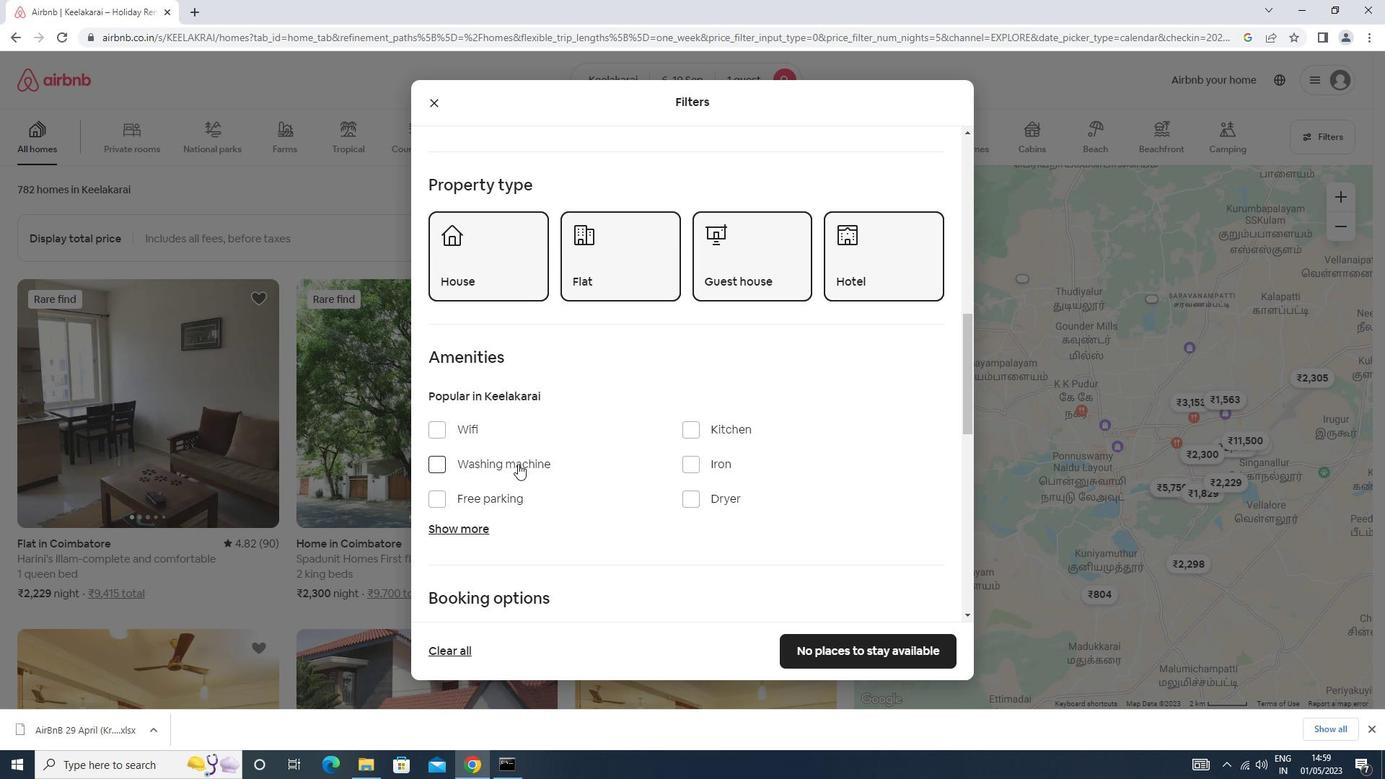 
Action: Mouse moved to (527, 468)
Screenshot: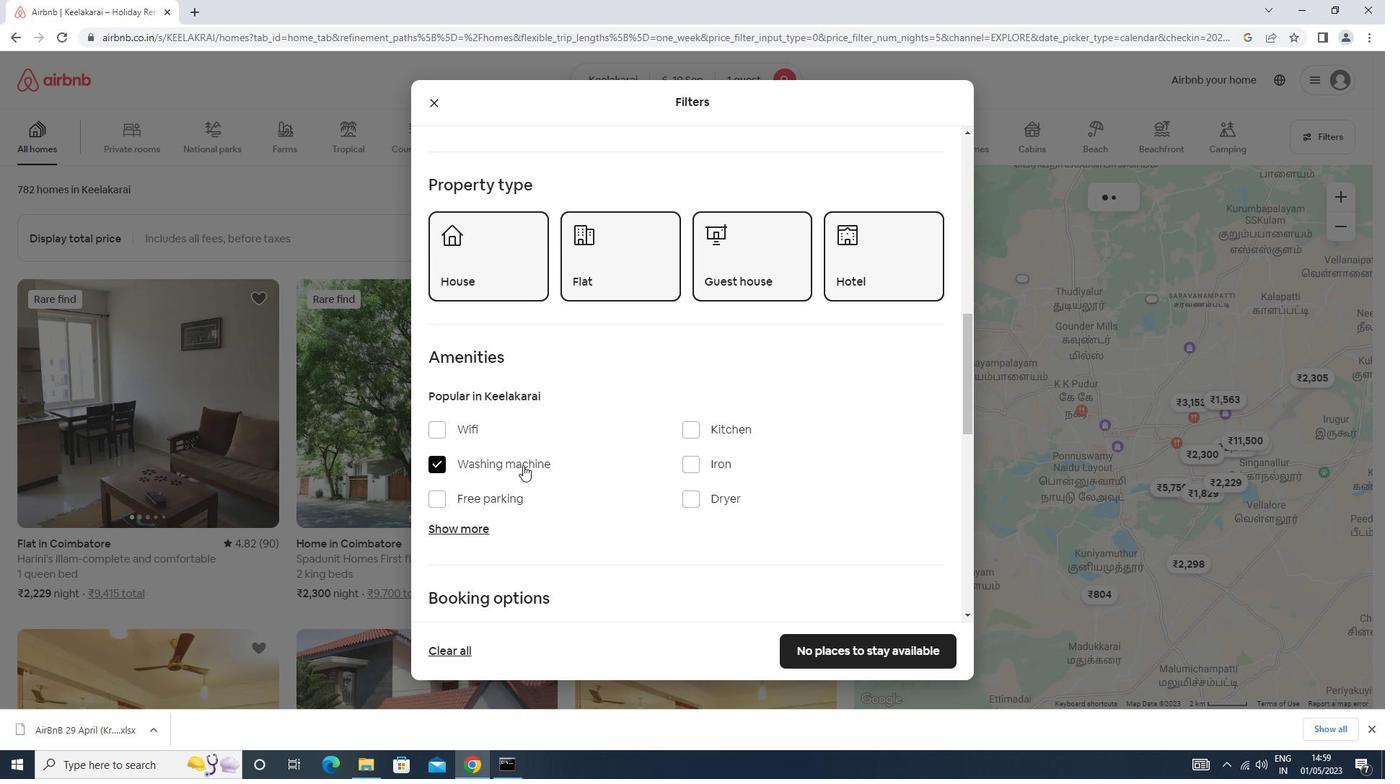 
Action: Mouse scrolled (527, 467) with delta (0, 0)
Screenshot: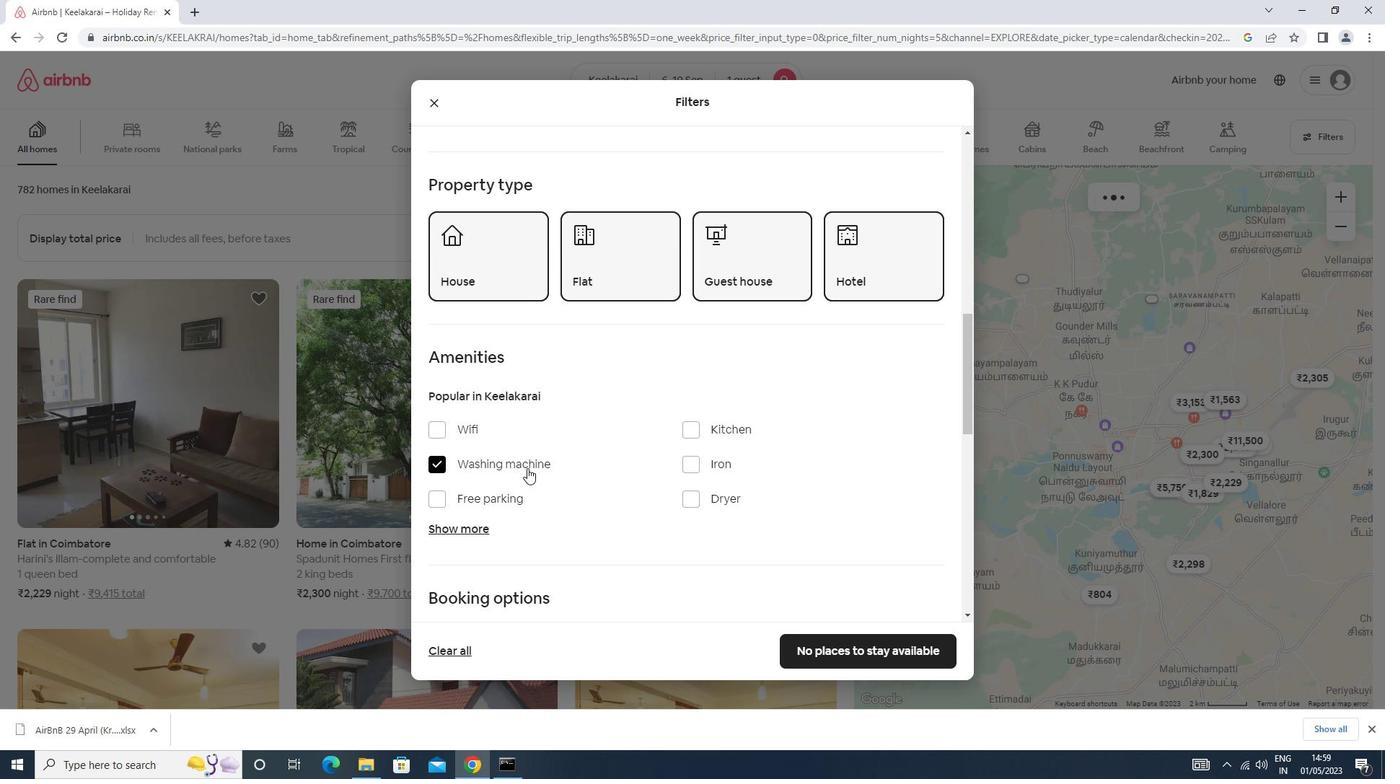 
Action: Mouse scrolled (527, 467) with delta (0, 0)
Screenshot: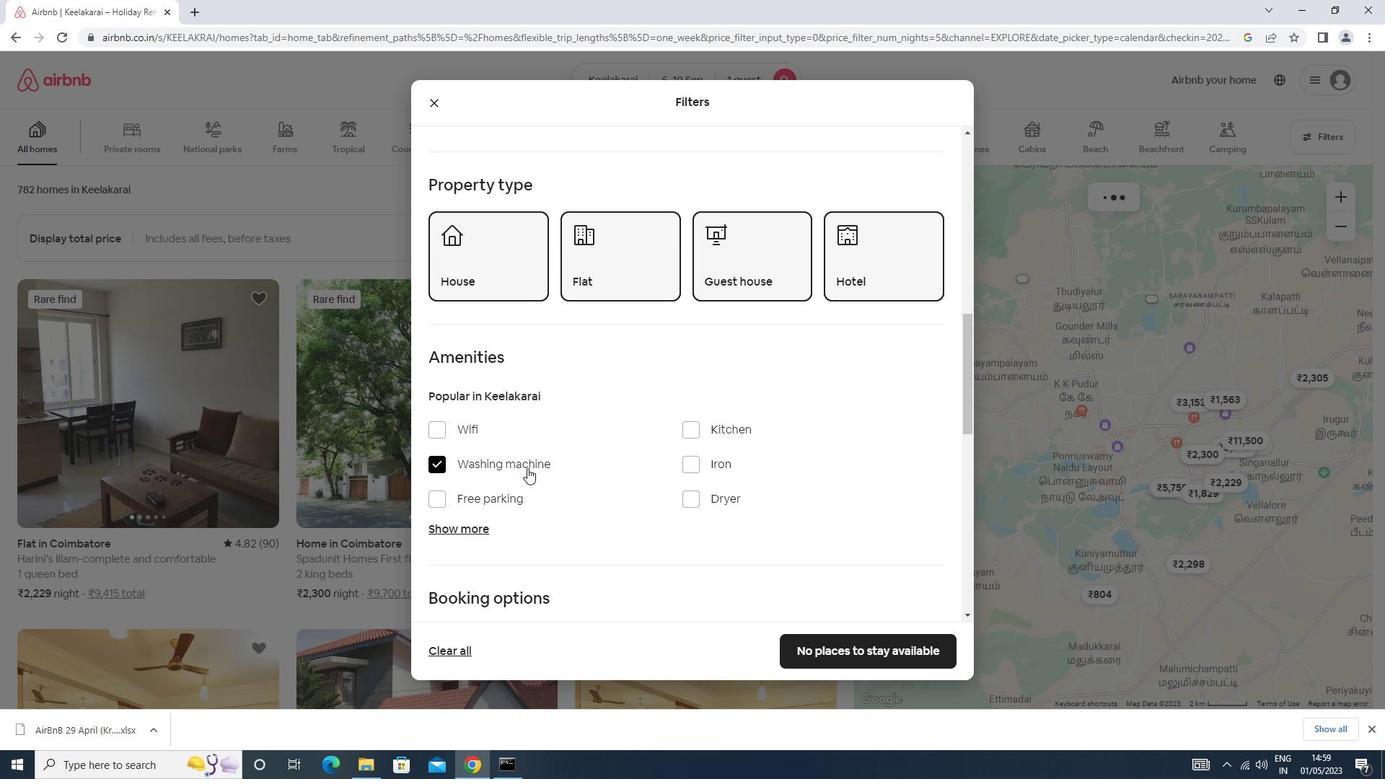 
Action: Mouse scrolled (527, 467) with delta (0, 0)
Screenshot: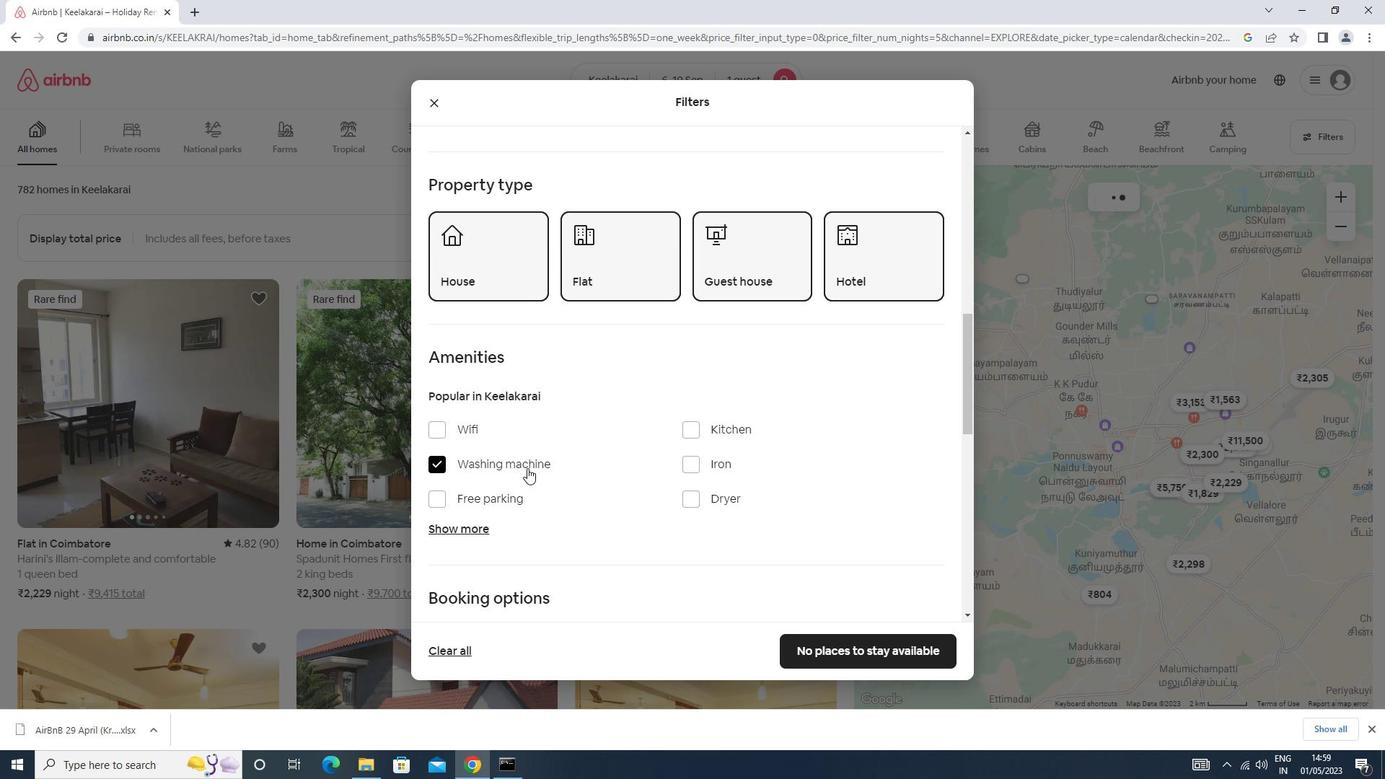 
Action: Mouse moved to (918, 477)
Screenshot: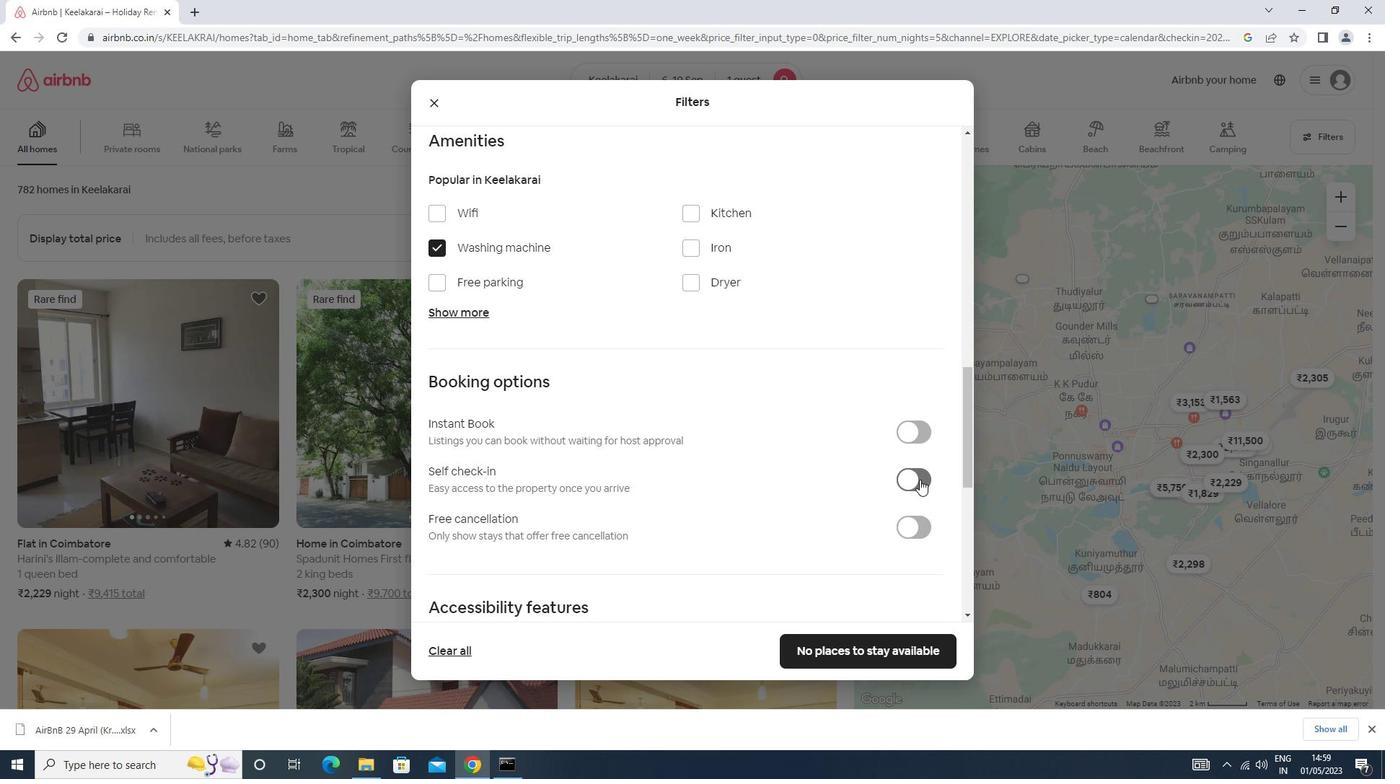 
Action: Mouse pressed left at (918, 477)
Screenshot: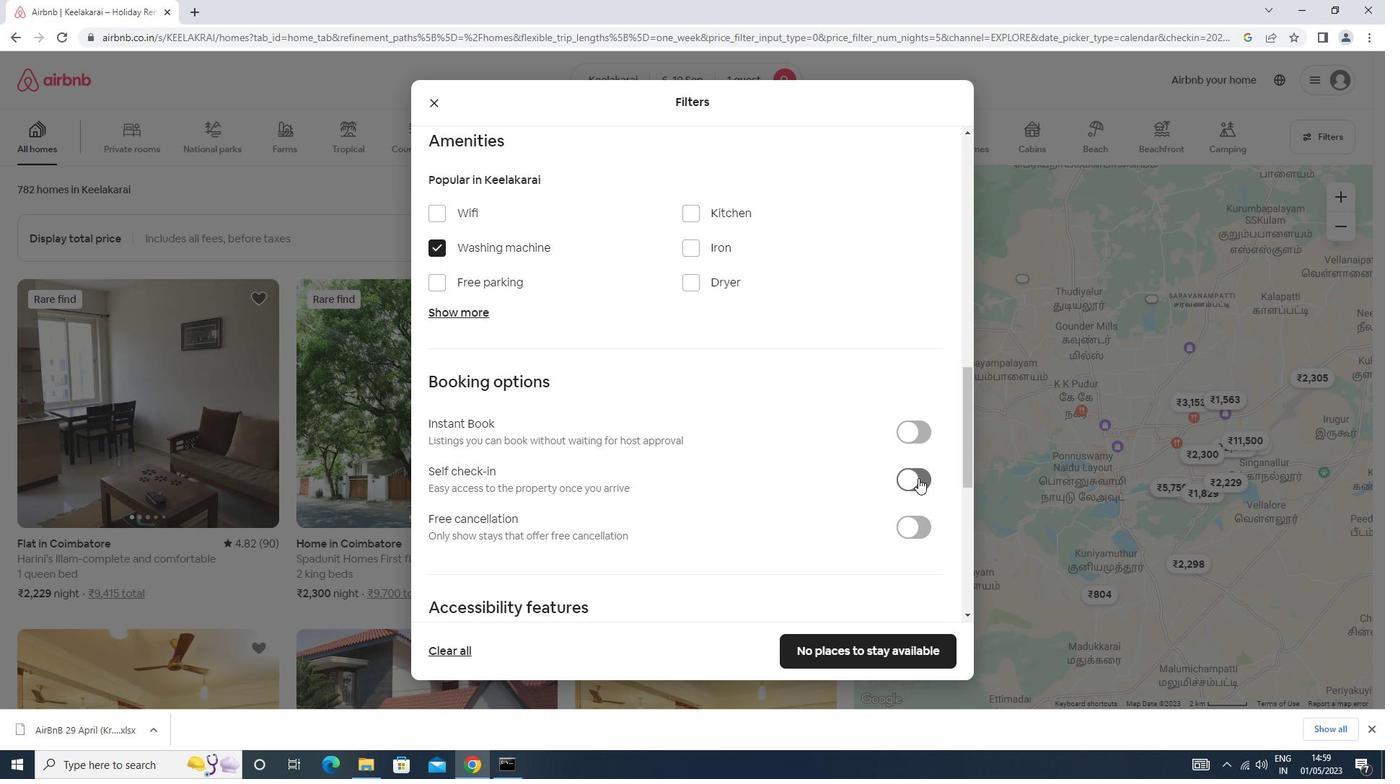 
Action: Mouse moved to (894, 436)
Screenshot: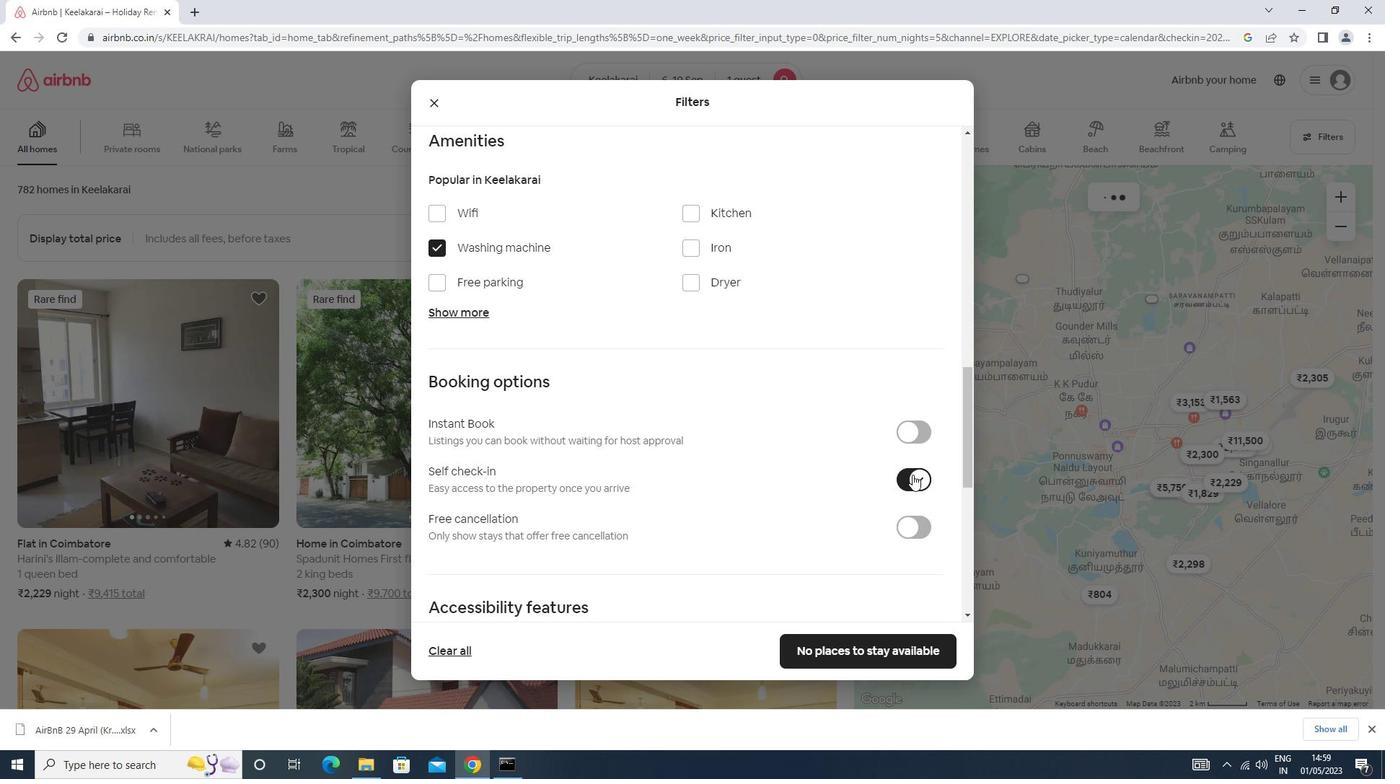 
Action: Mouse scrolled (894, 435) with delta (0, 0)
Screenshot: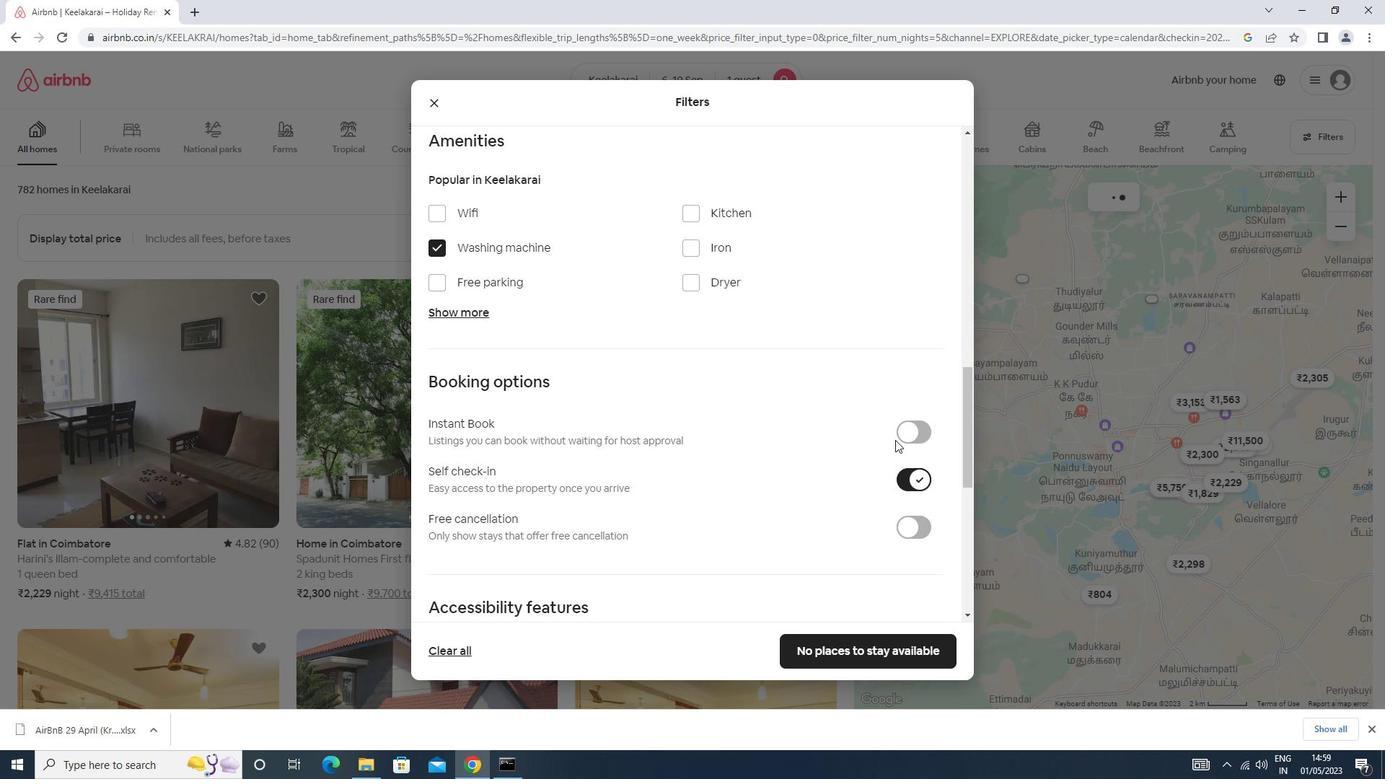 
Action: Mouse scrolled (894, 435) with delta (0, 0)
Screenshot: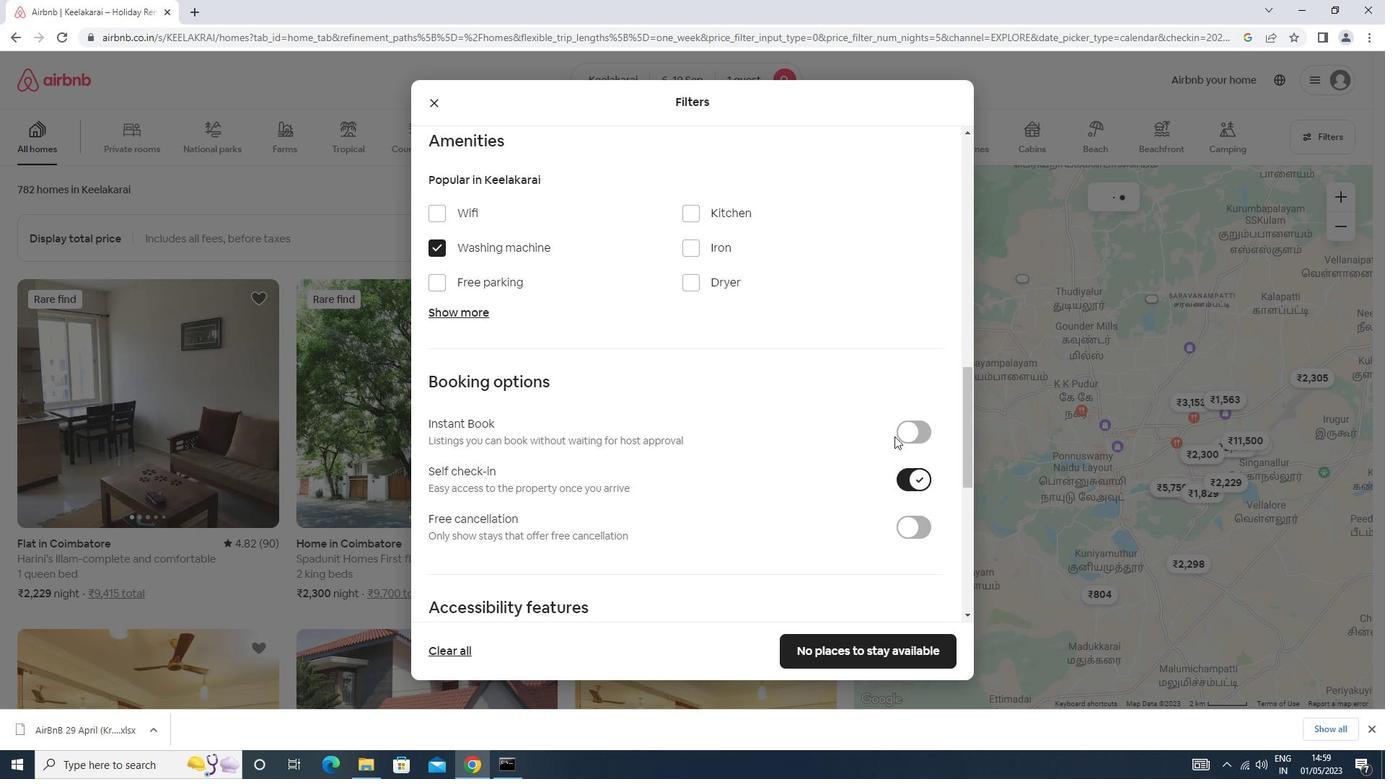 
Action: Mouse scrolled (894, 435) with delta (0, 0)
Screenshot: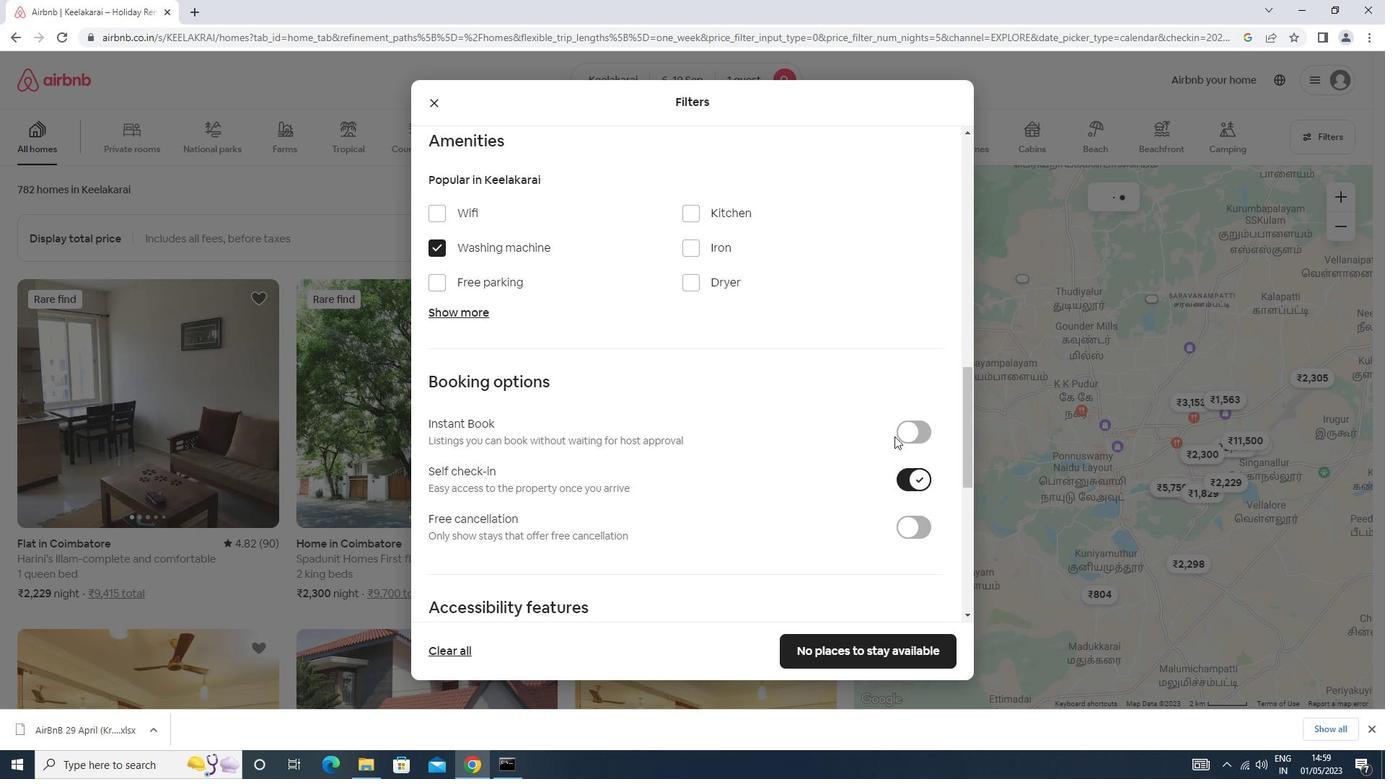 
Action: Mouse scrolled (894, 435) with delta (0, 0)
Screenshot: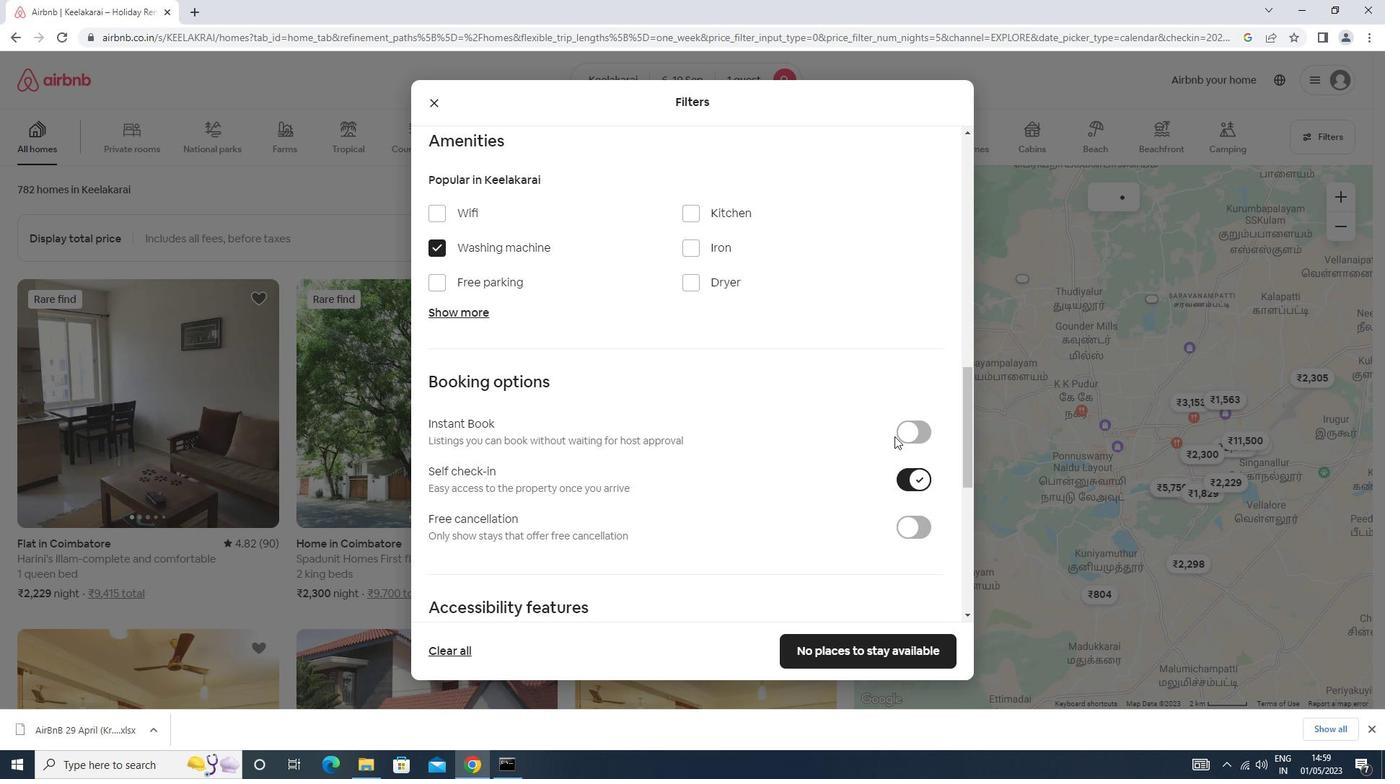 
Action: Mouse scrolled (894, 435) with delta (0, 0)
Screenshot: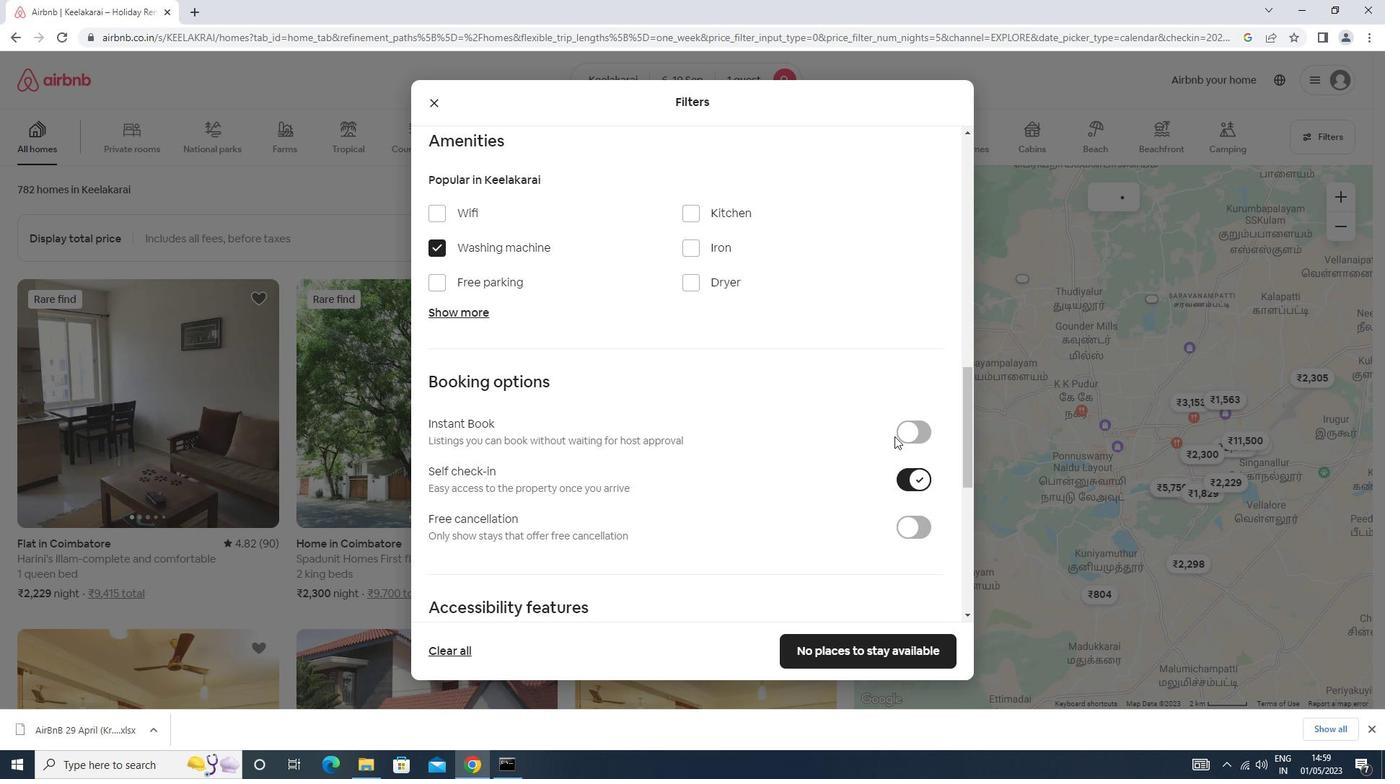 
Action: Mouse scrolled (894, 435) with delta (0, 0)
Screenshot: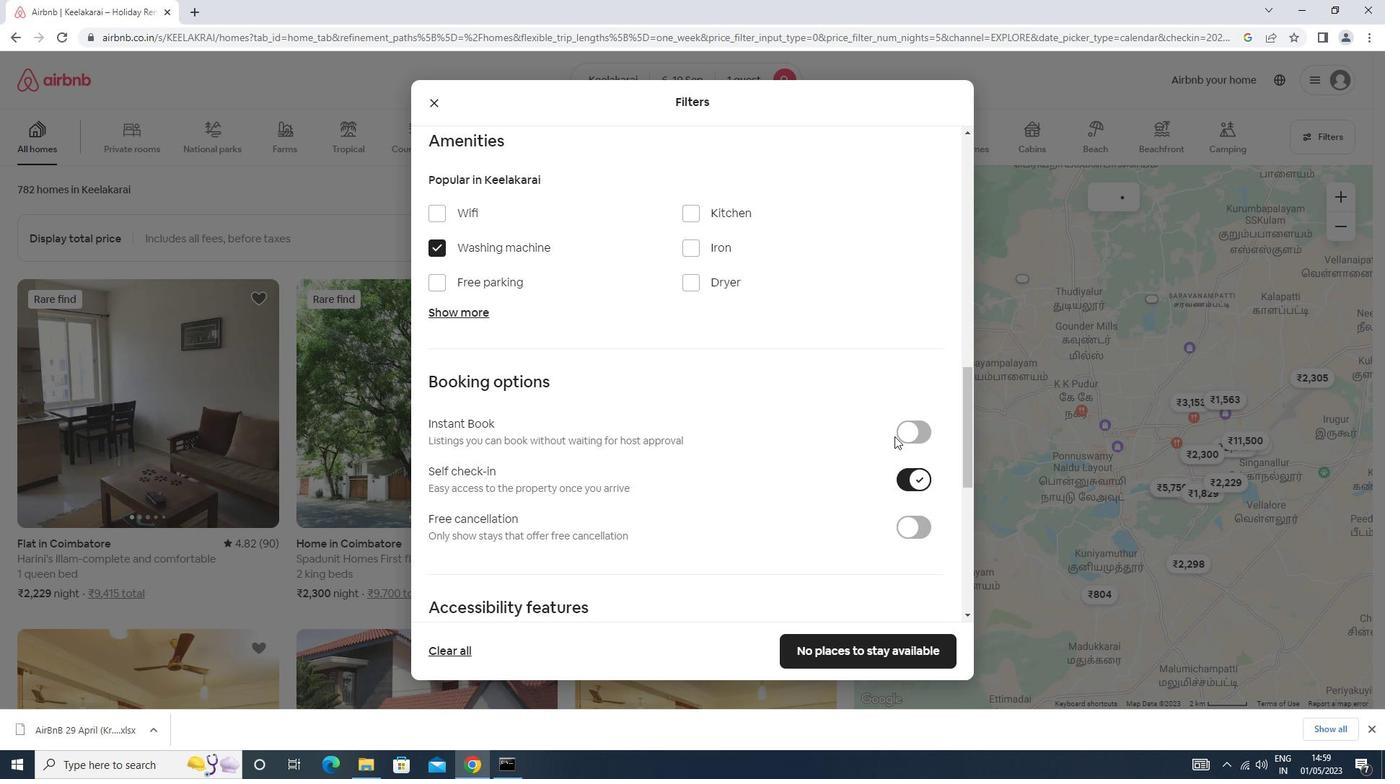 
Action: Mouse scrolled (894, 435) with delta (0, 0)
Screenshot: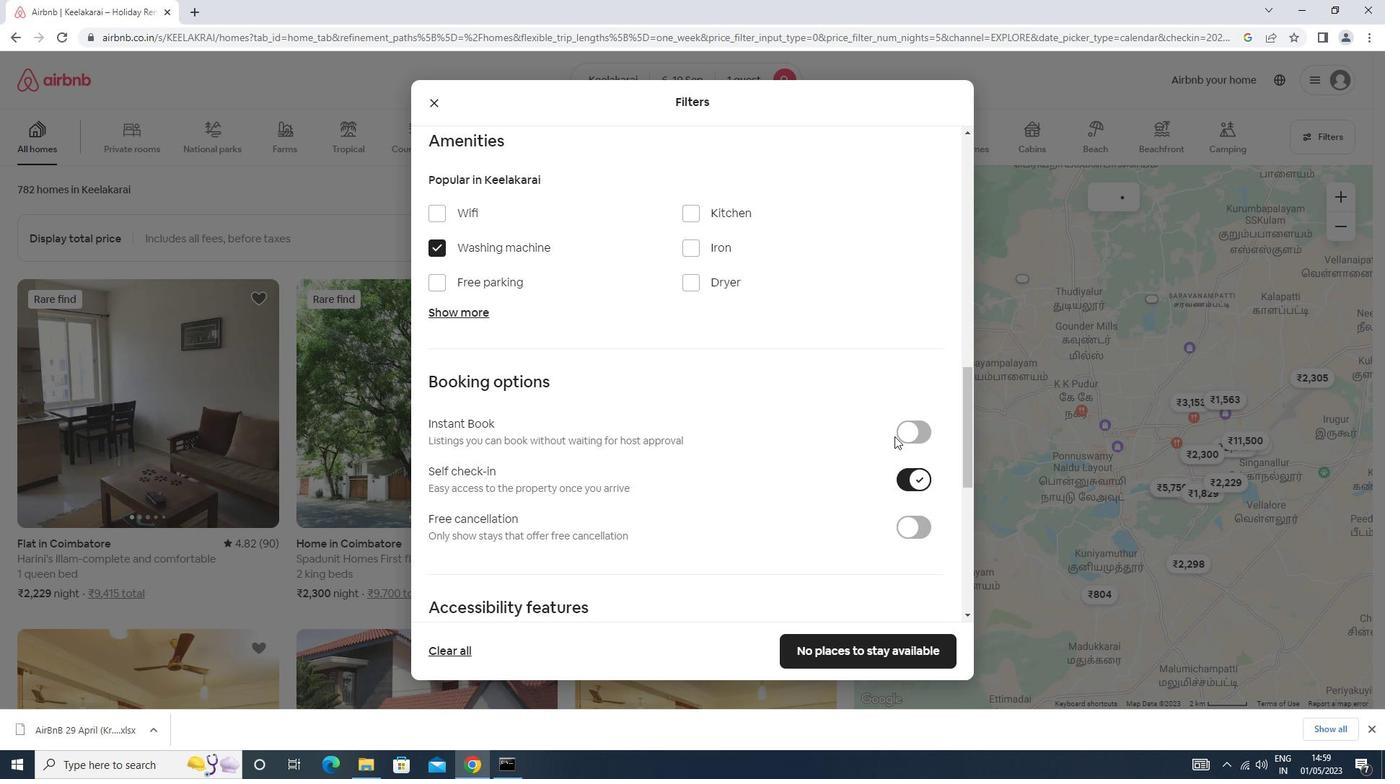 
Action: Mouse scrolled (894, 435) with delta (0, 0)
Screenshot: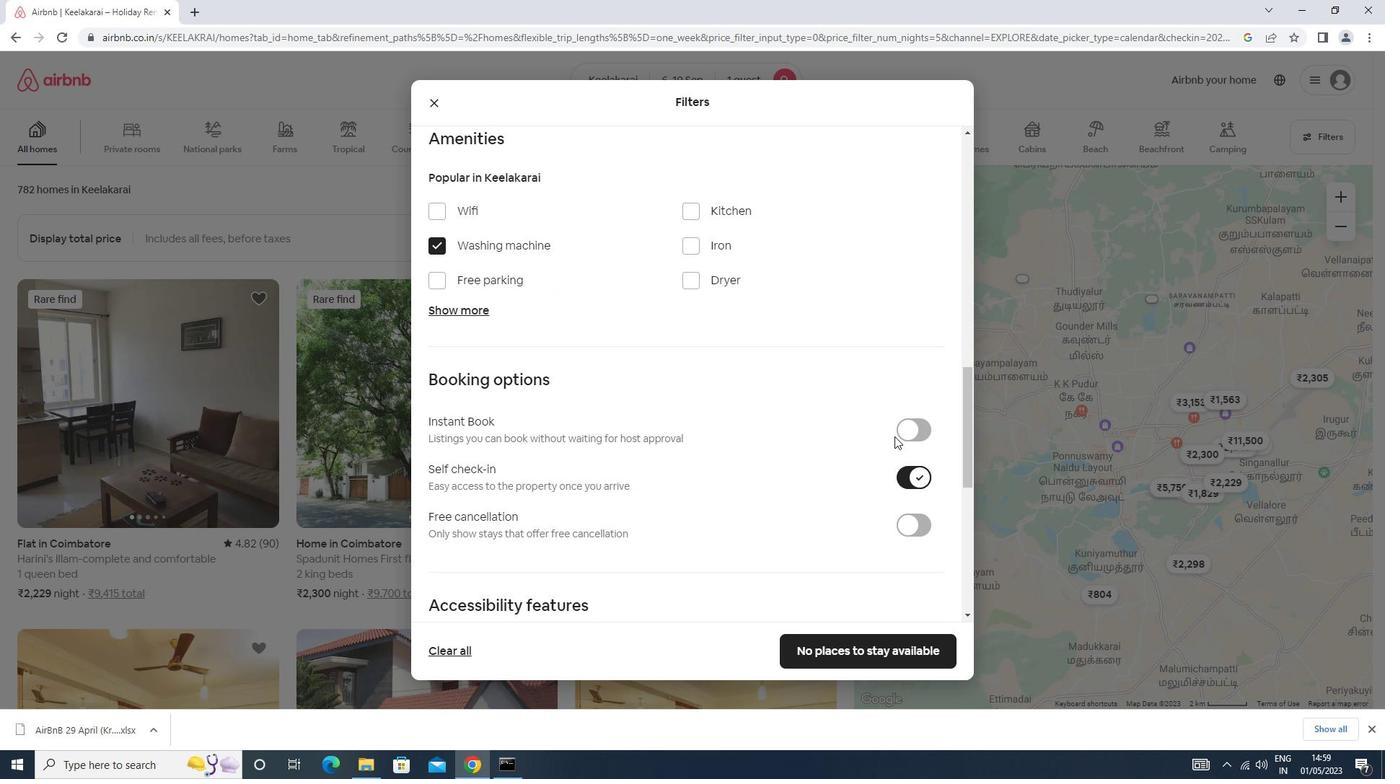 
Action: Mouse scrolled (894, 435) with delta (0, 0)
Screenshot: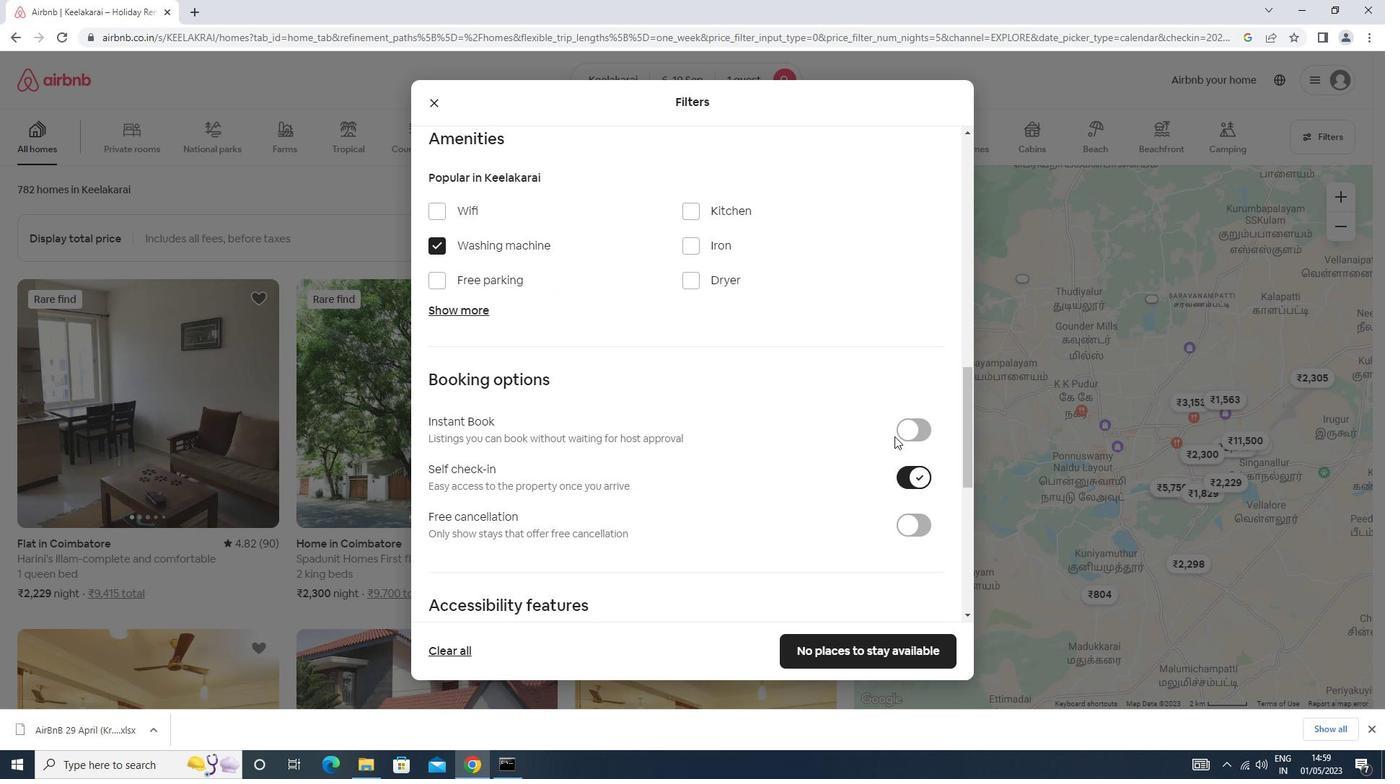 
Action: Mouse moved to (455, 513)
Screenshot: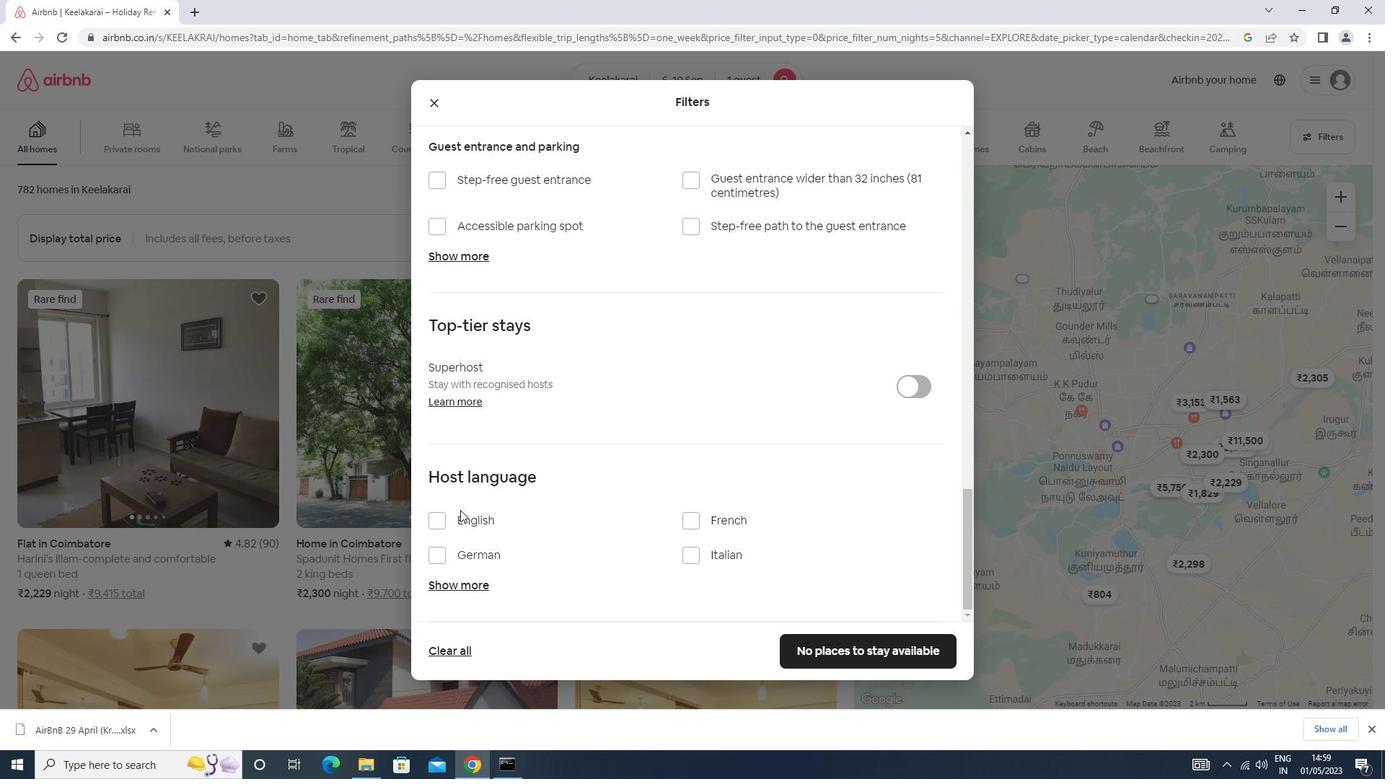 
Action: Mouse pressed left at (455, 513)
Screenshot: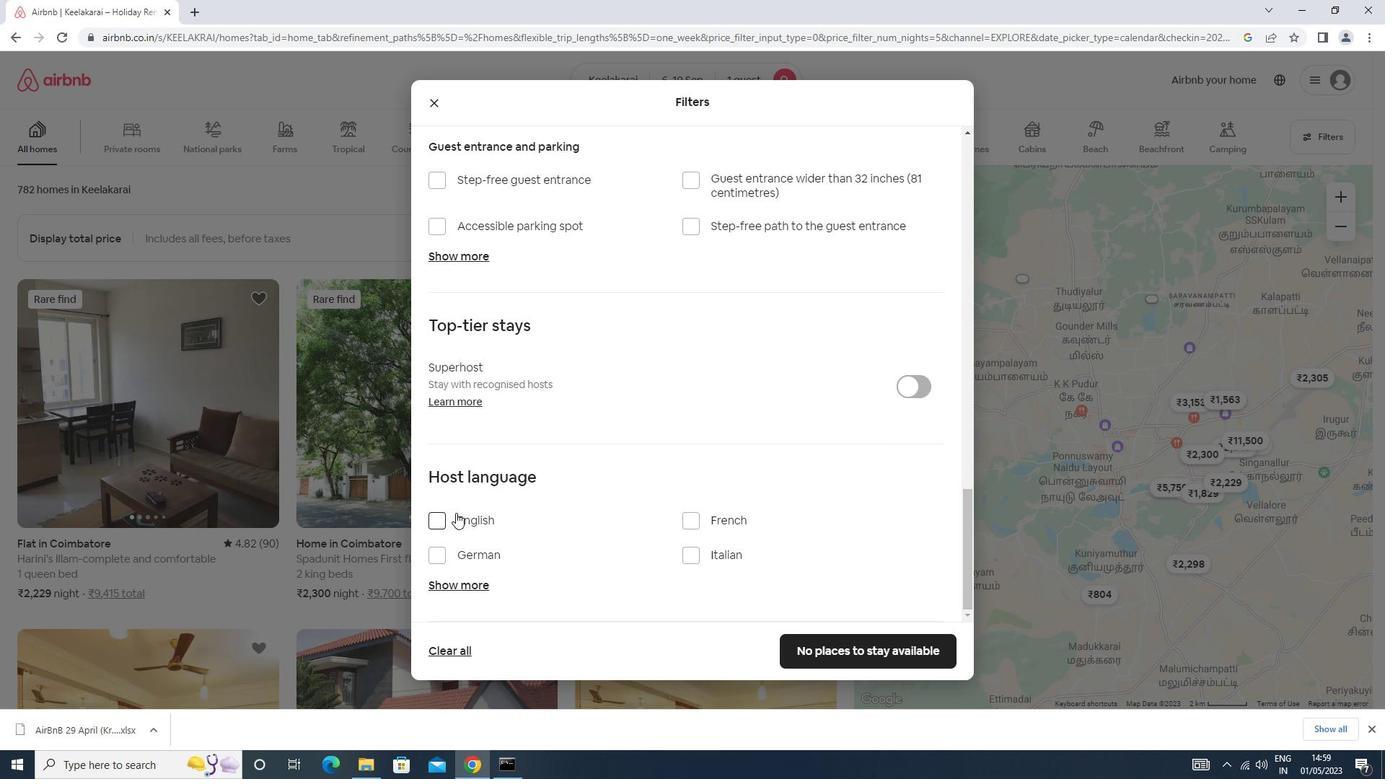 
Action: Mouse moved to (887, 653)
Screenshot: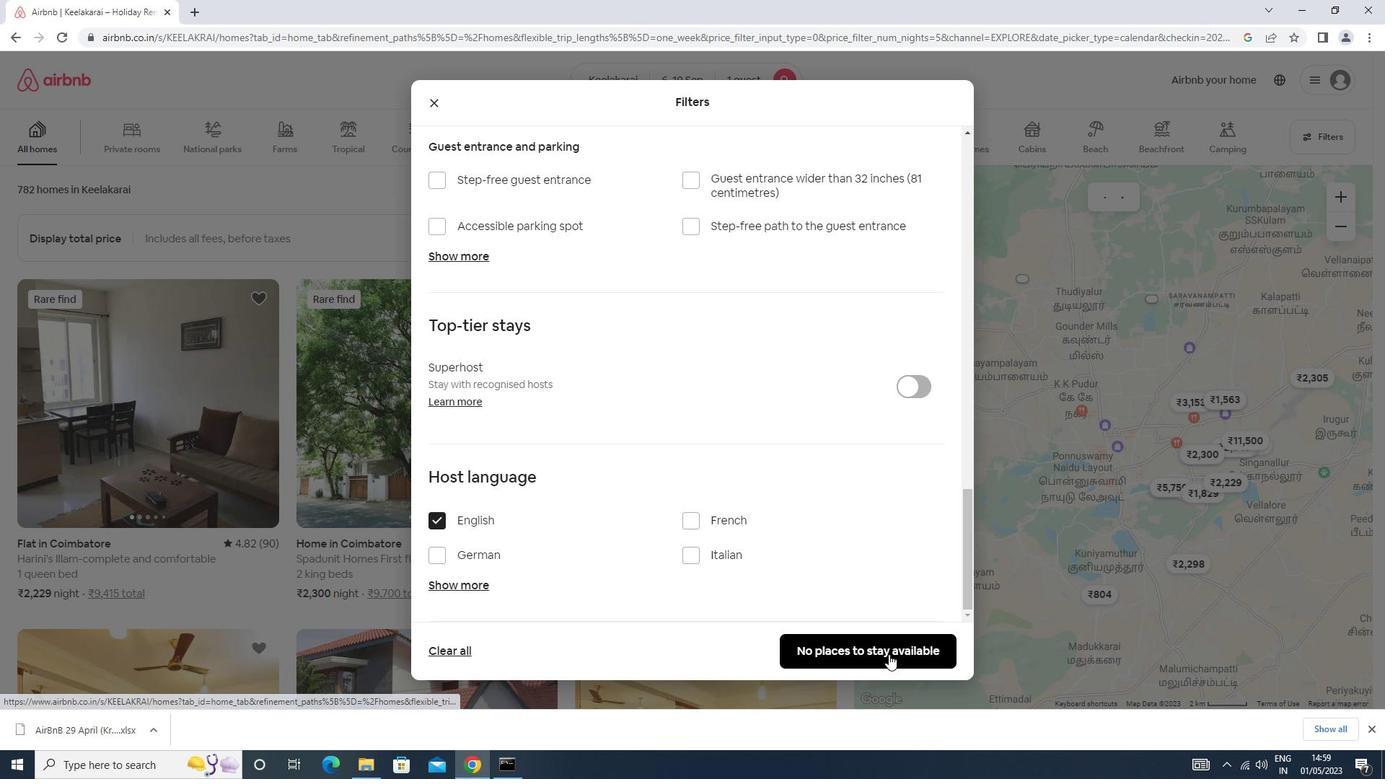 
Action: Mouse pressed left at (887, 653)
Screenshot: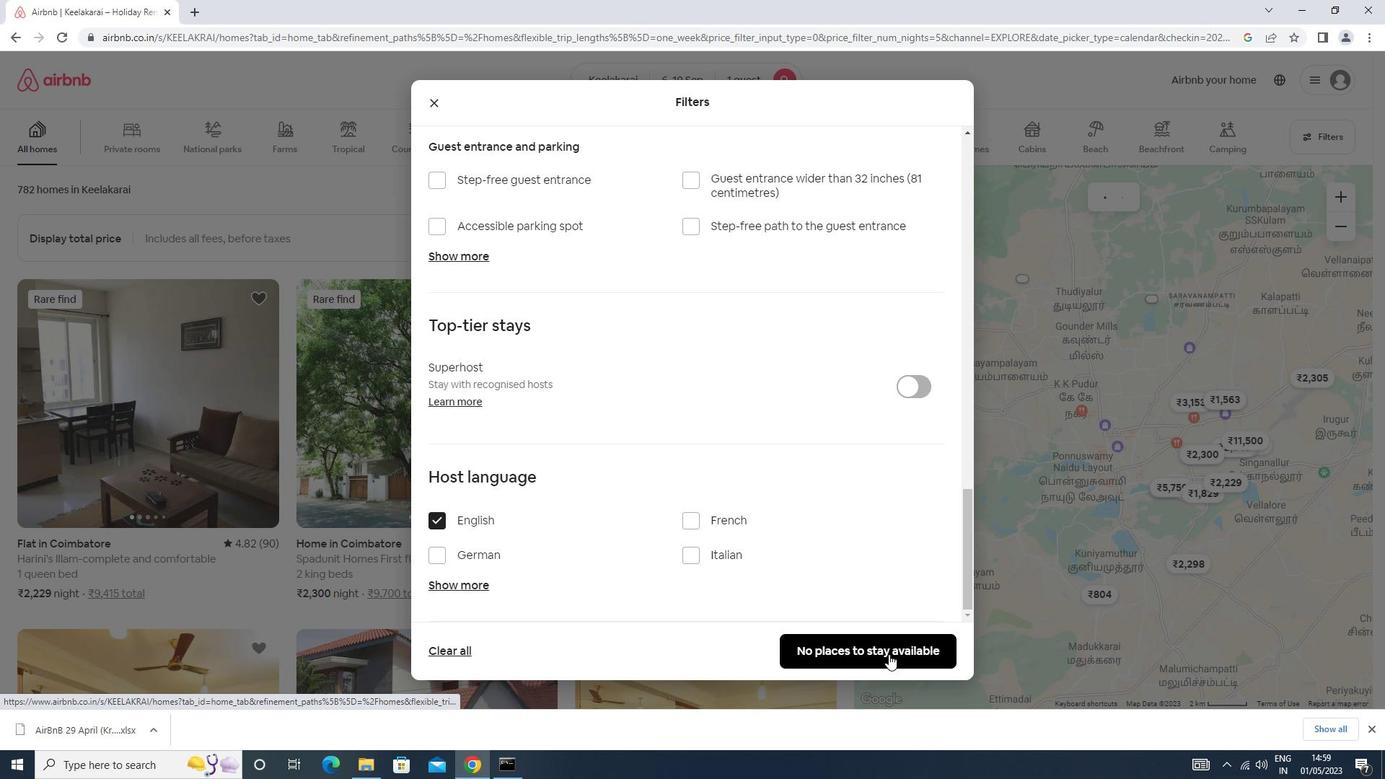 
Action: Mouse moved to (881, 639)
Screenshot: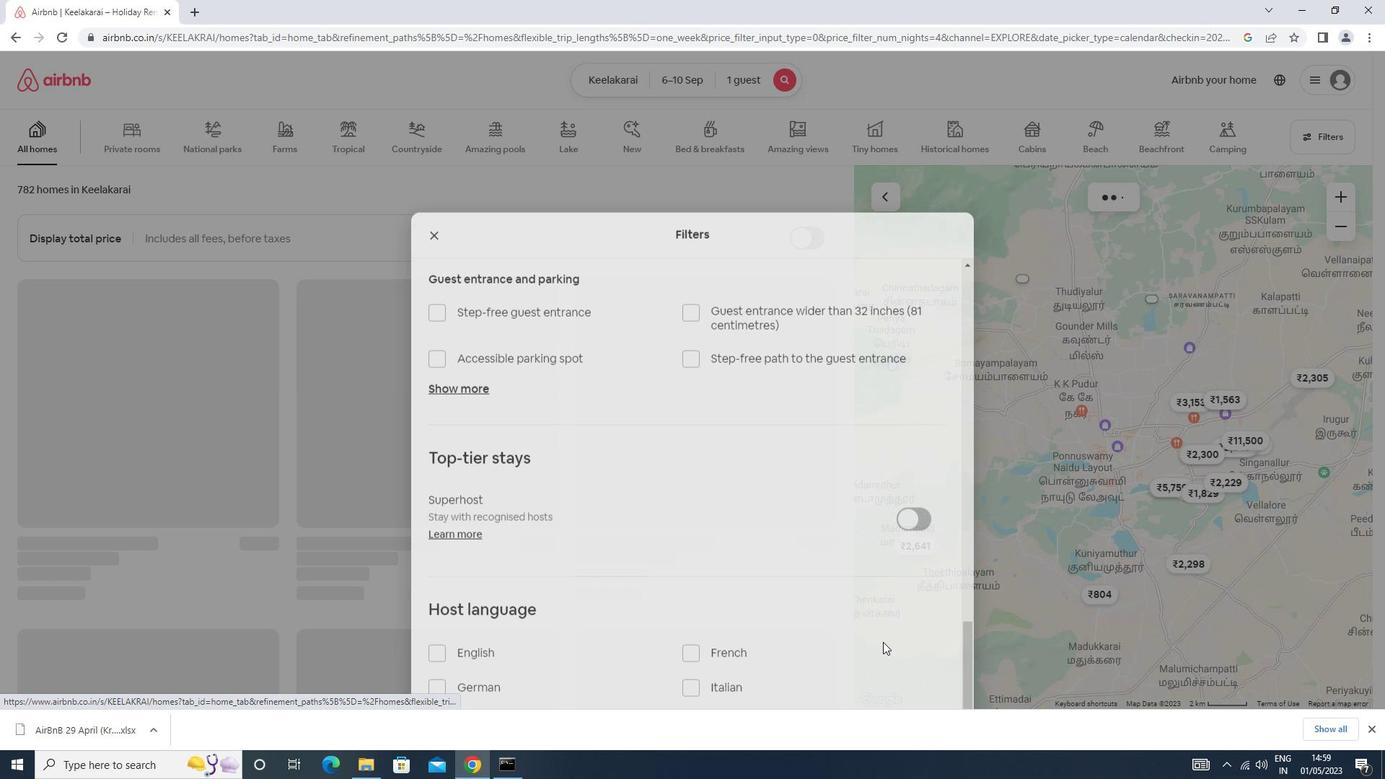 
